 Task: Find connections with filter location Kalānaur with filter topic #Interviewingwith filter profile language French with filter current company Virtusa with filter school LADY DOAK COLLEGE with filter industry Oil and Gas with filter service category Financial Advisory with filter keywords title Title Analyst
Action: Mouse moved to (246, 322)
Screenshot: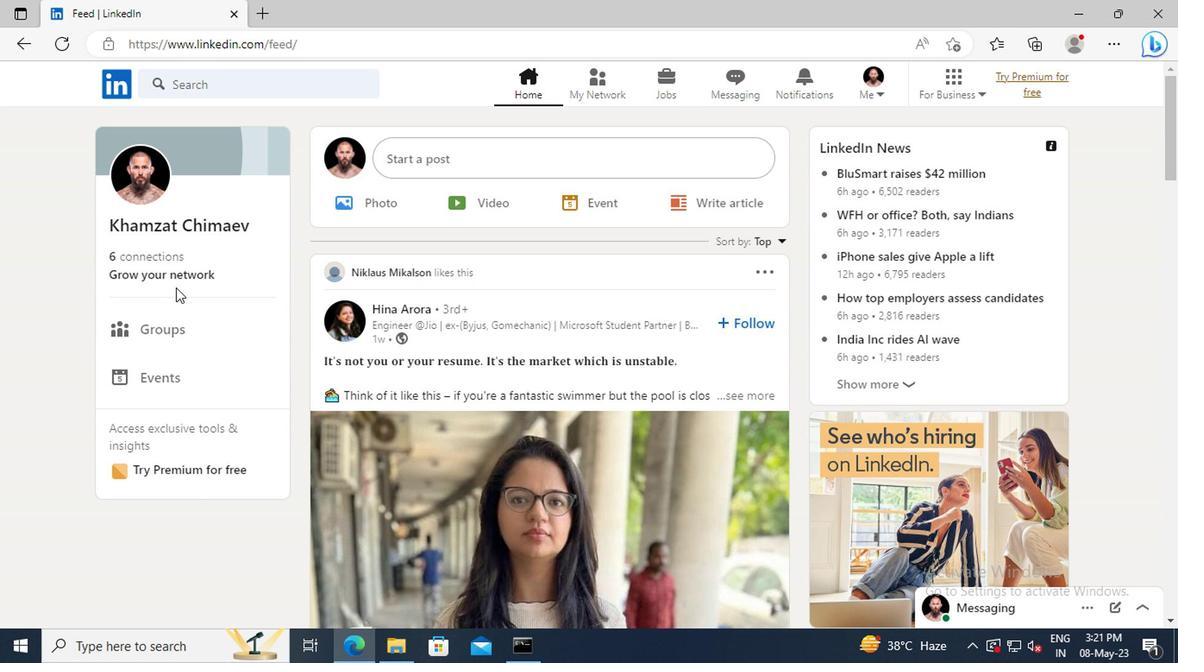 
Action: Mouse pressed left at (246, 322)
Screenshot: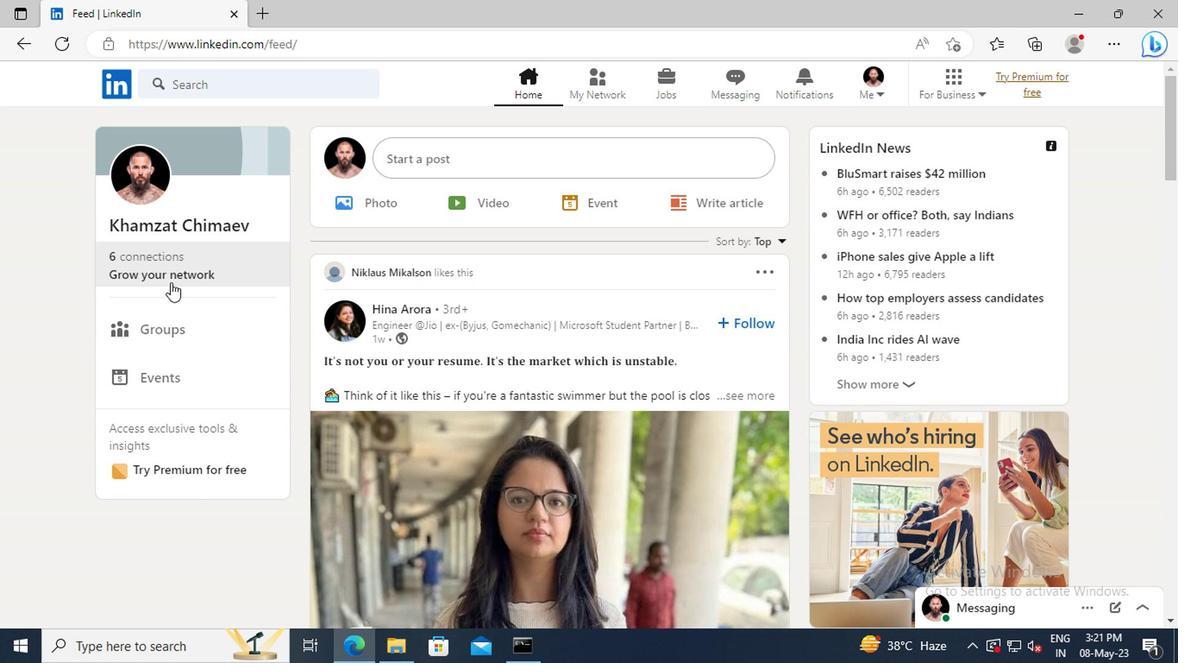 
Action: Mouse moved to (256, 256)
Screenshot: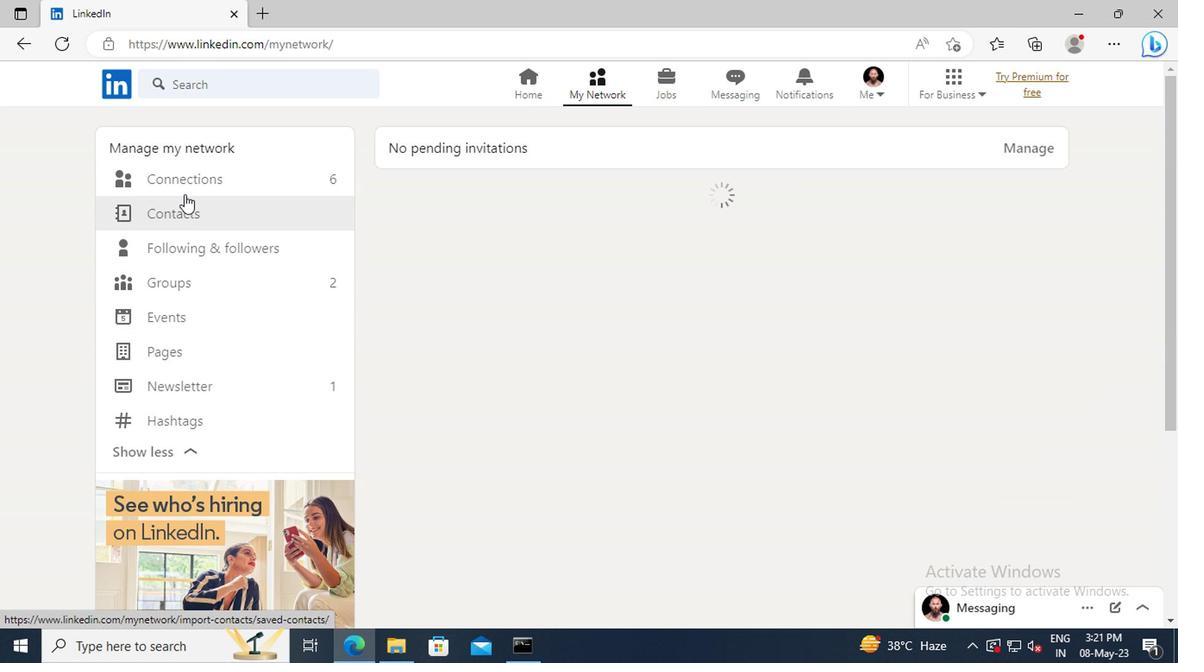 
Action: Mouse pressed left at (256, 256)
Screenshot: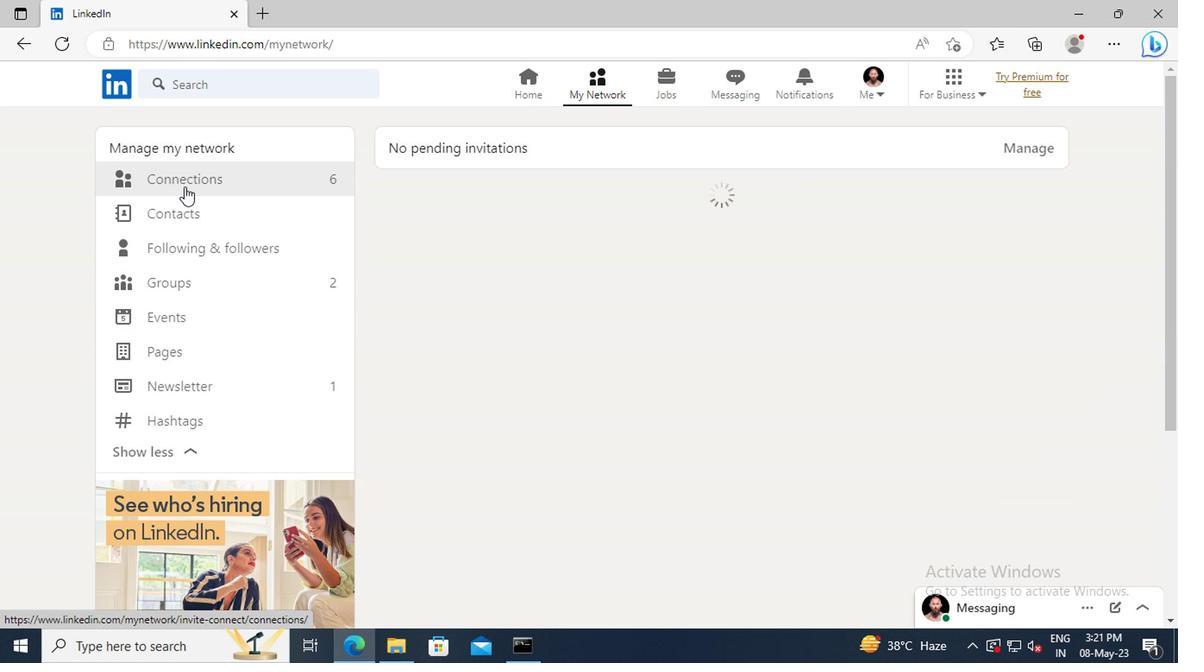 
Action: Mouse moved to (657, 257)
Screenshot: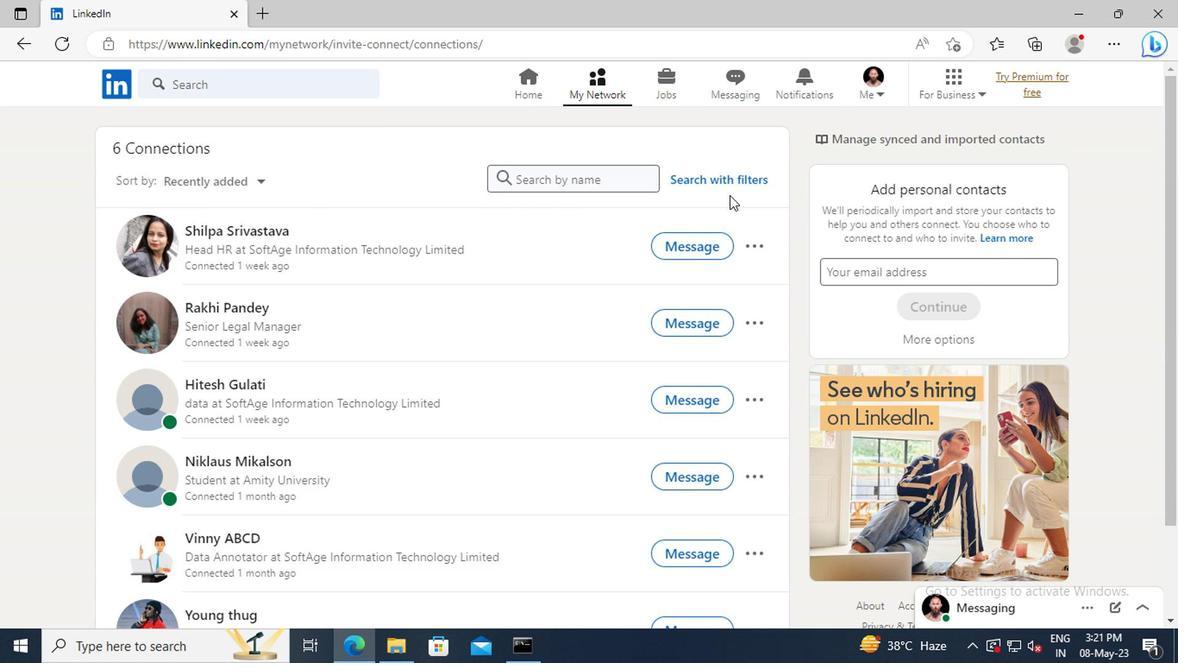 
Action: Mouse pressed left at (657, 257)
Screenshot: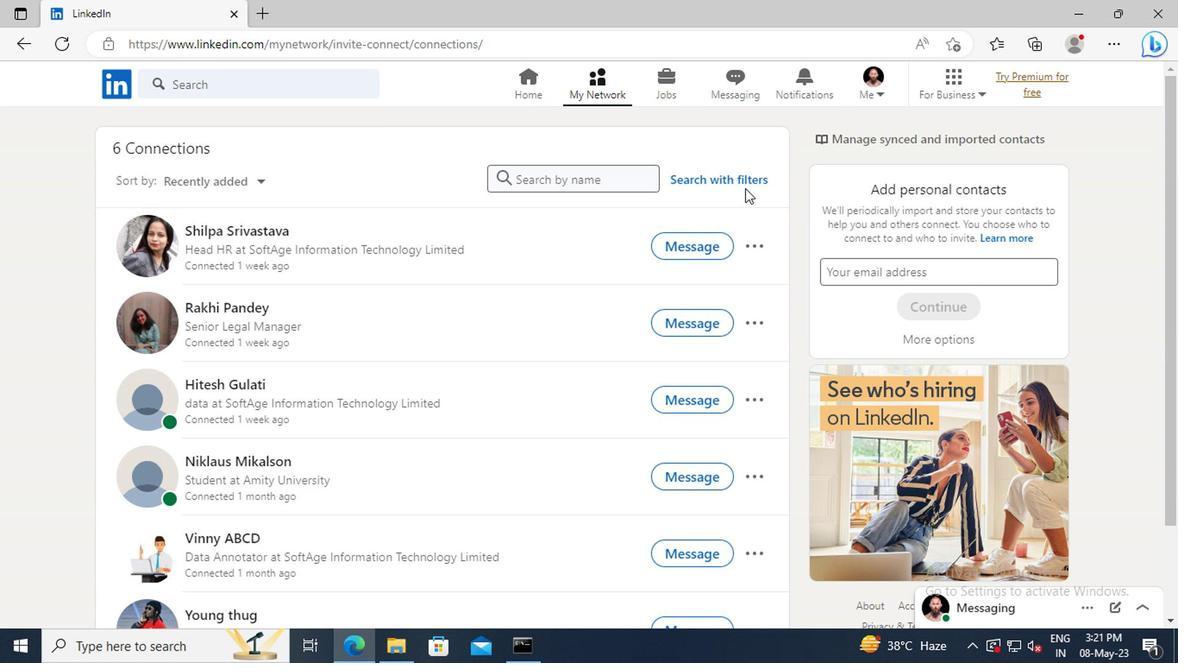 
Action: Mouse moved to (589, 221)
Screenshot: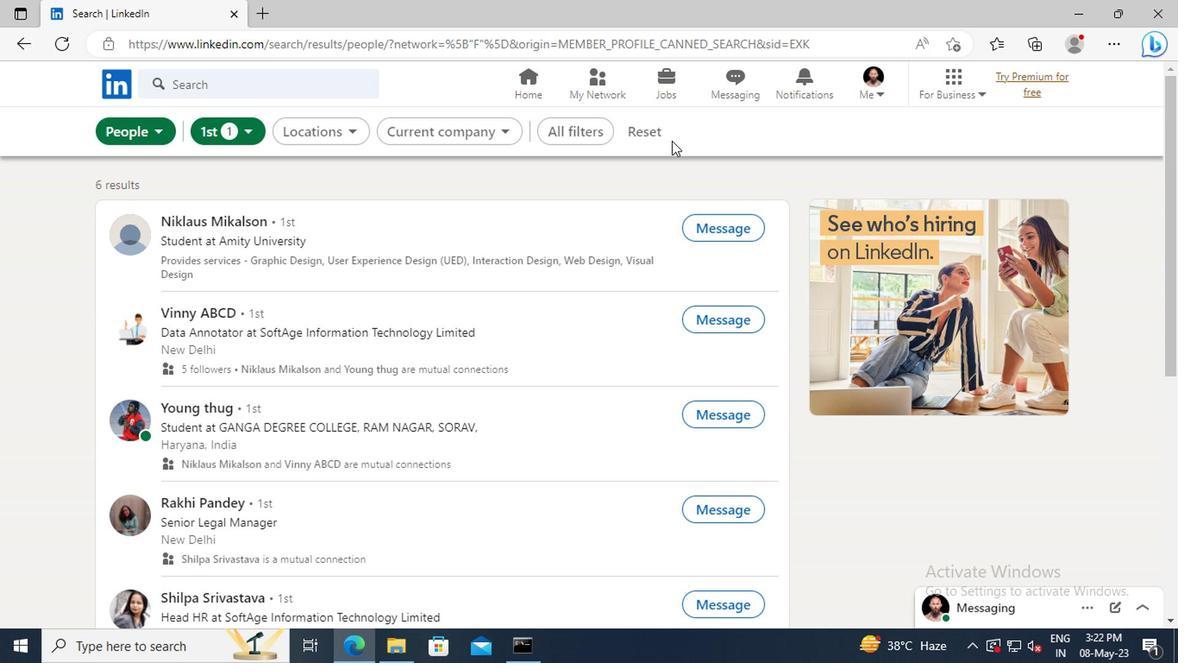 
Action: Mouse pressed left at (589, 221)
Screenshot: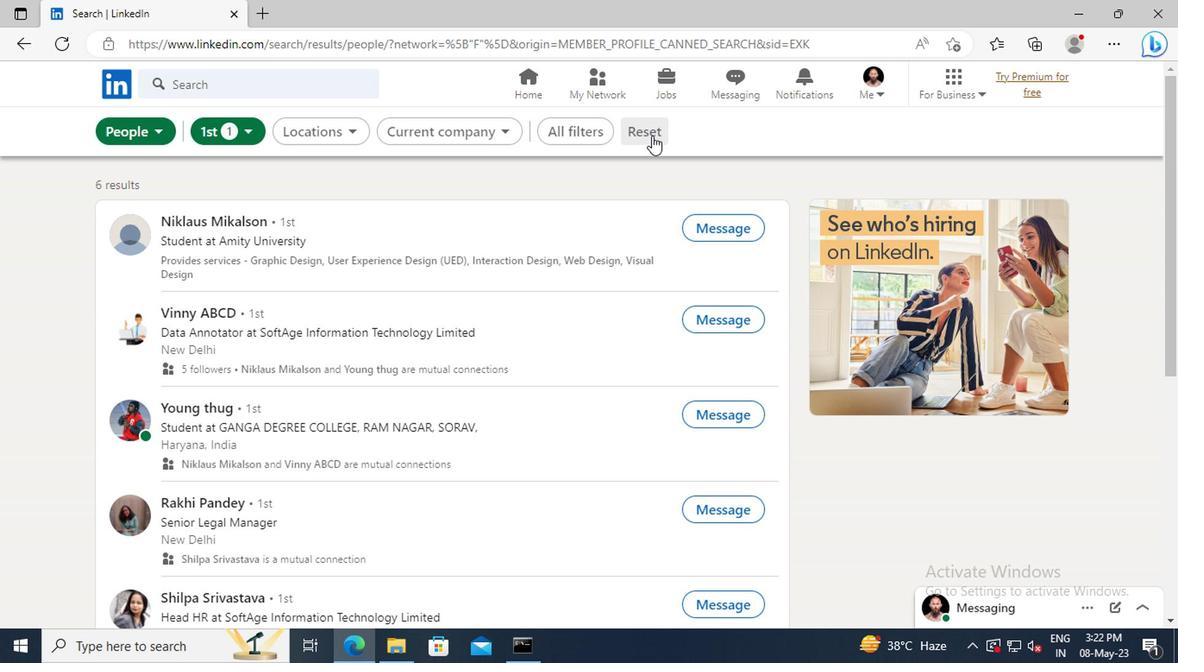 
Action: Mouse moved to (571, 221)
Screenshot: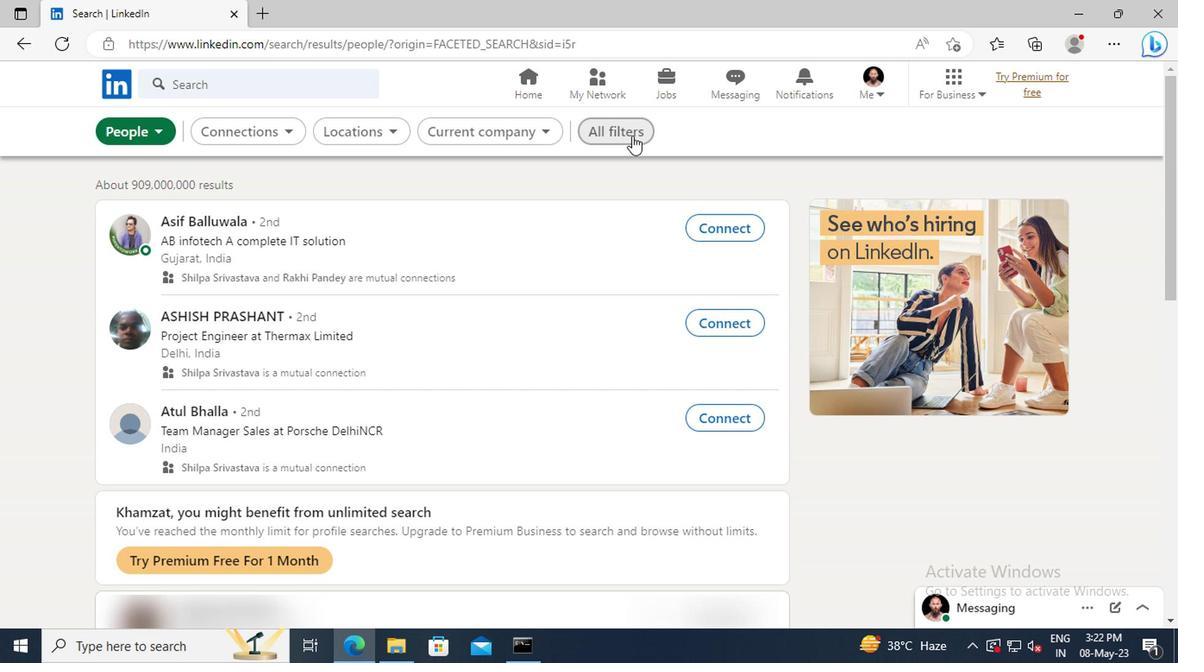 
Action: Mouse pressed left at (571, 221)
Screenshot: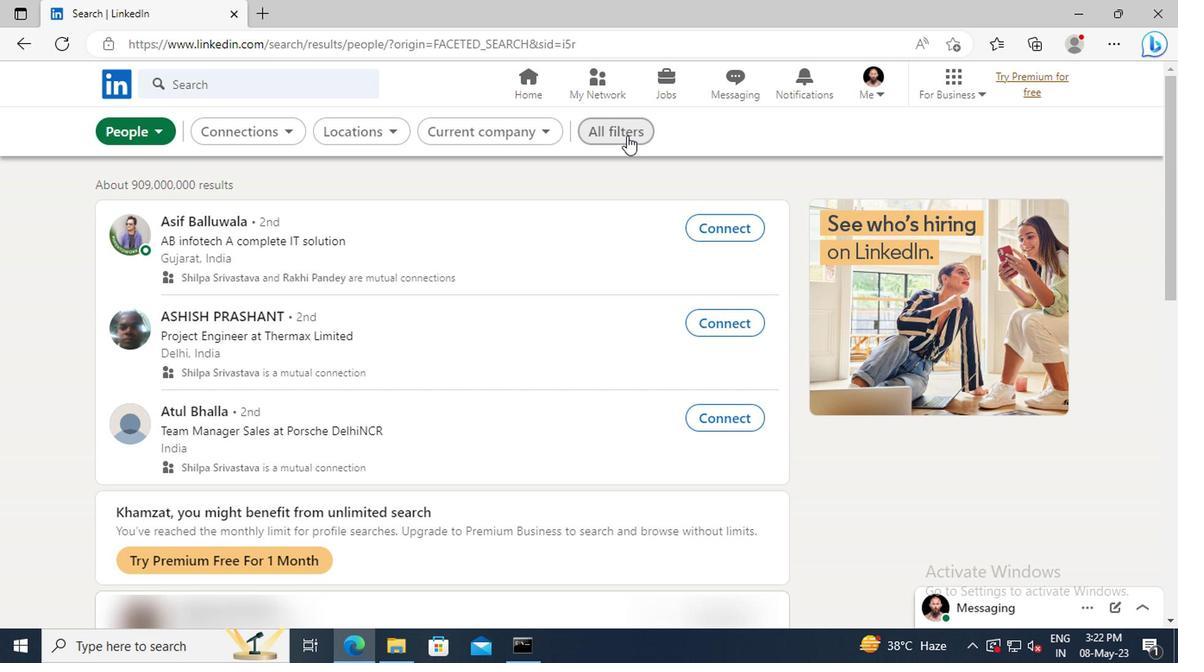
Action: Mouse moved to (808, 329)
Screenshot: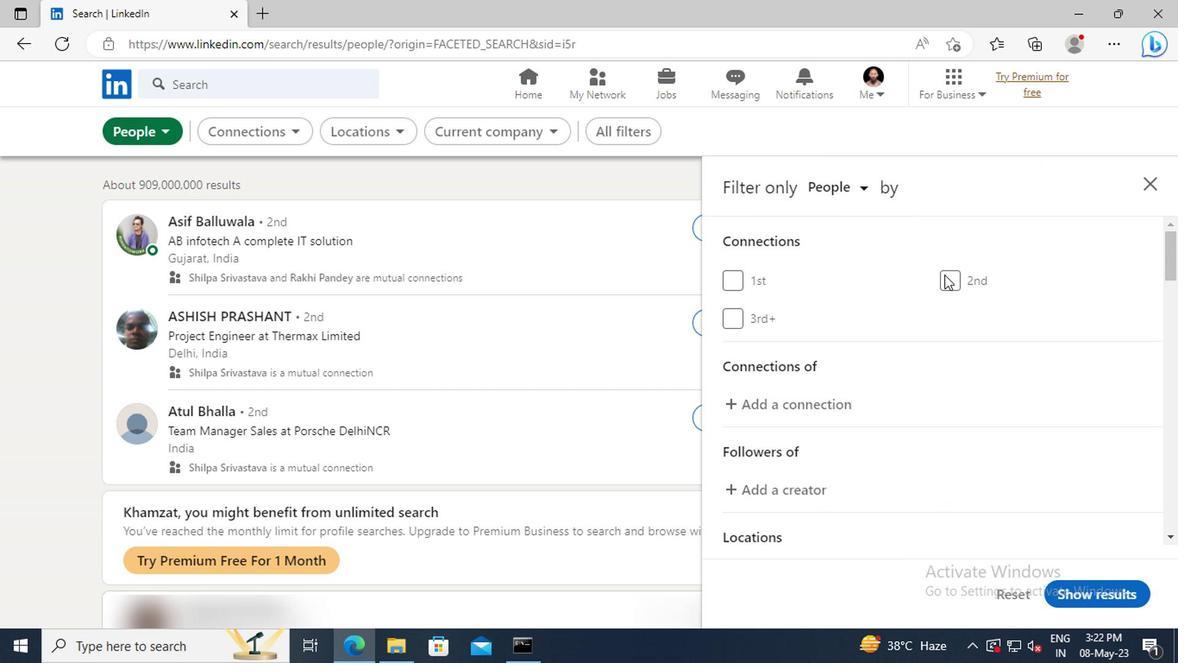 
Action: Mouse scrolled (808, 328) with delta (0, 0)
Screenshot: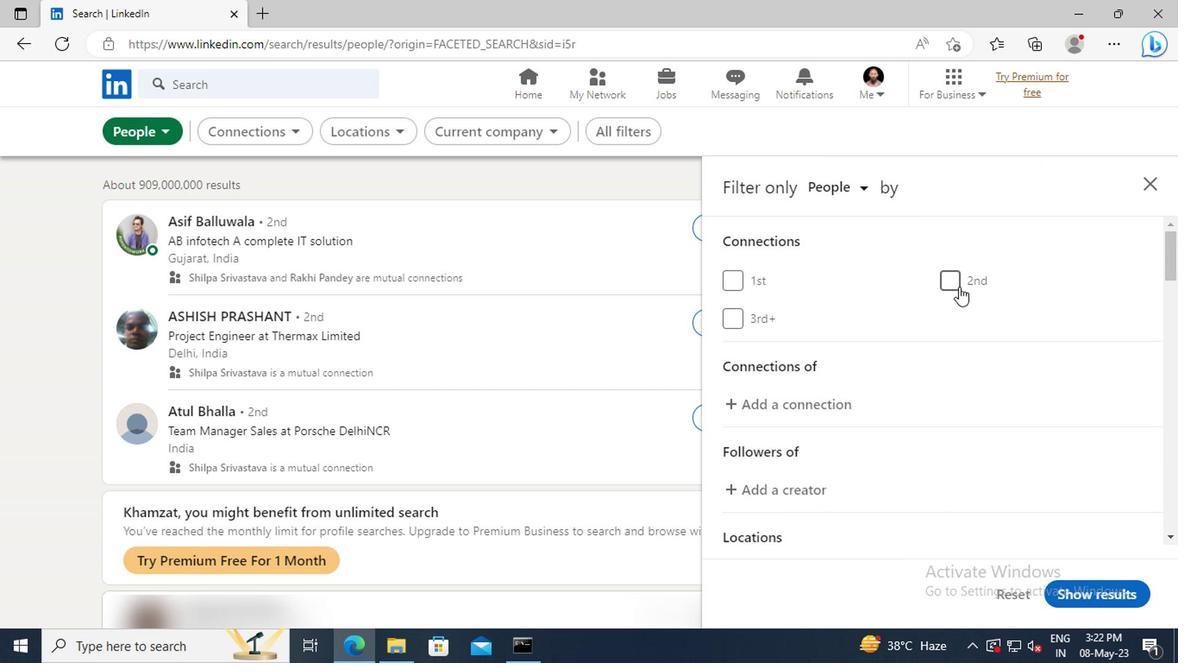 
Action: Mouse scrolled (808, 328) with delta (0, 0)
Screenshot: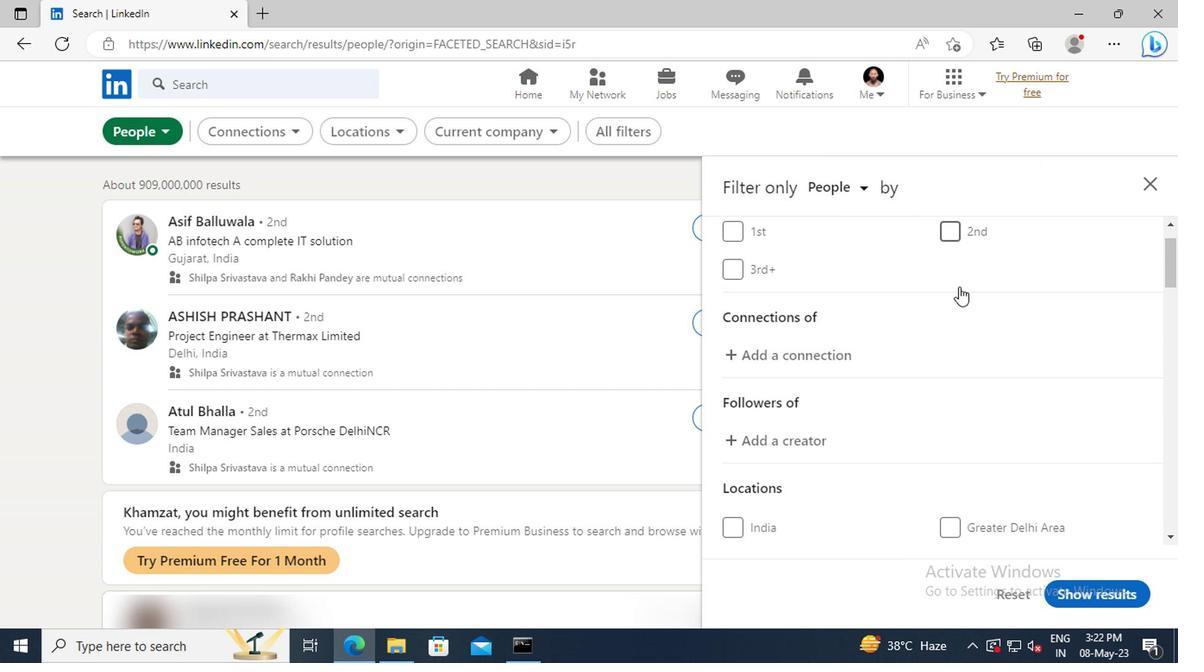 
Action: Mouse scrolled (808, 328) with delta (0, 0)
Screenshot: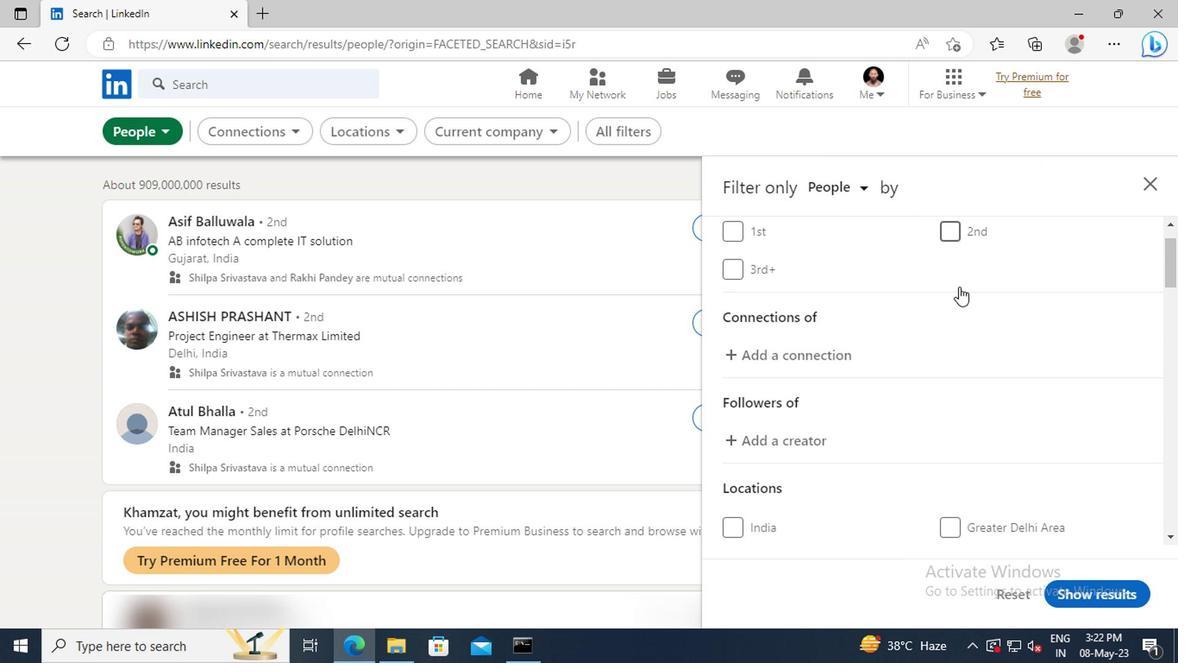 
Action: Mouse scrolled (808, 328) with delta (0, 0)
Screenshot: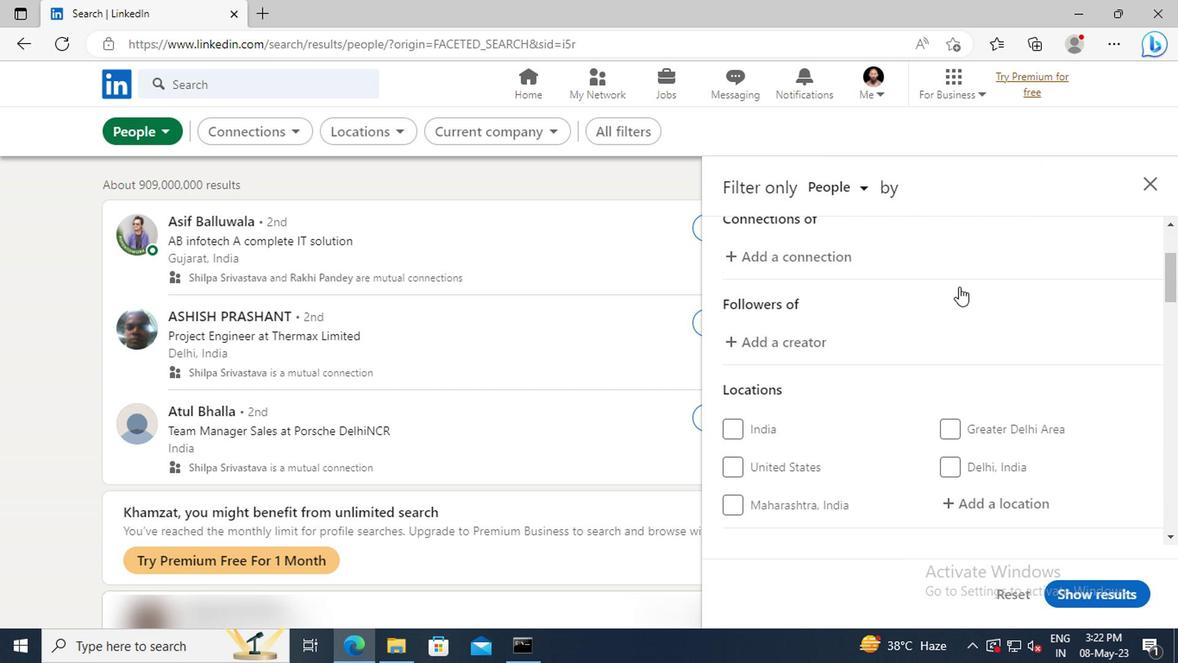 
Action: Mouse scrolled (808, 328) with delta (0, 0)
Screenshot: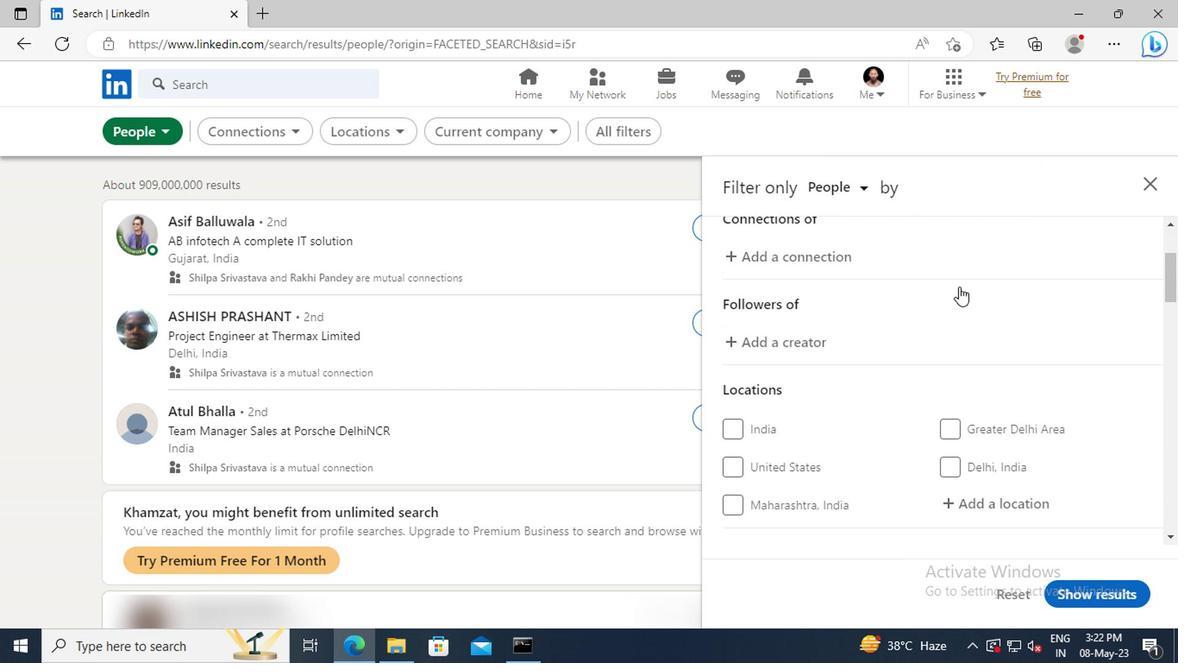 
Action: Mouse scrolled (808, 328) with delta (0, 0)
Screenshot: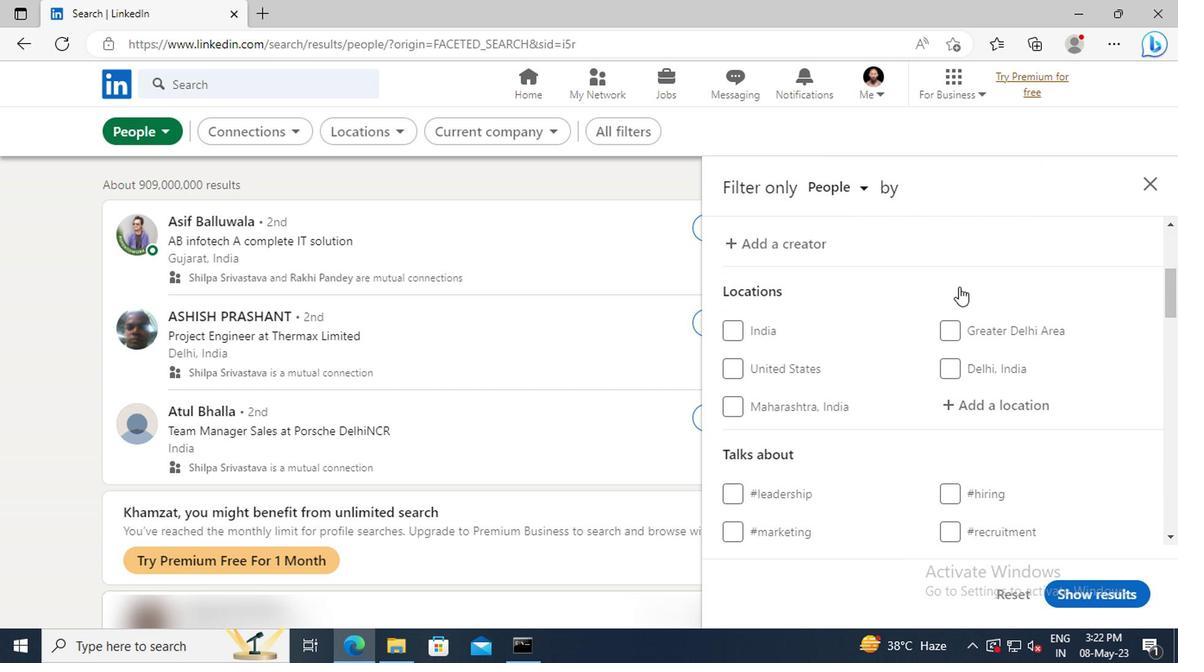 
Action: Mouse moved to (811, 375)
Screenshot: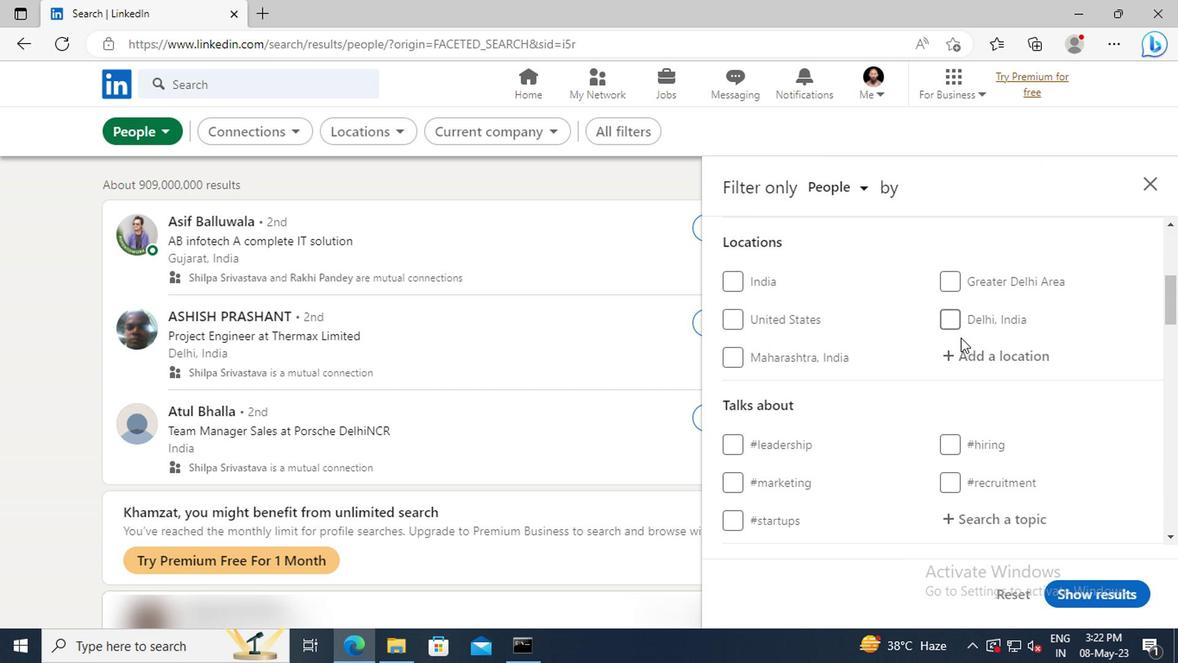 
Action: Mouse pressed left at (811, 375)
Screenshot: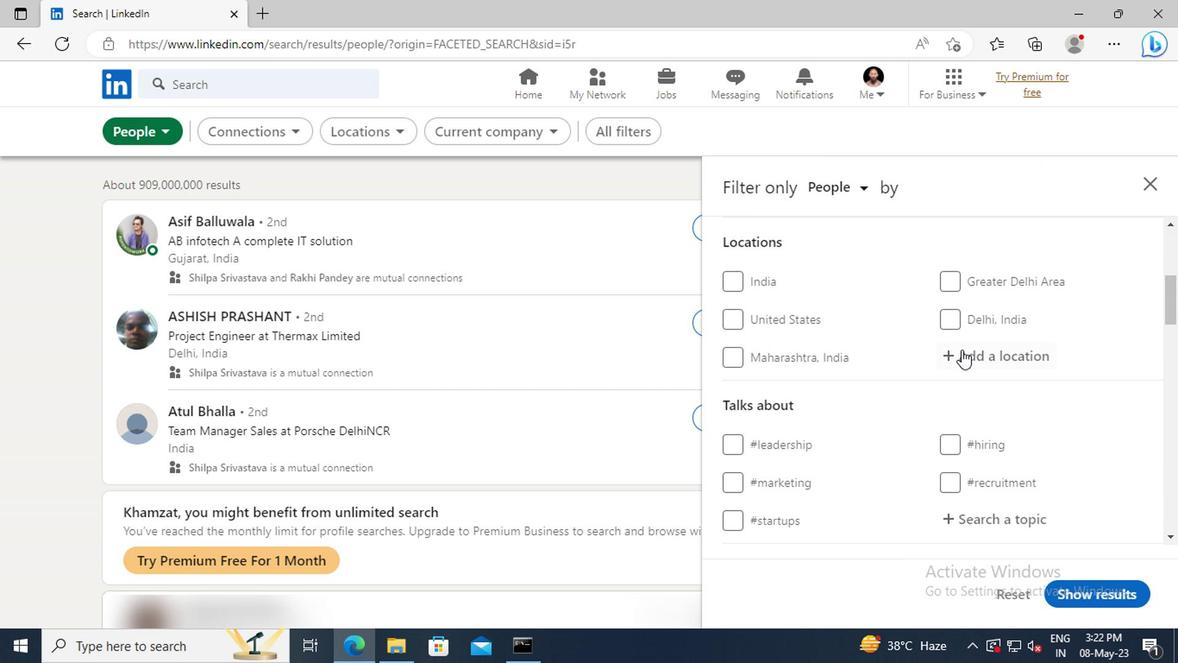 
Action: Key pressed <Key.shift>KALANAUR
Screenshot: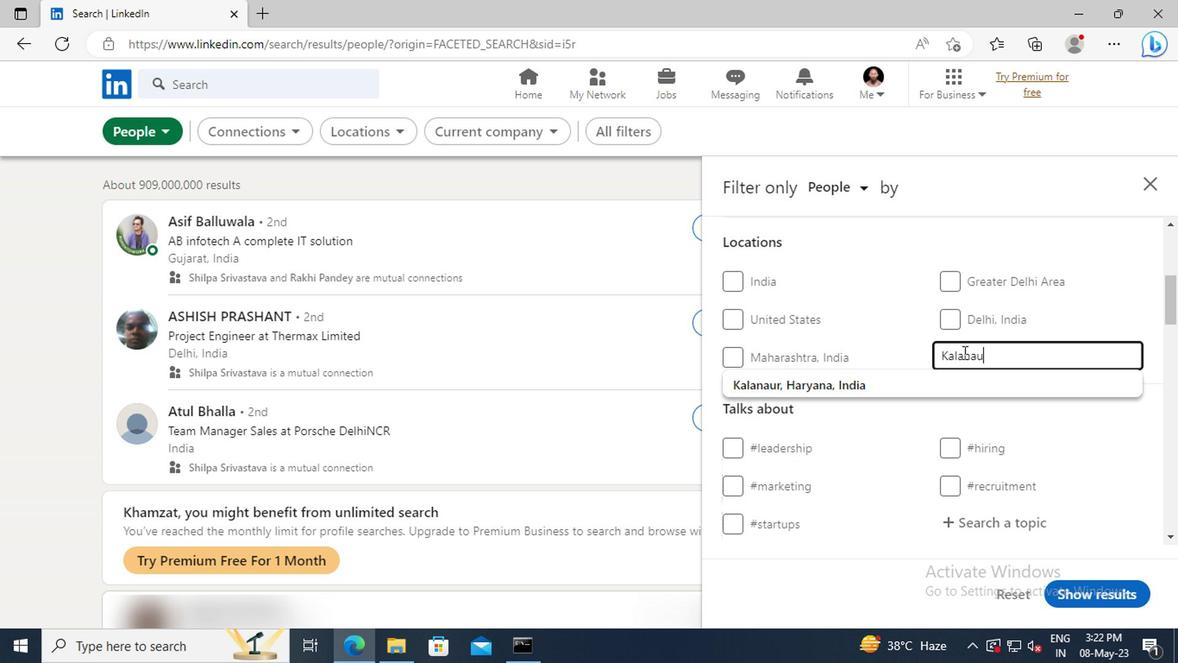 
Action: Mouse moved to (815, 394)
Screenshot: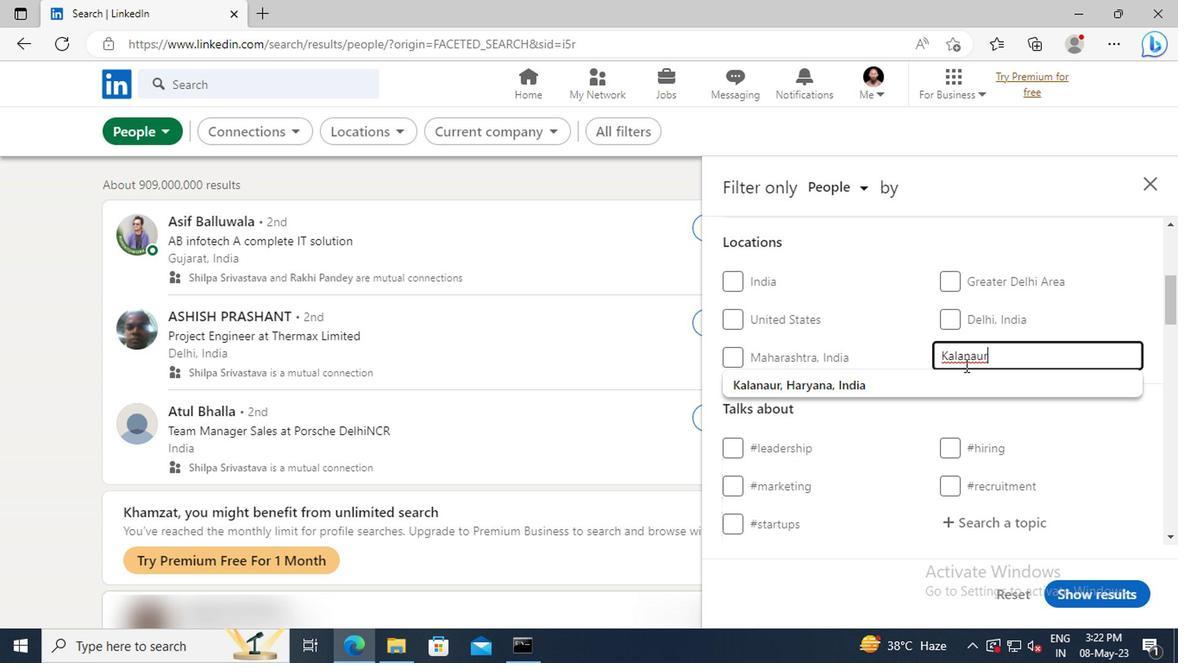 
Action: Mouse pressed left at (815, 394)
Screenshot: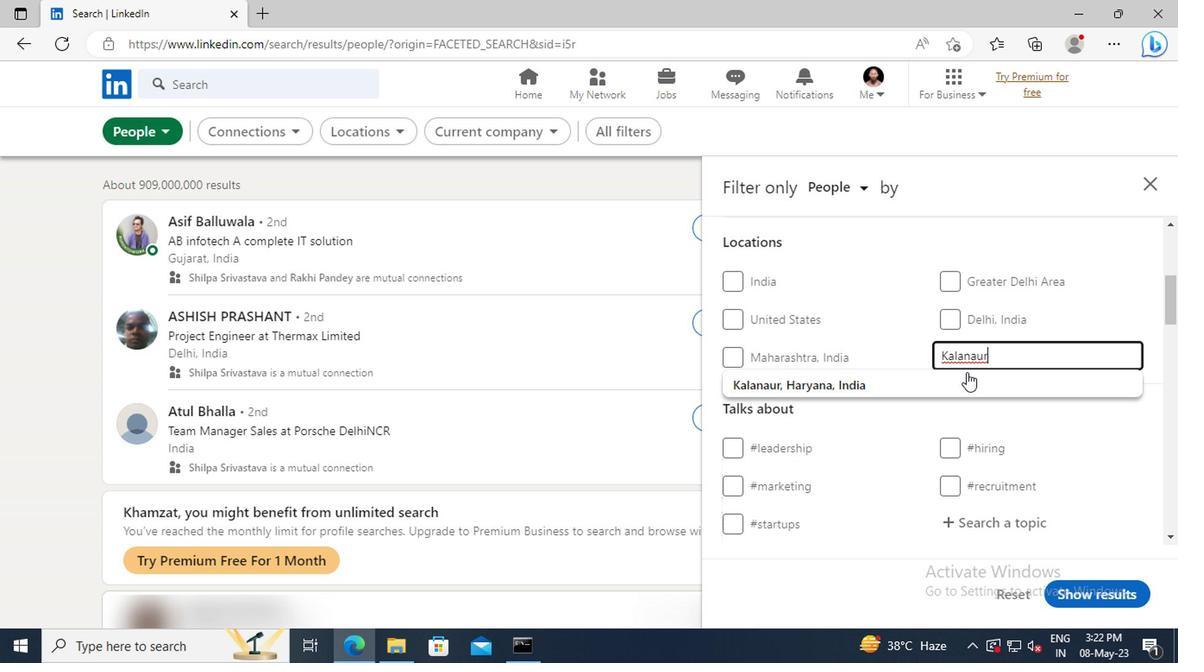 
Action: Mouse scrolled (815, 393) with delta (0, 0)
Screenshot: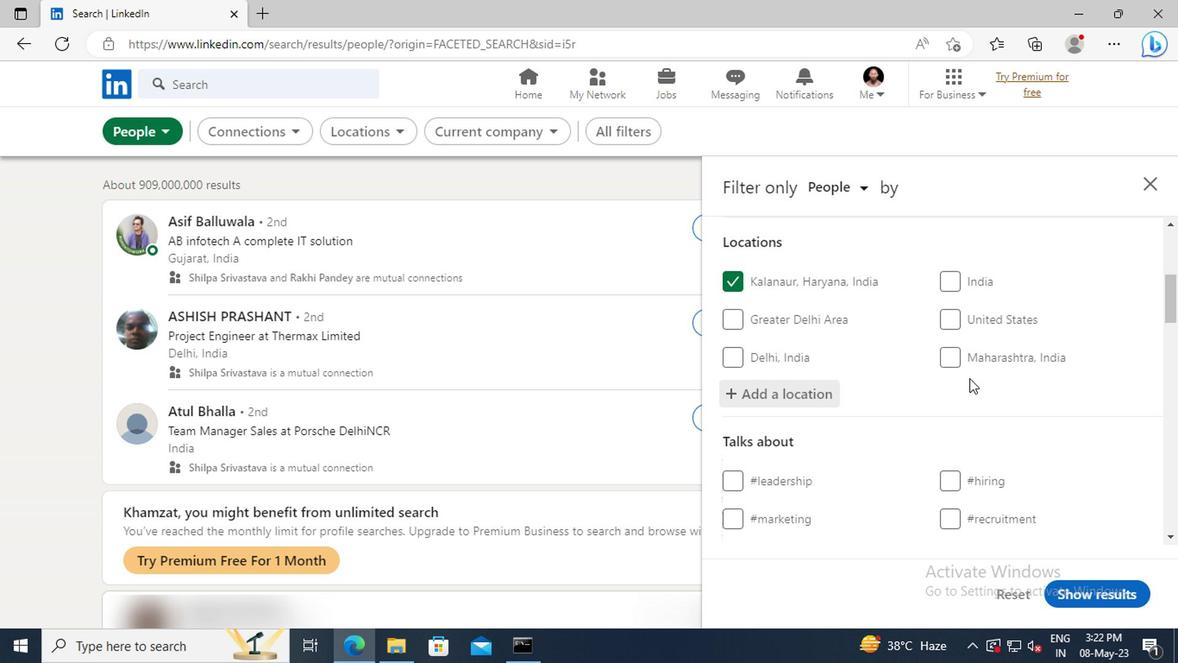 
Action: Mouse scrolled (815, 393) with delta (0, 0)
Screenshot: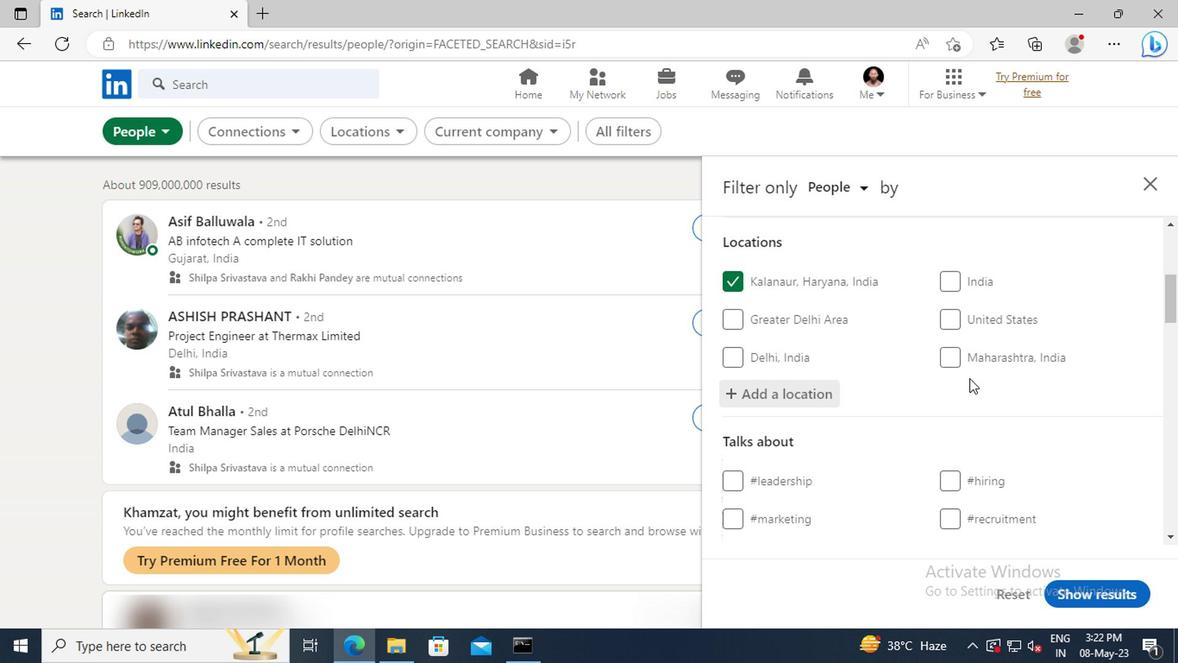 
Action: Mouse scrolled (815, 393) with delta (0, 0)
Screenshot: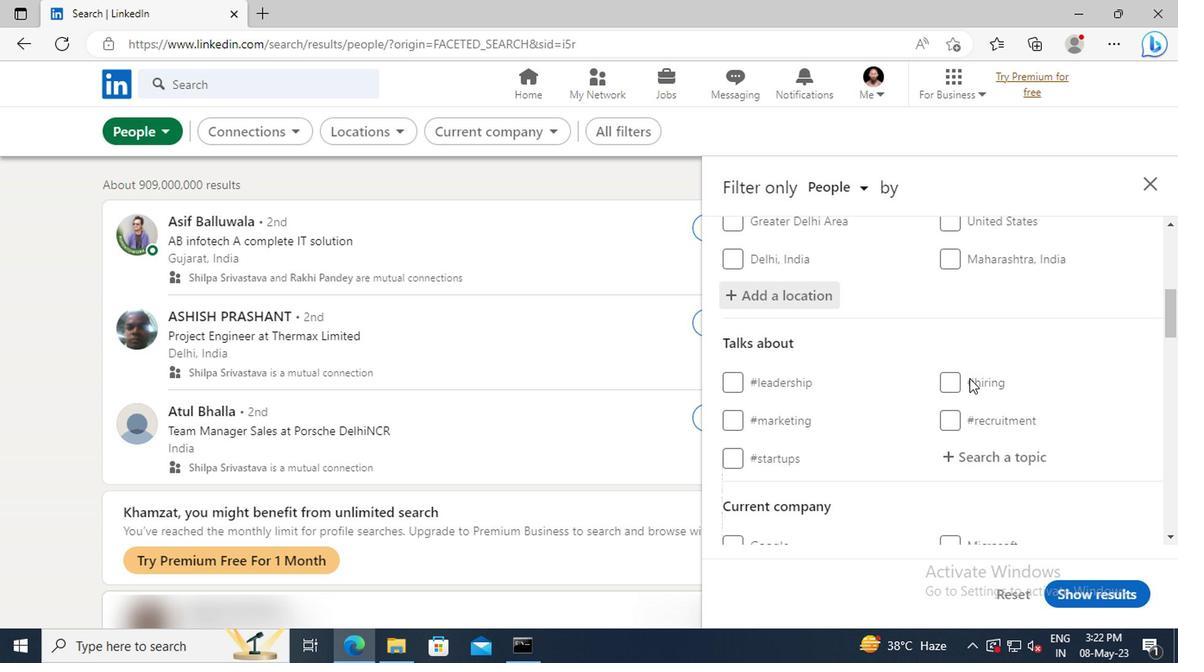 
Action: Mouse moved to (817, 415)
Screenshot: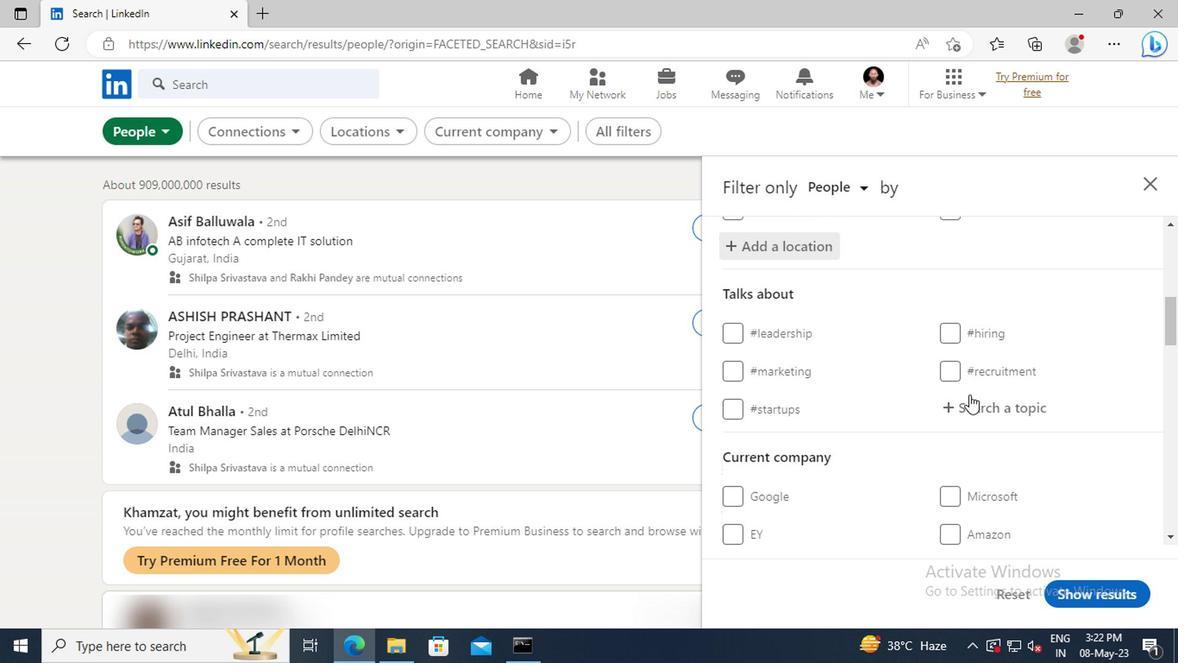 
Action: Mouse pressed left at (817, 415)
Screenshot: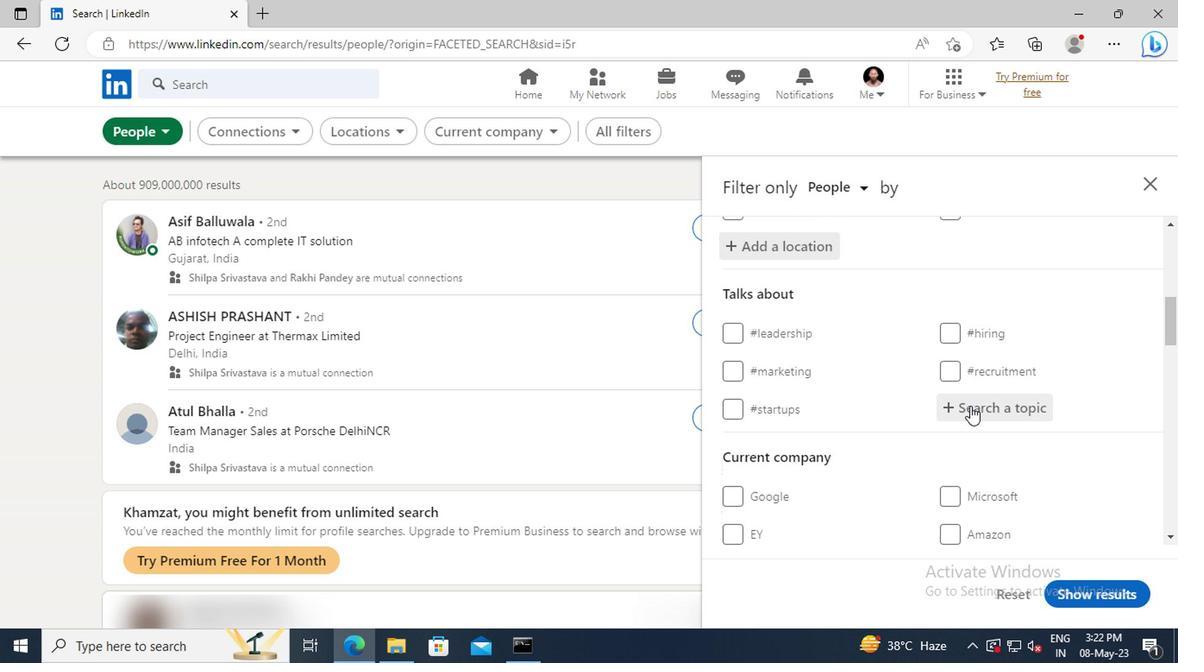 
Action: Key pressed <Key.shift>INTERVIEWIN
Screenshot: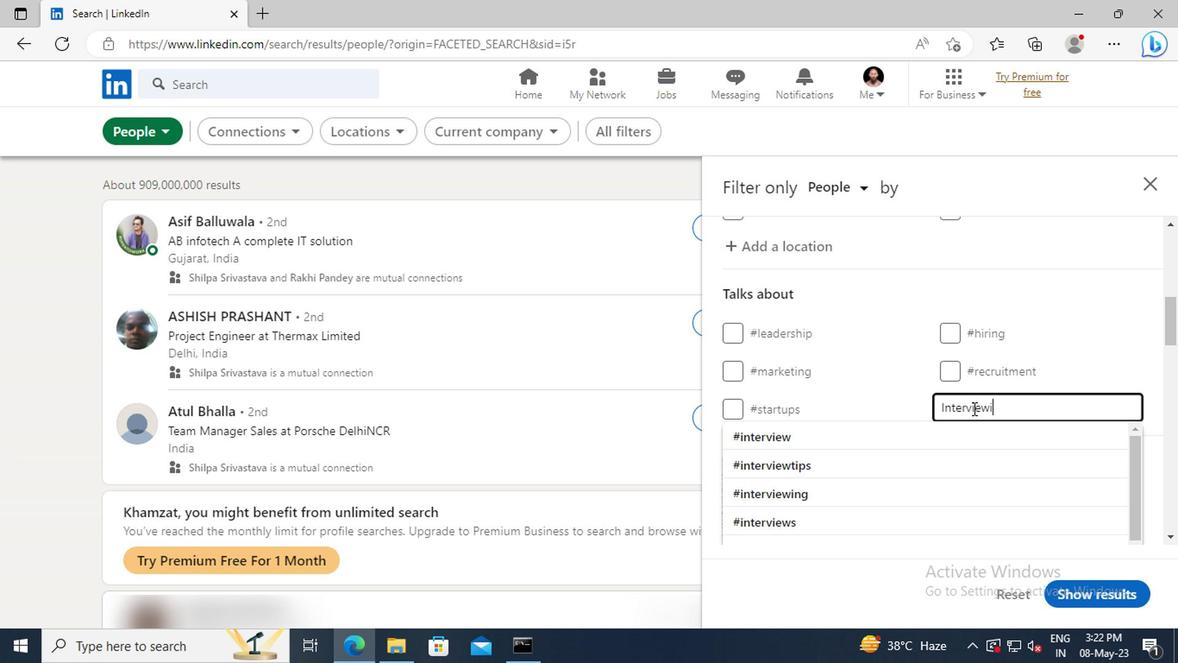 
Action: Mouse moved to (817, 434)
Screenshot: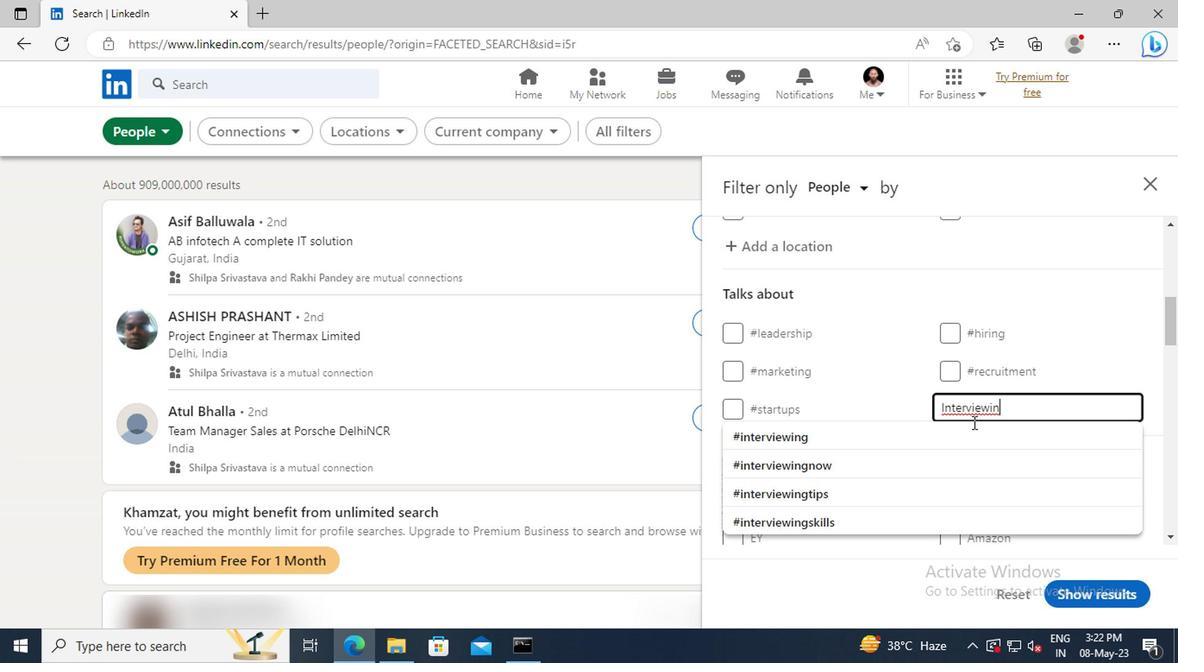 
Action: Mouse pressed left at (817, 434)
Screenshot: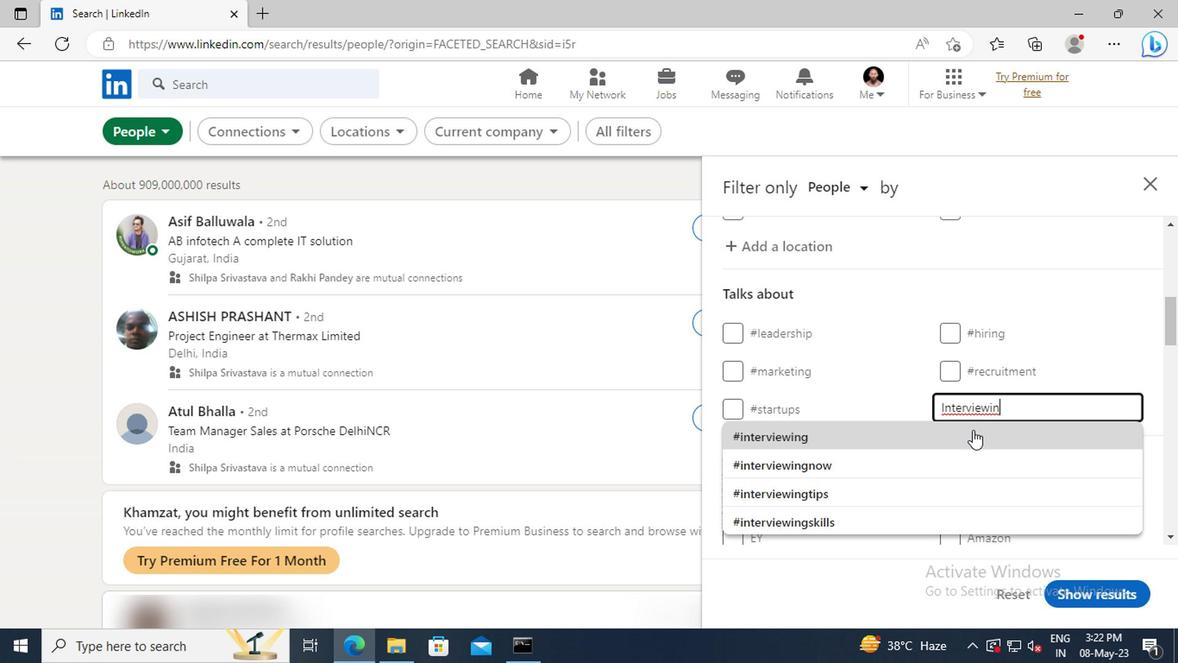 
Action: Mouse scrolled (817, 434) with delta (0, 0)
Screenshot: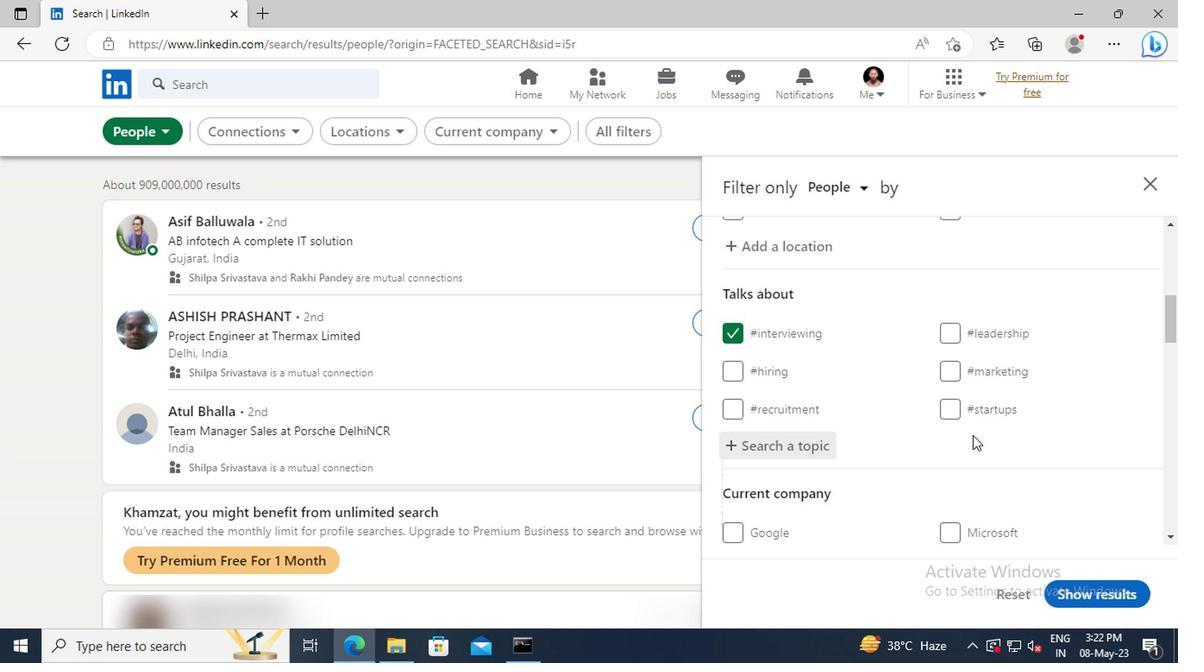 
Action: Mouse scrolled (817, 434) with delta (0, 0)
Screenshot: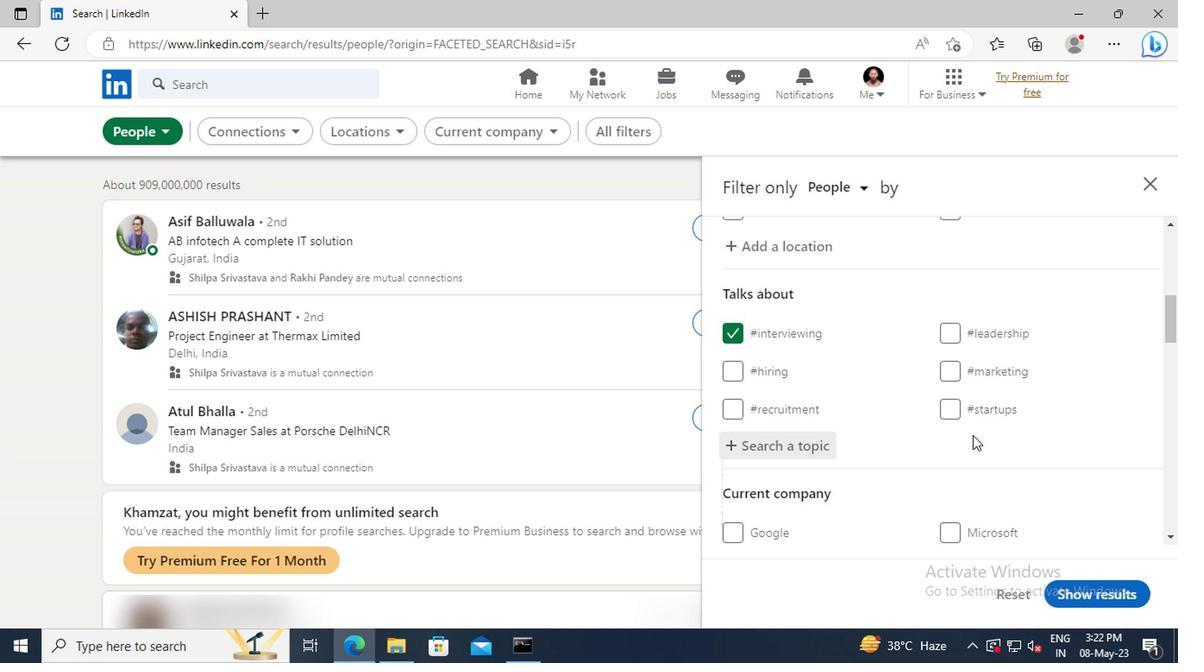 
Action: Mouse scrolled (817, 434) with delta (0, 0)
Screenshot: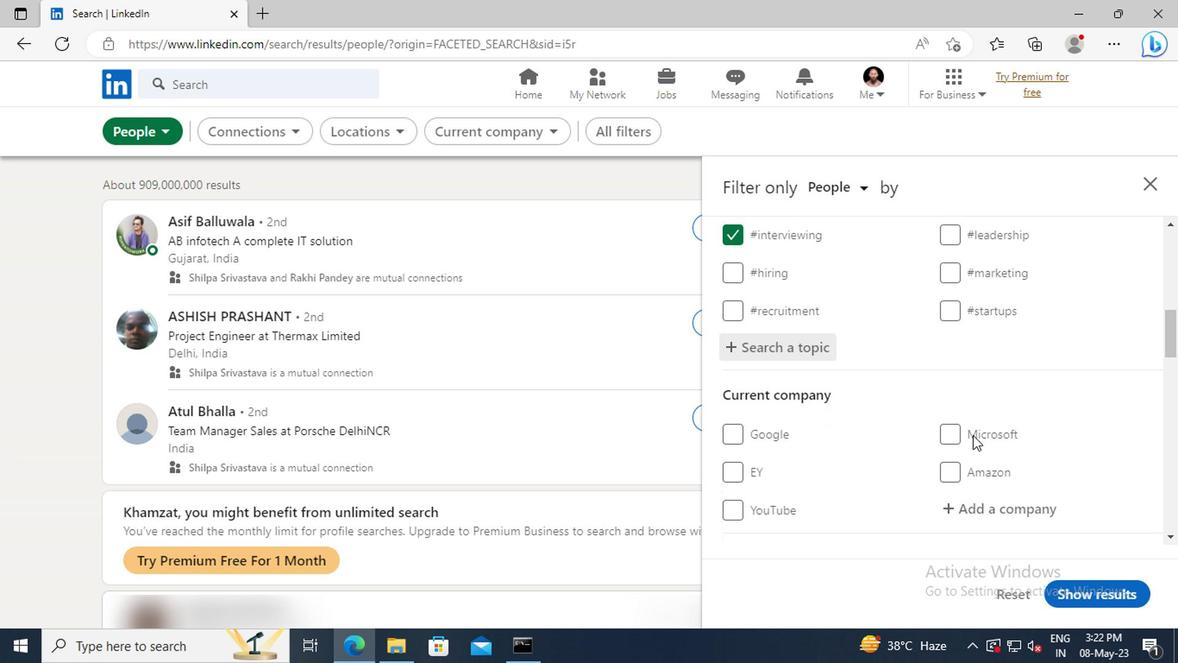 
Action: Mouse scrolled (817, 434) with delta (0, 0)
Screenshot: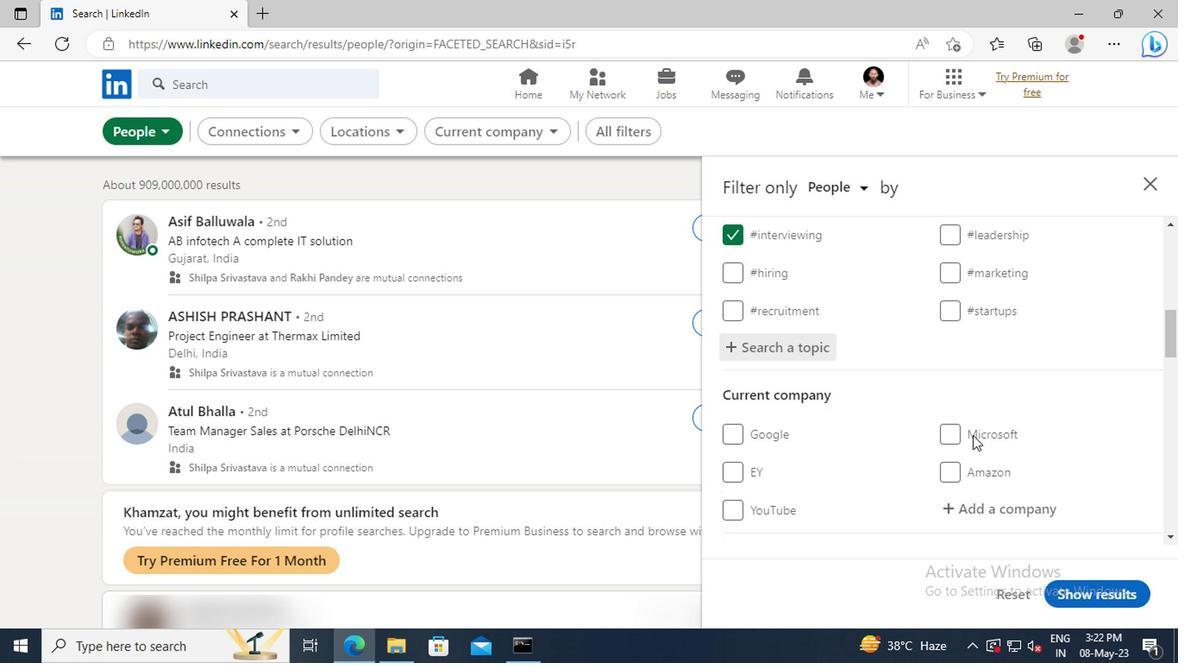 
Action: Mouse scrolled (817, 434) with delta (0, 0)
Screenshot: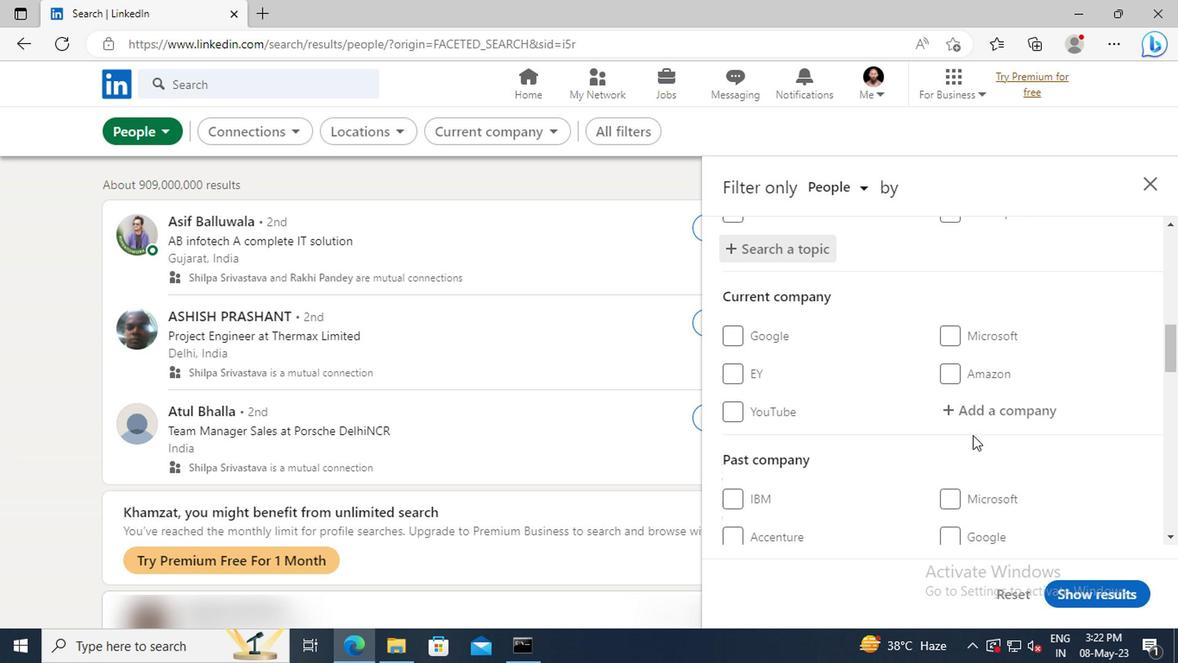
Action: Mouse scrolled (817, 434) with delta (0, 0)
Screenshot: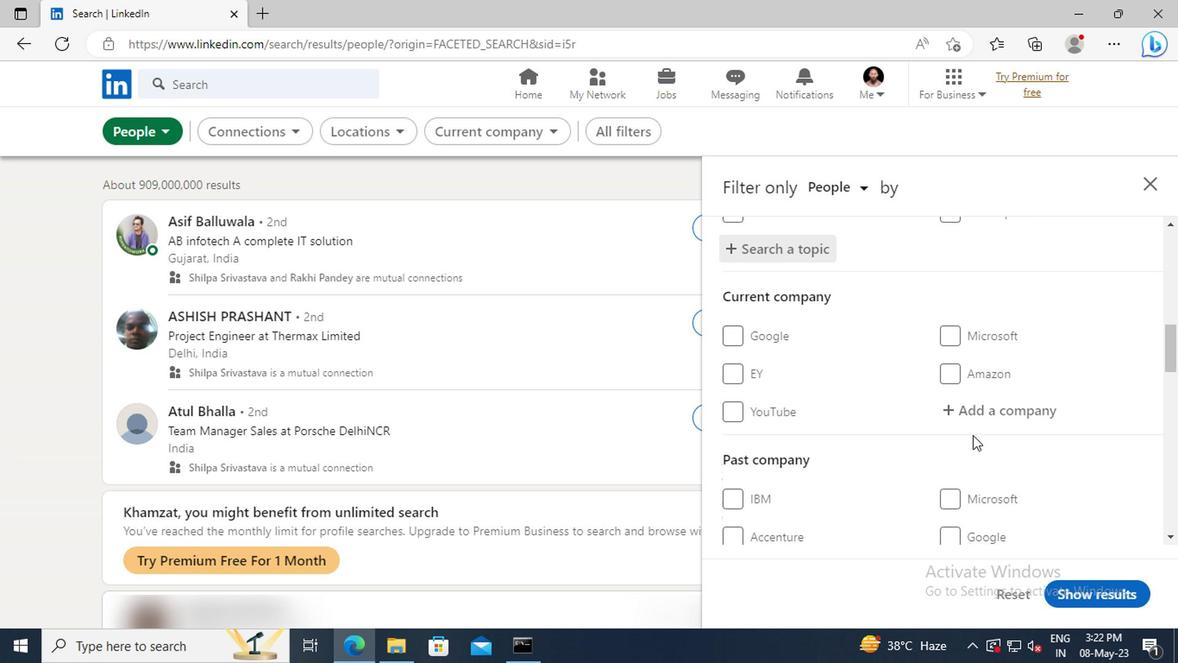 
Action: Mouse scrolled (817, 434) with delta (0, 0)
Screenshot: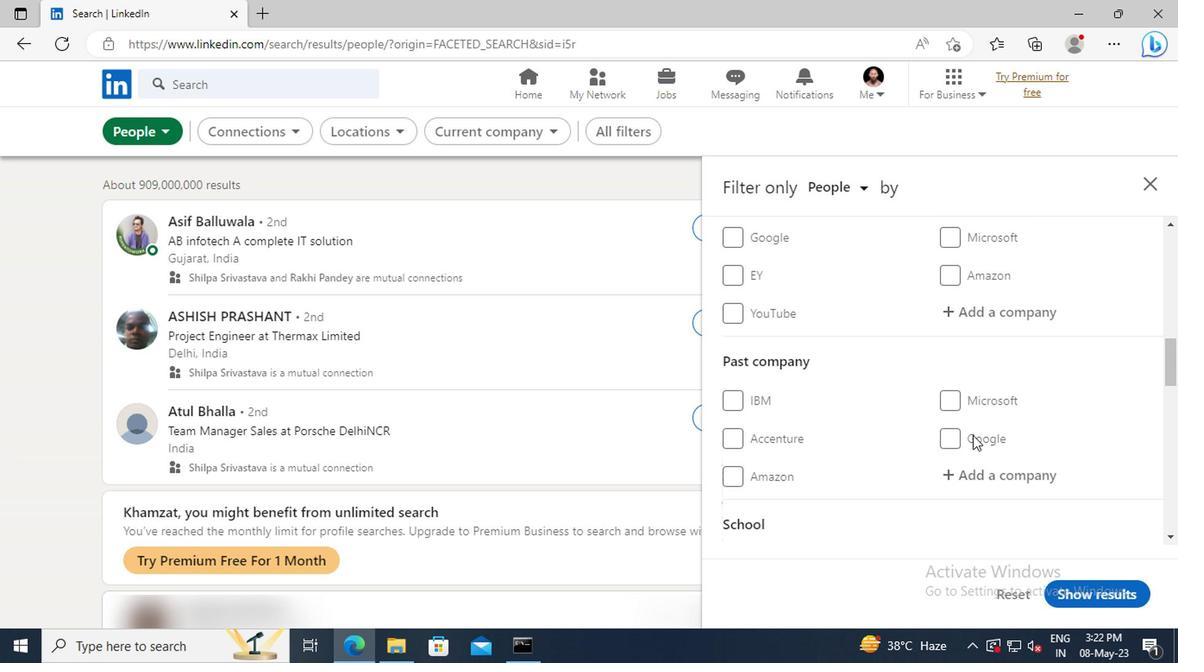 
Action: Mouse scrolled (817, 434) with delta (0, 0)
Screenshot: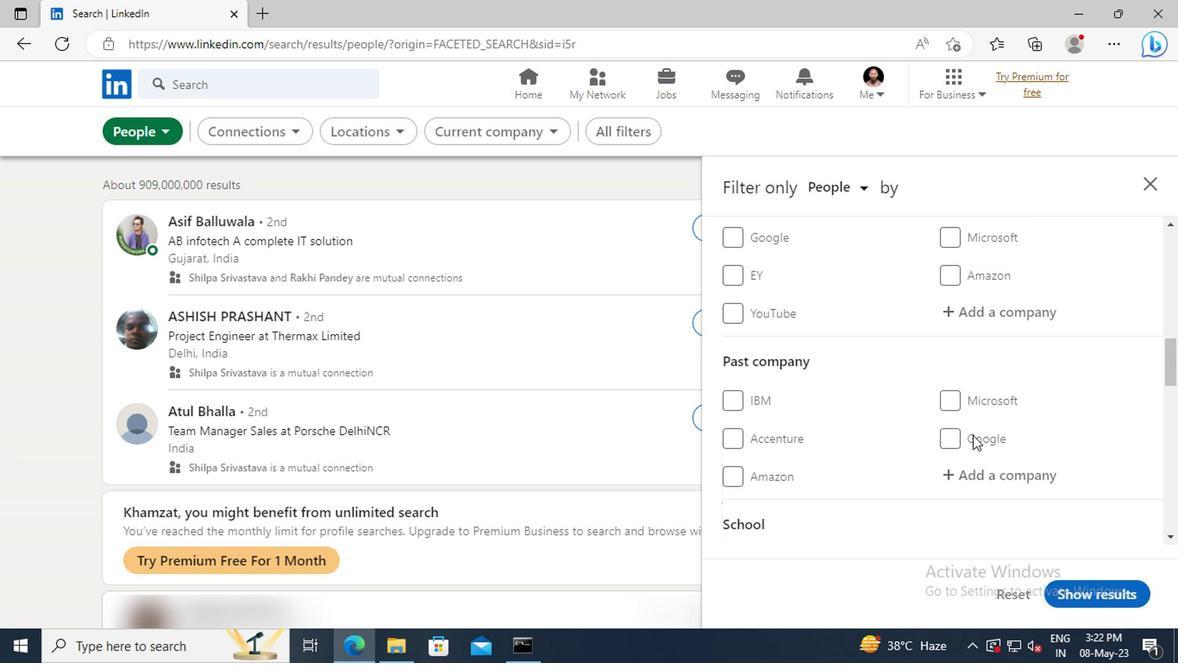 
Action: Mouse scrolled (817, 434) with delta (0, 0)
Screenshot: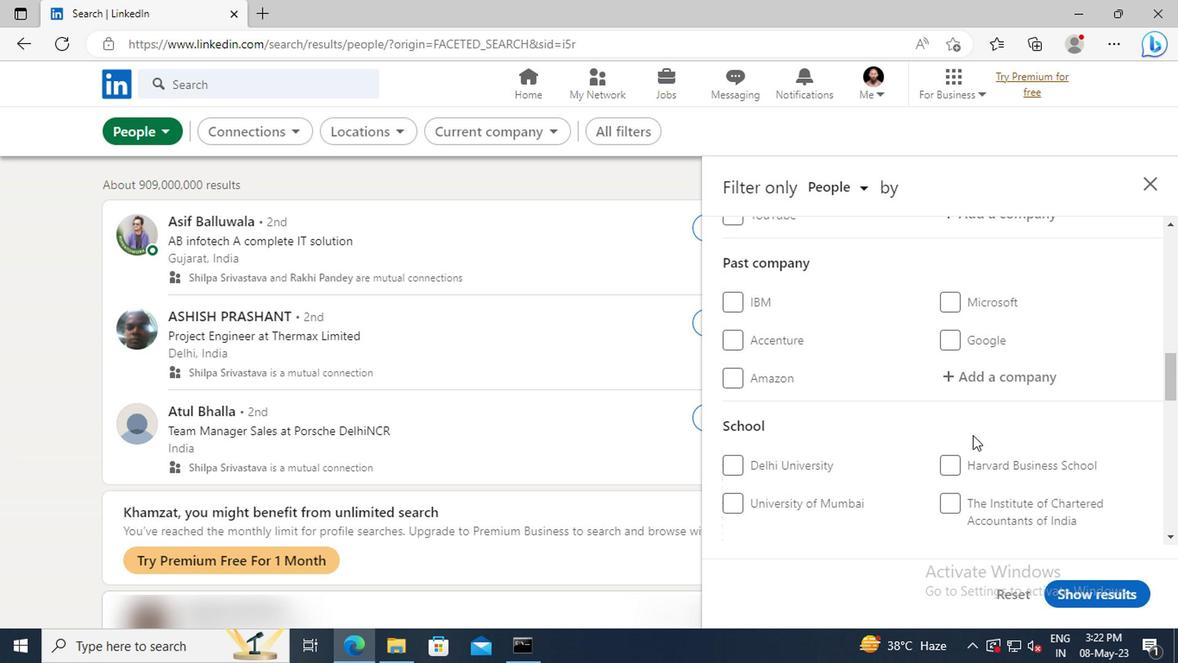 
Action: Mouse scrolled (817, 434) with delta (0, 0)
Screenshot: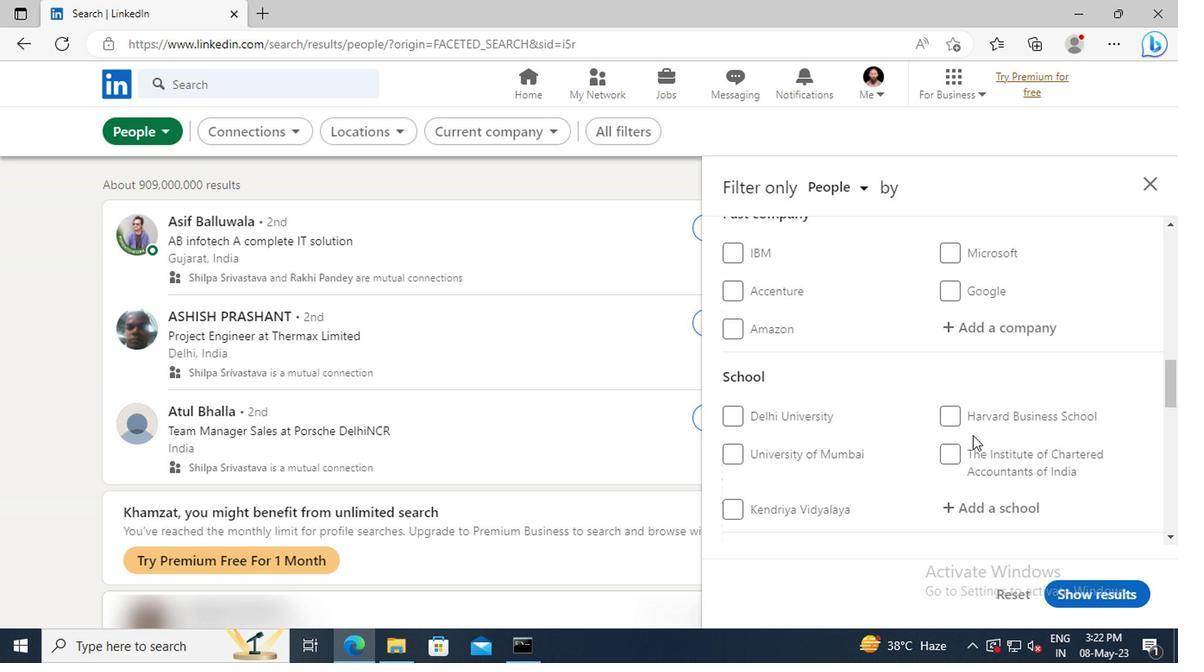 
Action: Mouse scrolled (817, 434) with delta (0, 0)
Screenshot: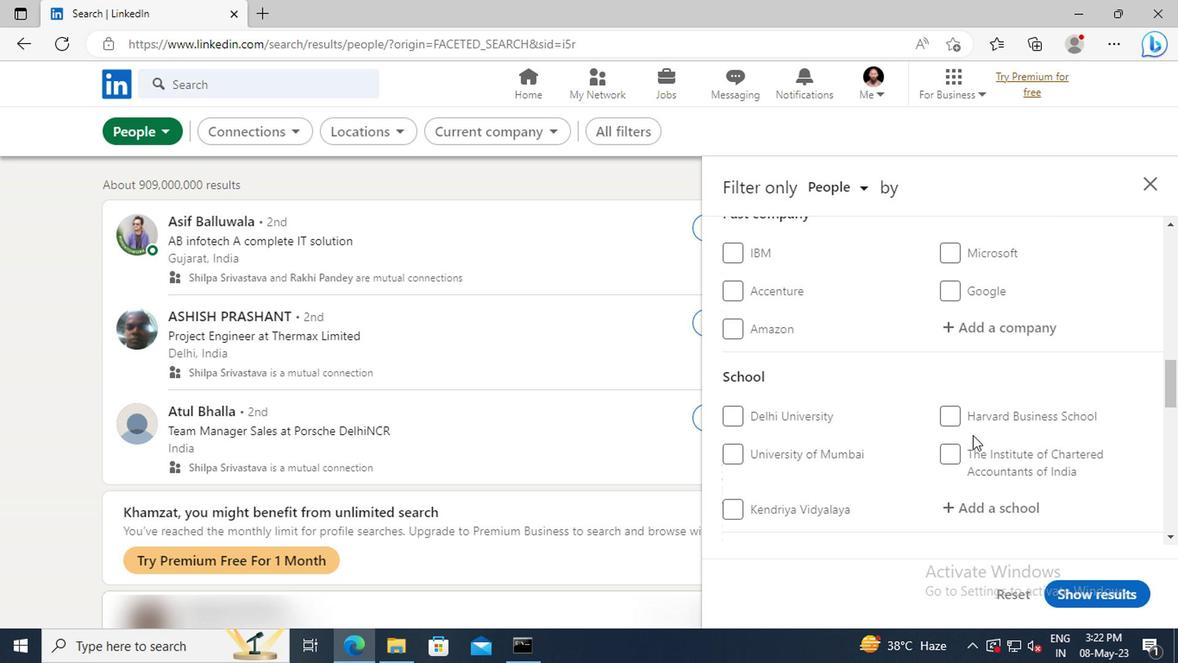 
Action: Mouse scrolled (817, 434) with delta (0, 0)
Screenshot: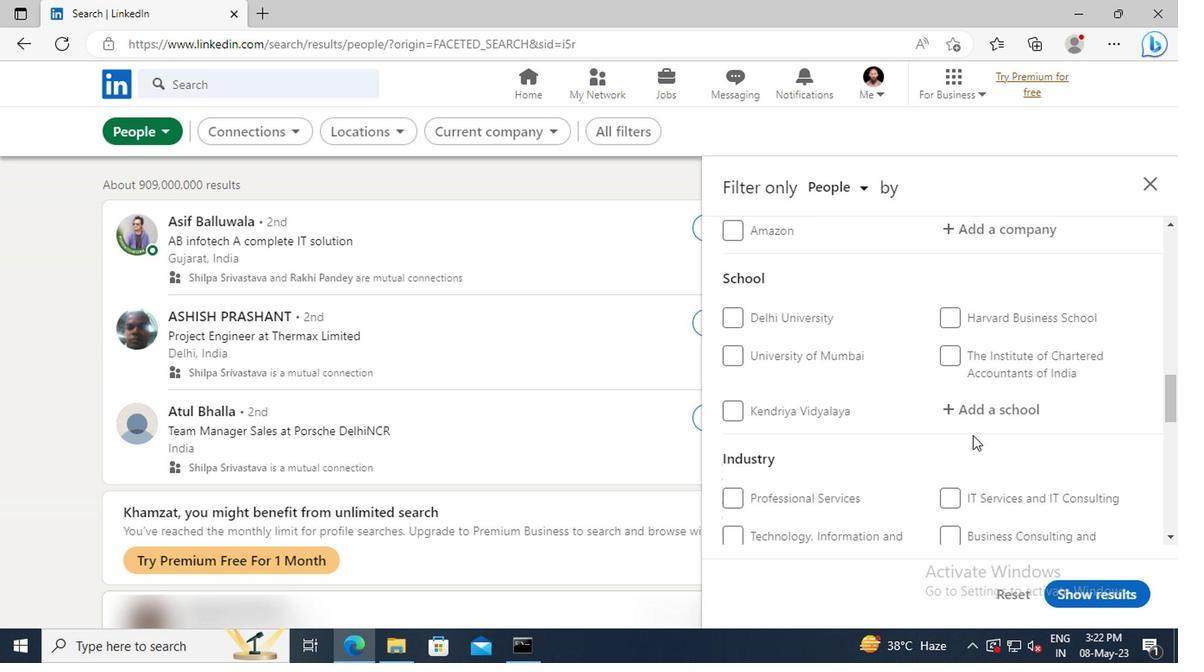 
Action: Mouse scrolled (817, 434) with delta (0, 0)
Screenshot: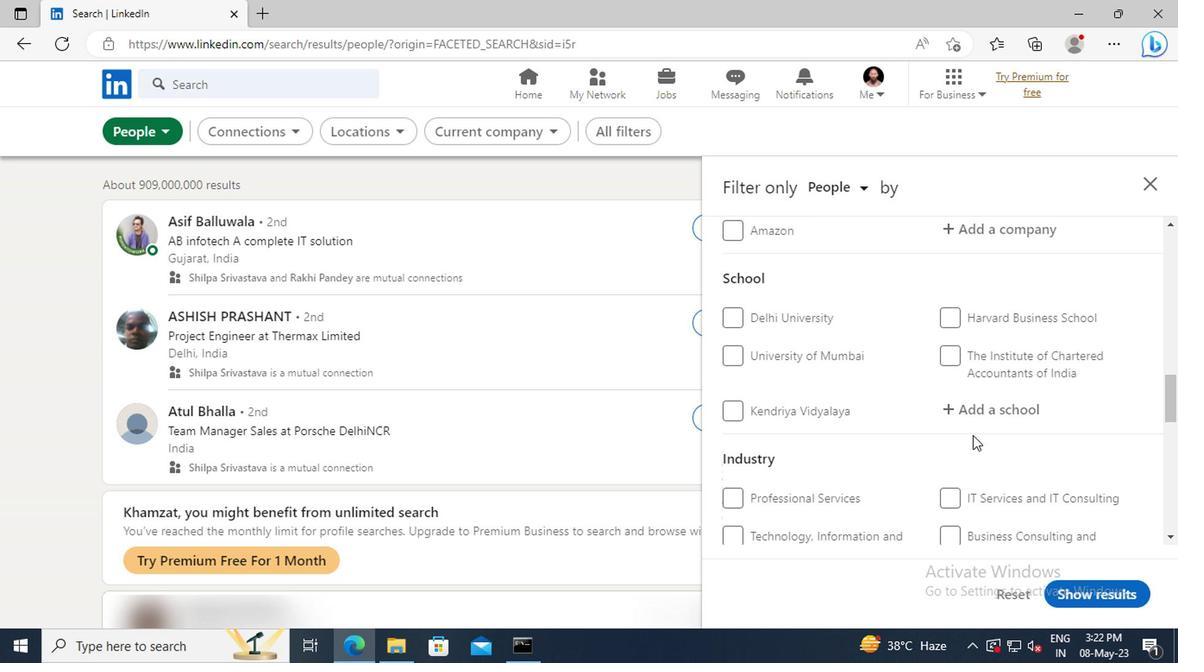 
Action: Mouse scrolled (817, 434) with delta (0, 0)
Screenshot: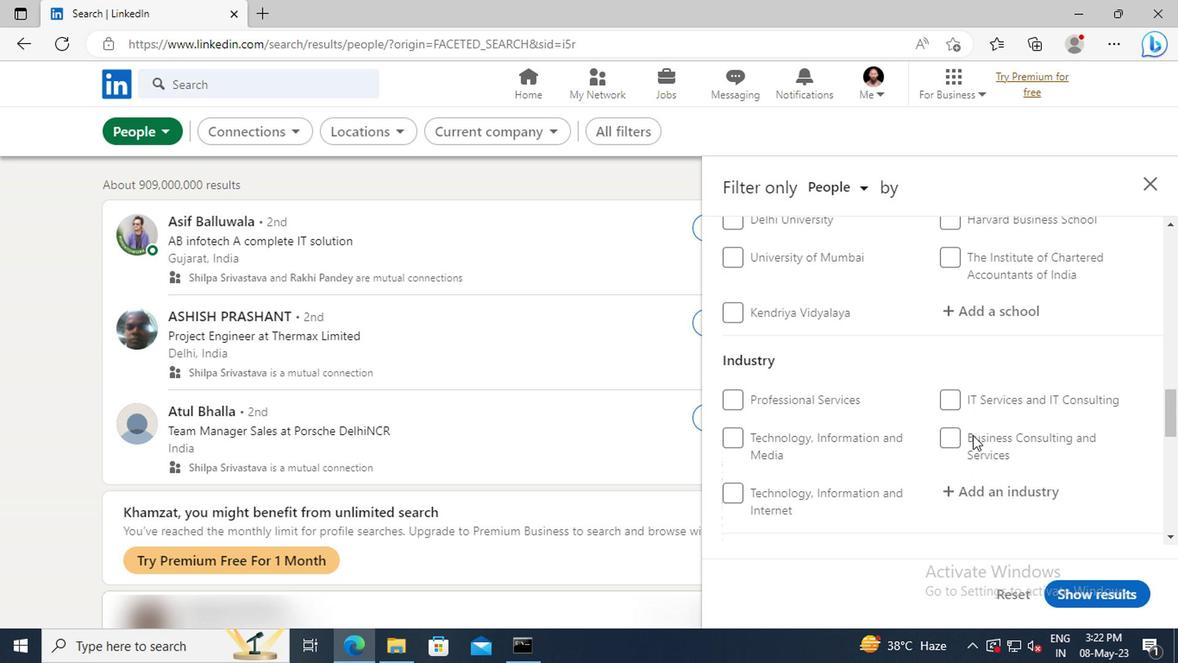 
Action: Mouse scrolled (817, 434) with delta (0, 0)
Screenshot: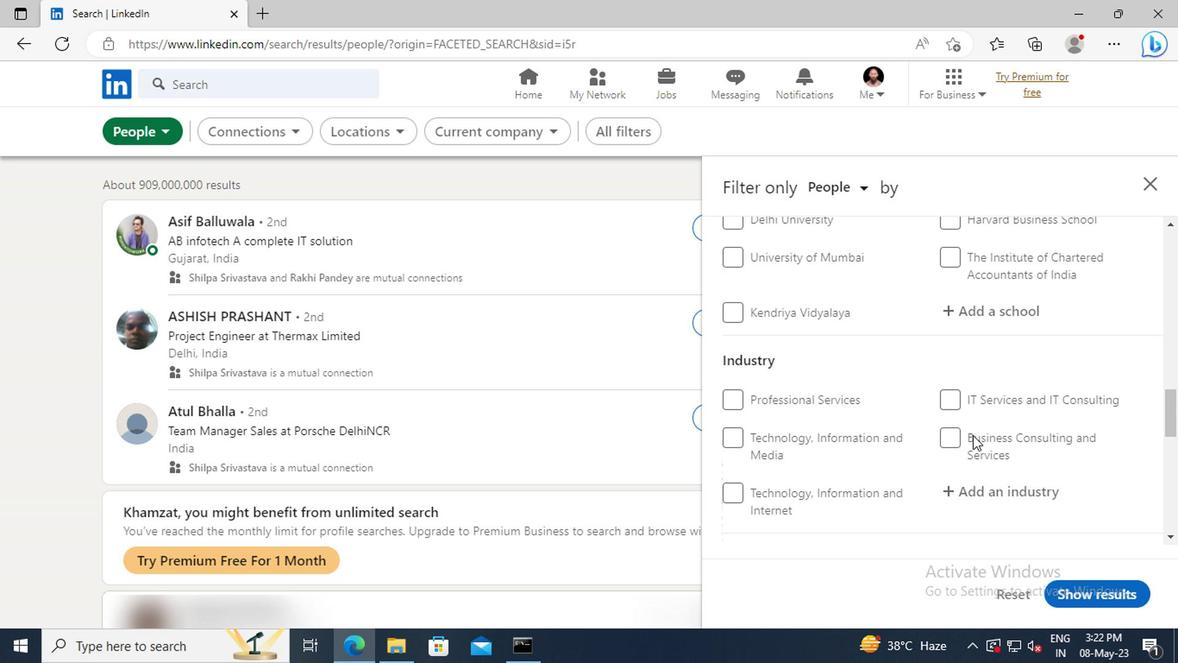 
Action: Mouse scrolled (817, 434) with delta (0, 0)
Screenshot: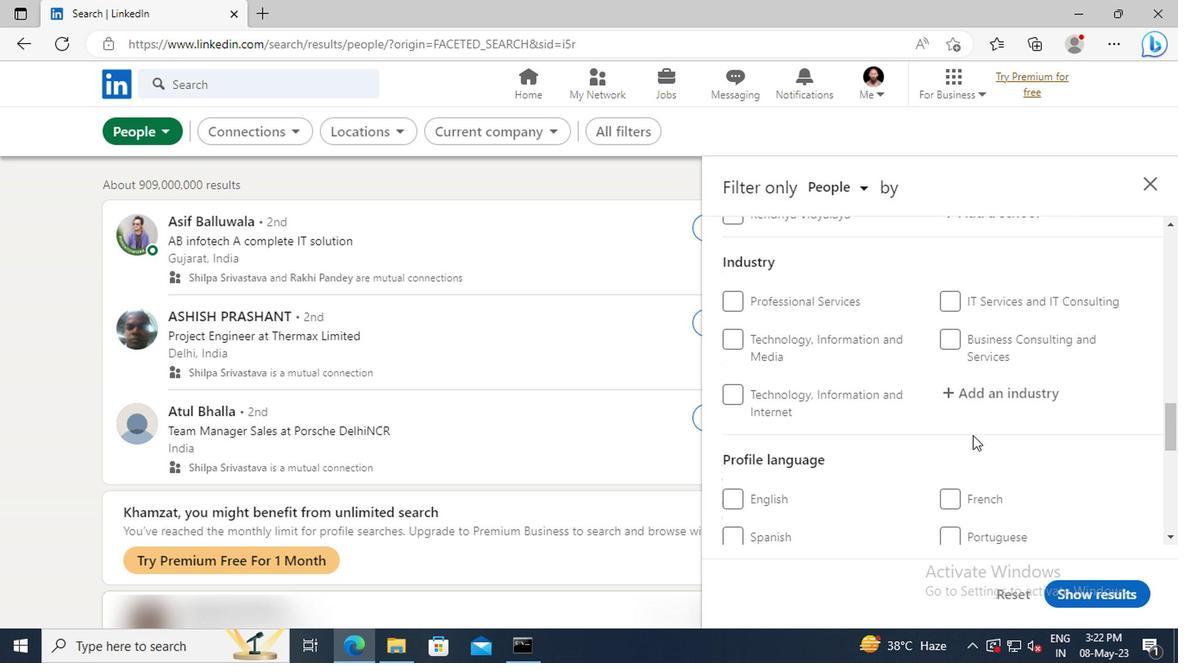 
Action: Mouse moved to (808, 447)
Screenshot: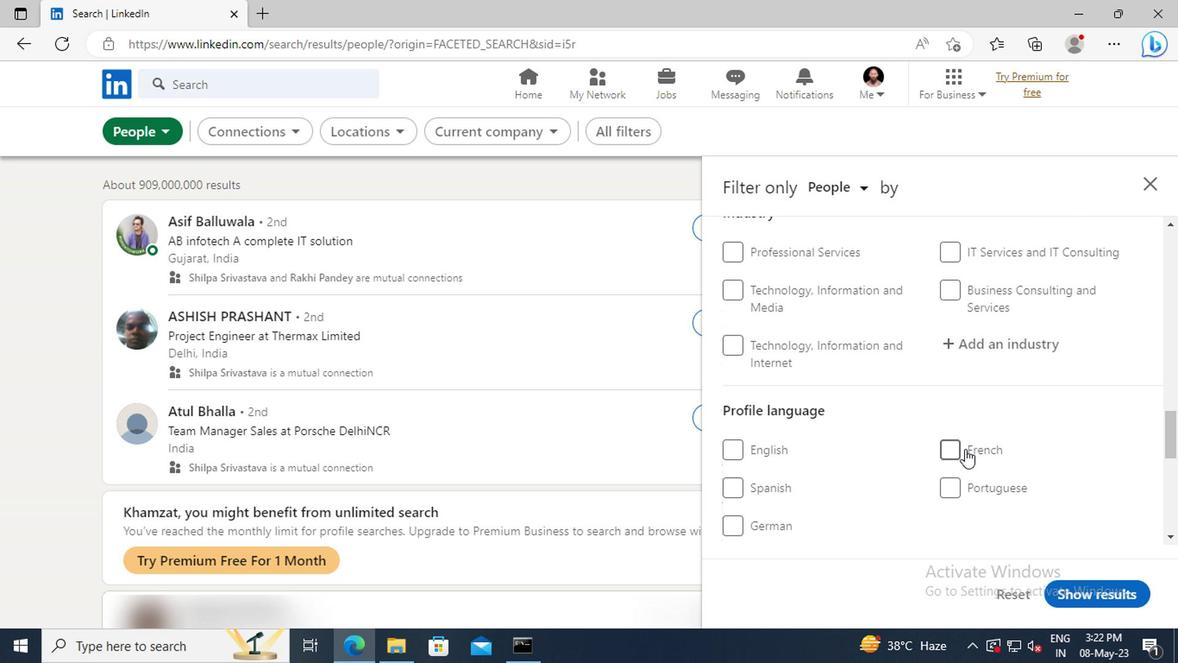 
Action: Mouse pressed left at (808, 447)
Screenshot: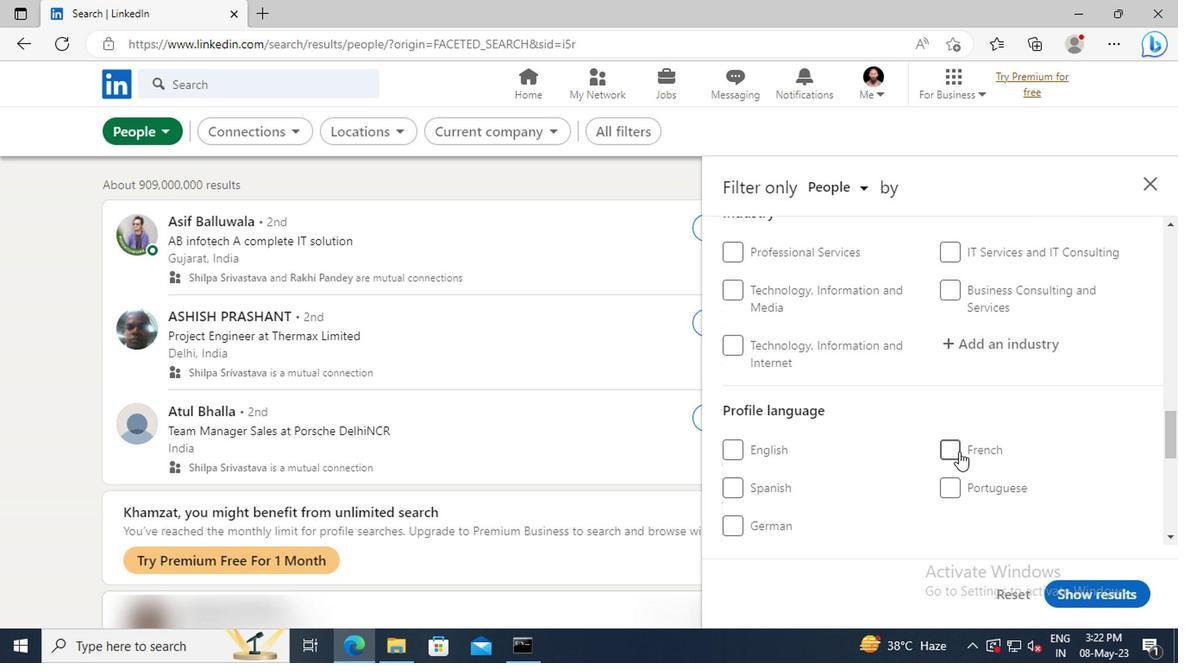 
Action: Mouse moved to (843, 424)
Screenshot: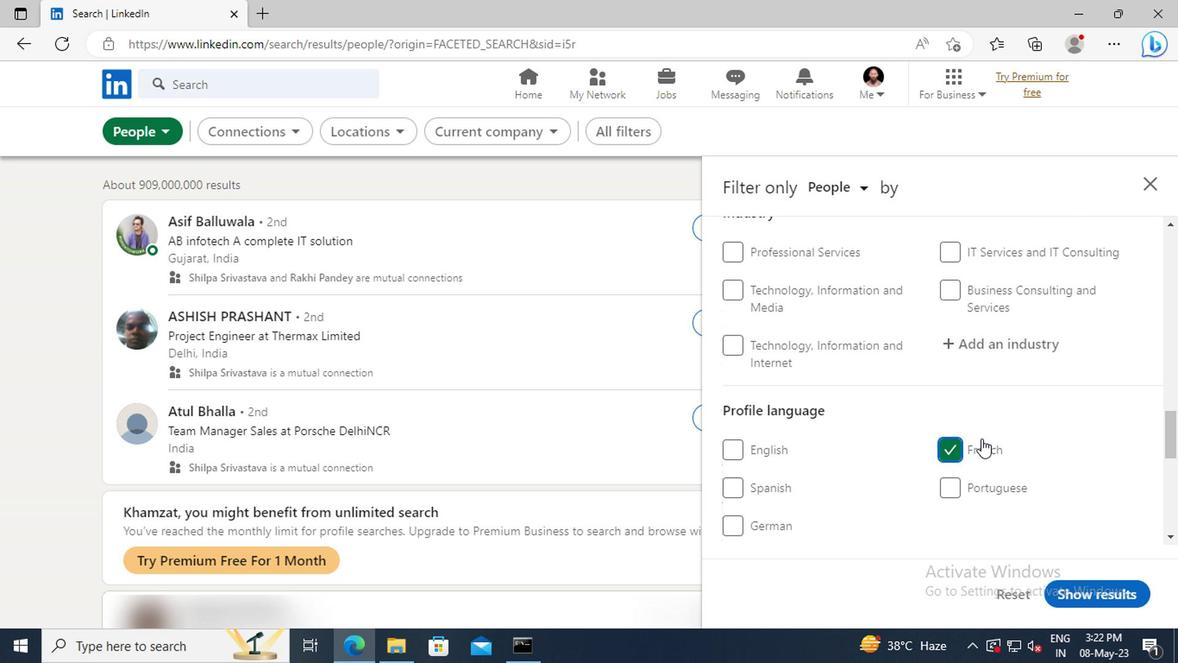 
Action: Mouse scrolled (843, 424) with delta (0, 0)
Screenshot: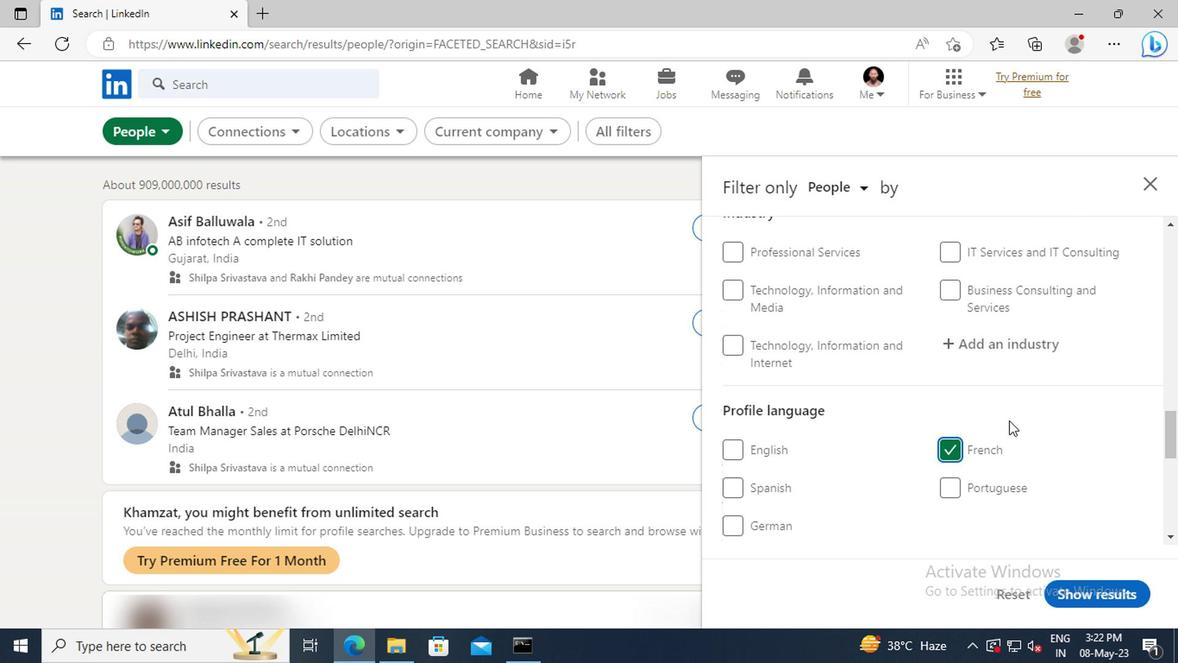 
Action: Mouse scrolled (843, 424) with delta (0, 0)
Screenshot: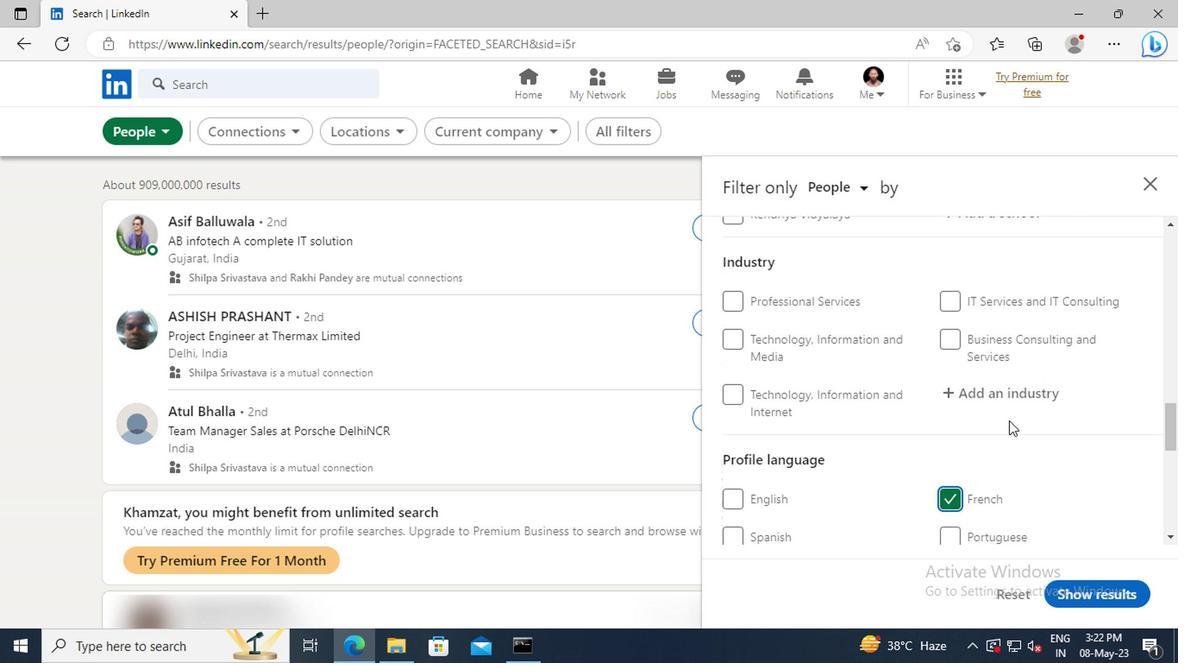 
Action: Mouse scrolled (843, 424) with delta (0, 0)
Screenshot: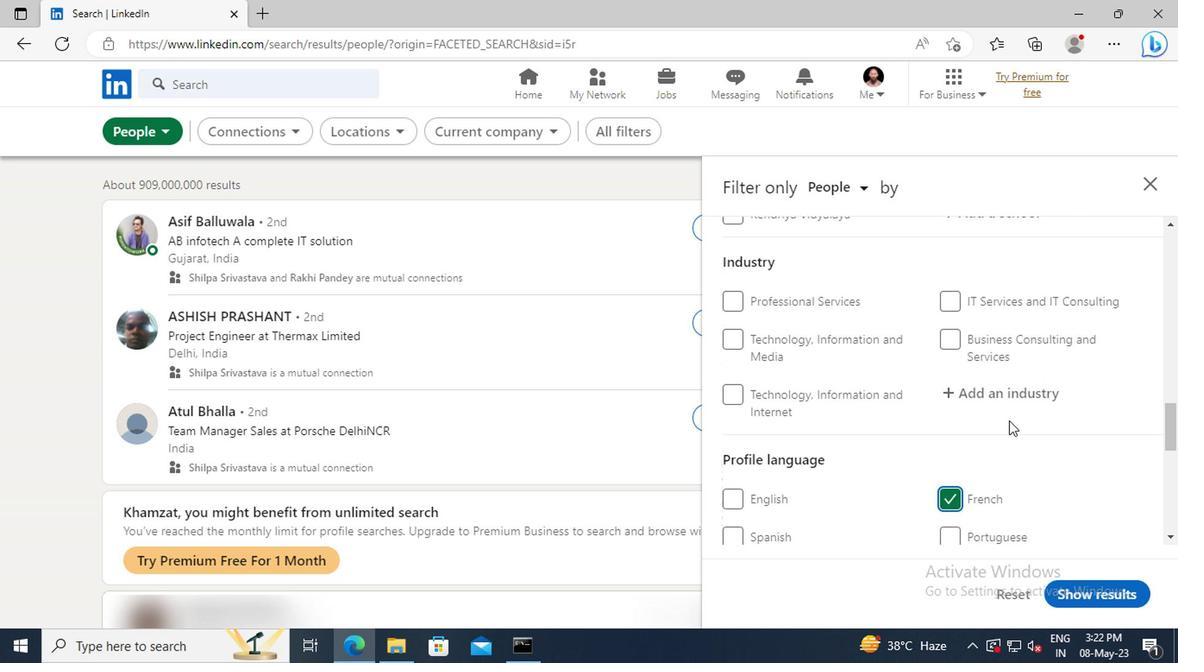 
Action: Mouse scrolled (843, 424) with delta (0, 0)
Screenshot: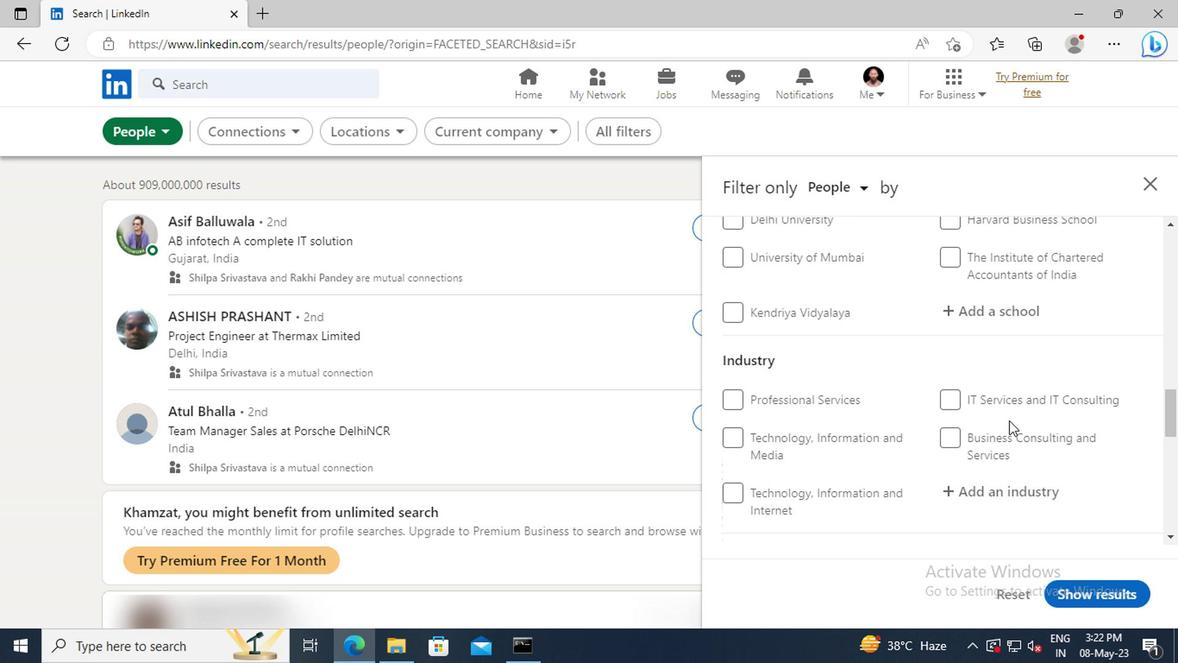 
Action: Mouse scrolled (843, 424) with delta (0, 0)
Screenshot: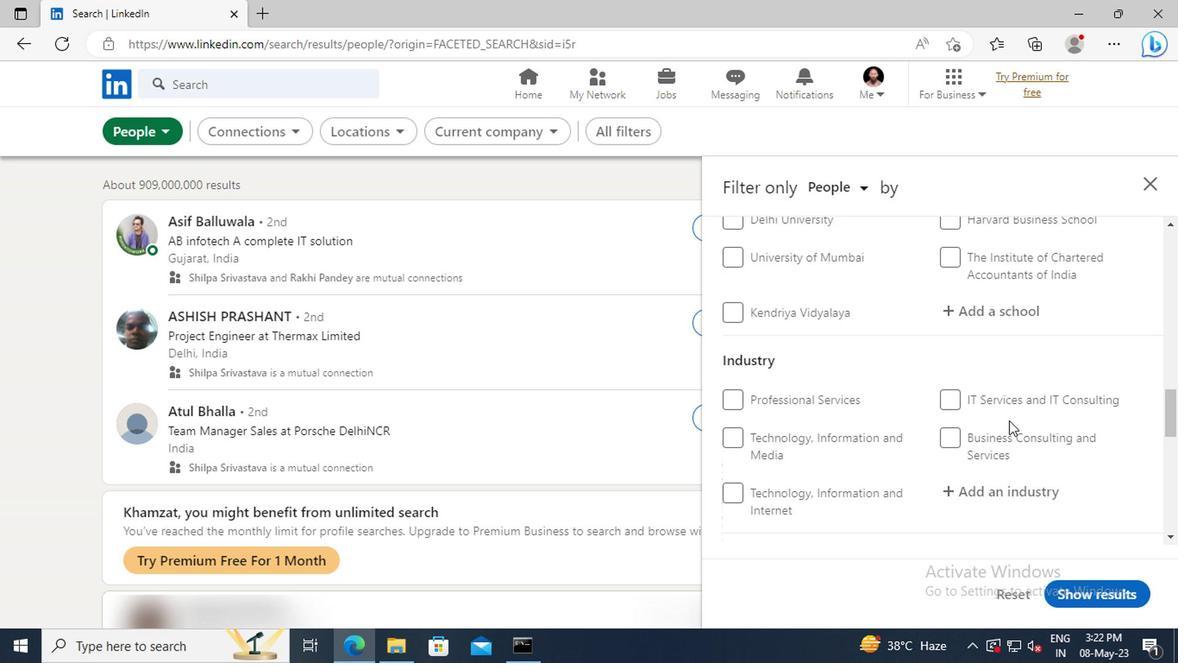 
Action: Mouse scrolled (843, 424) with delta (0, 0)
Screenshot: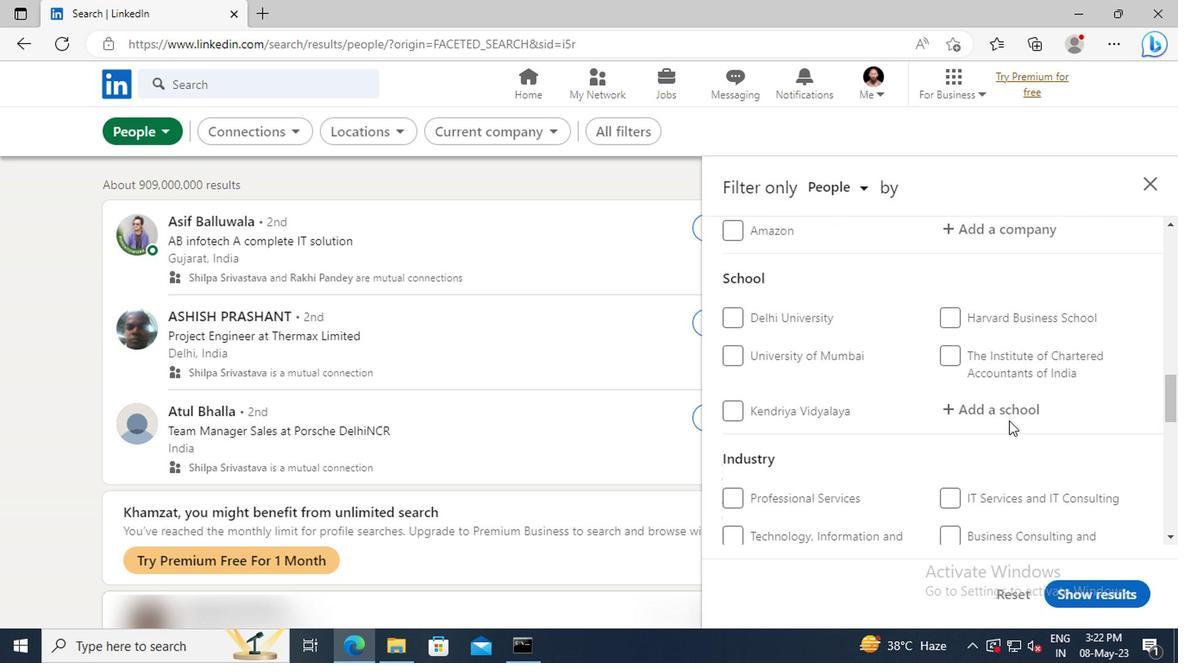 
Action: Mouse scrolled (843, 424) with delta (0, 0)
Screenshot: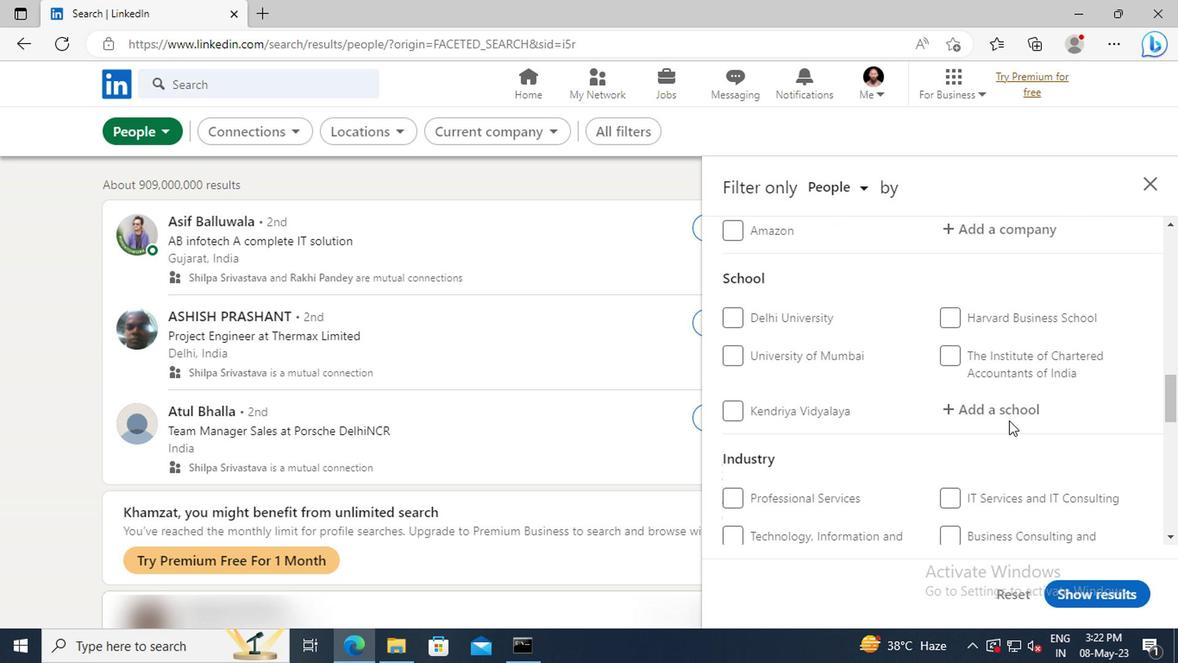 
Action: Mouse scrolled (843, 424) with delta (0, 0)
Screenshot: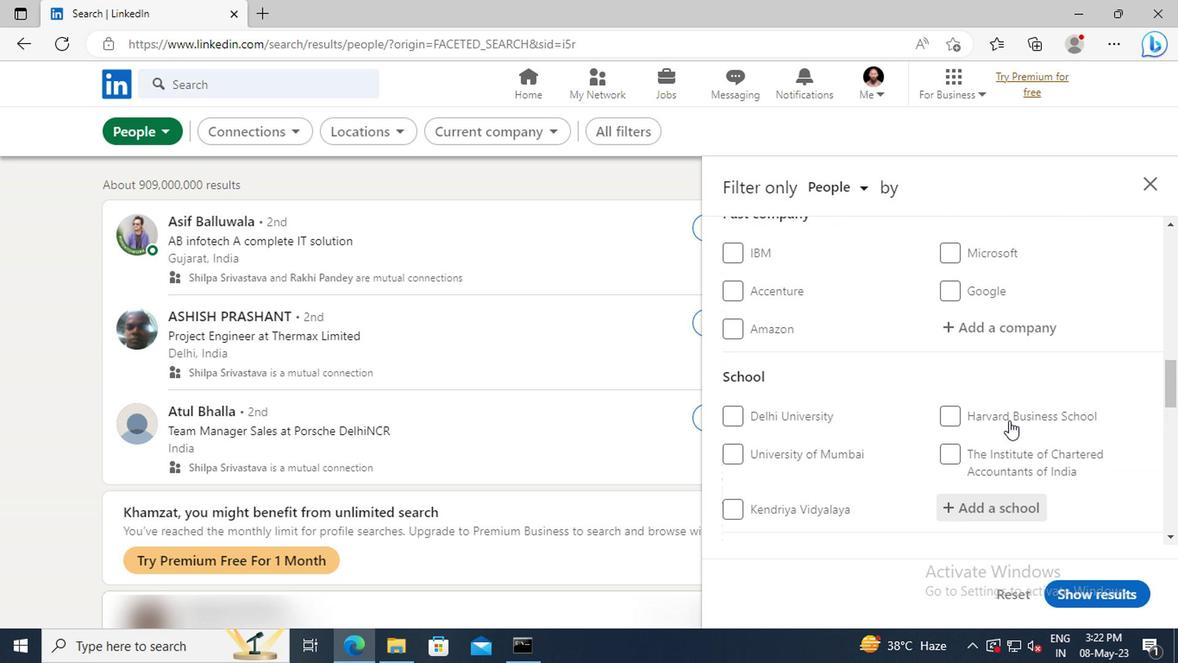 
Action: Mouse scrolled (843, 424) with delta (0, 0)
Screenshot: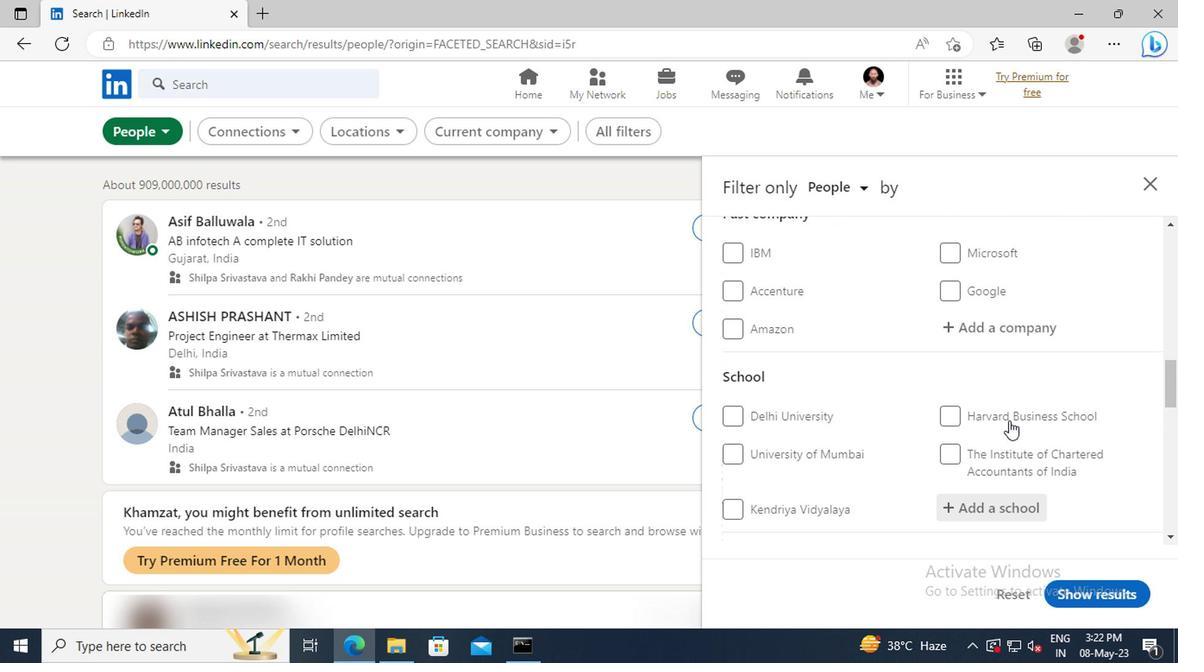 
Action: Mouse scrolled (843, 424) with delta (0, 0)
Screenshot: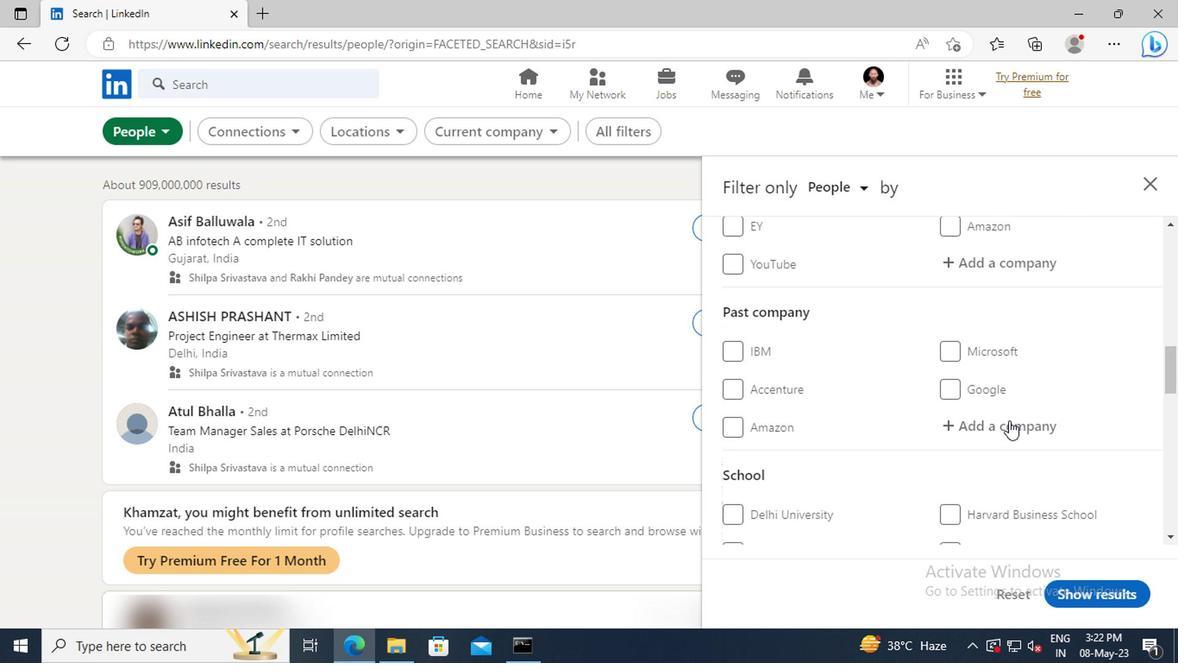 
Action: Mouse scrolled (843, 424) with delta (0, 0)
Screenshot: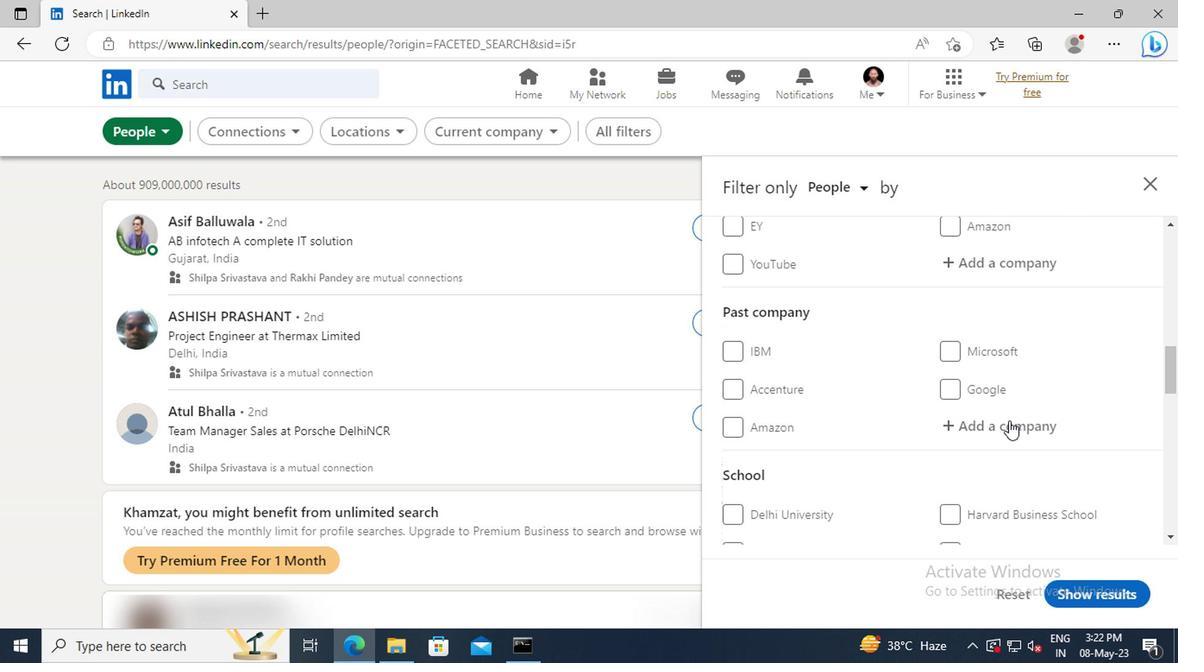 
Action: Mouse moved to (837, 388)
Screenshot: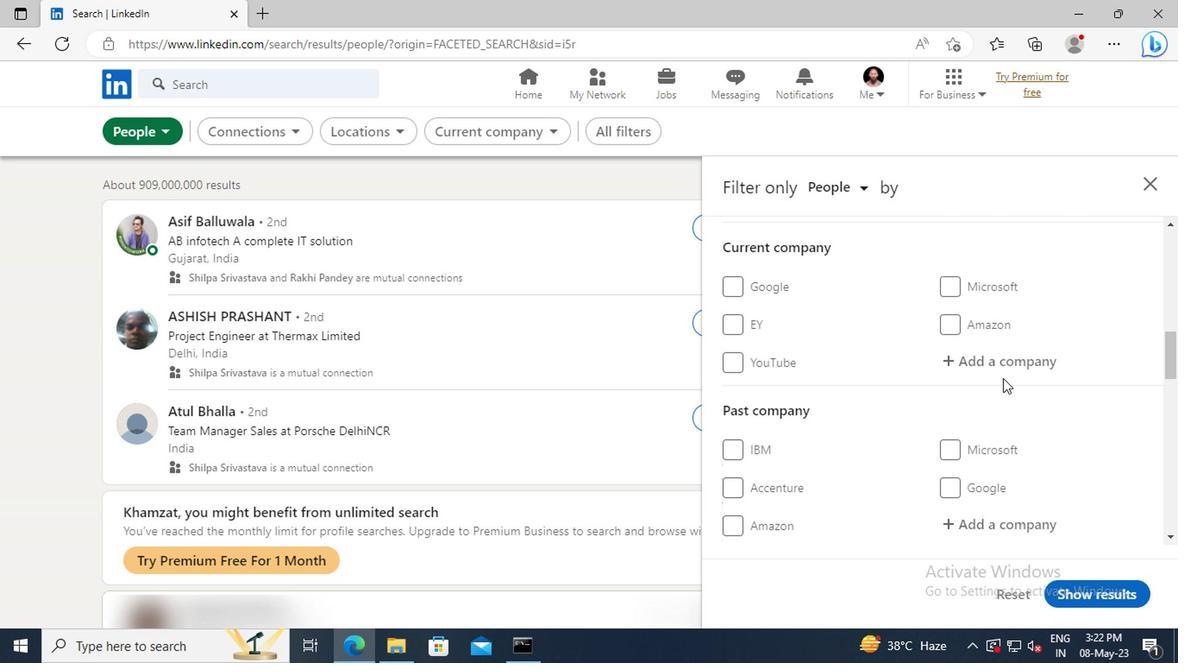 
Action: Mouse pressed left at (837, 388)
Screenshot: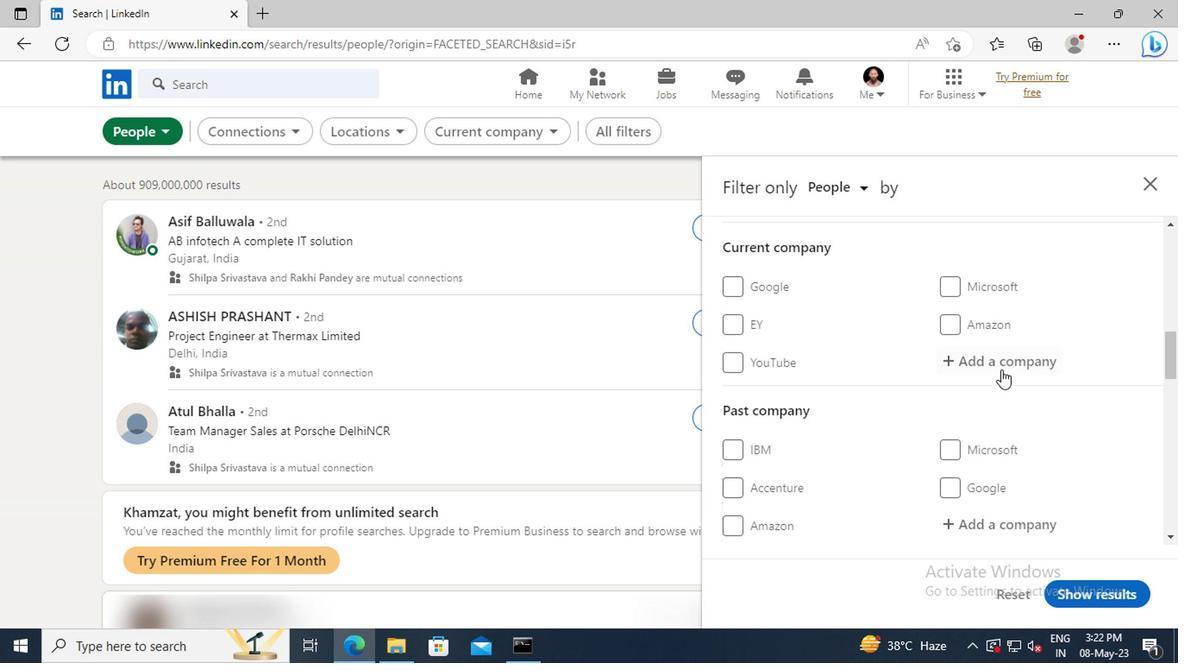 
Action: Mouse moved to (835, 387)
Screenshot: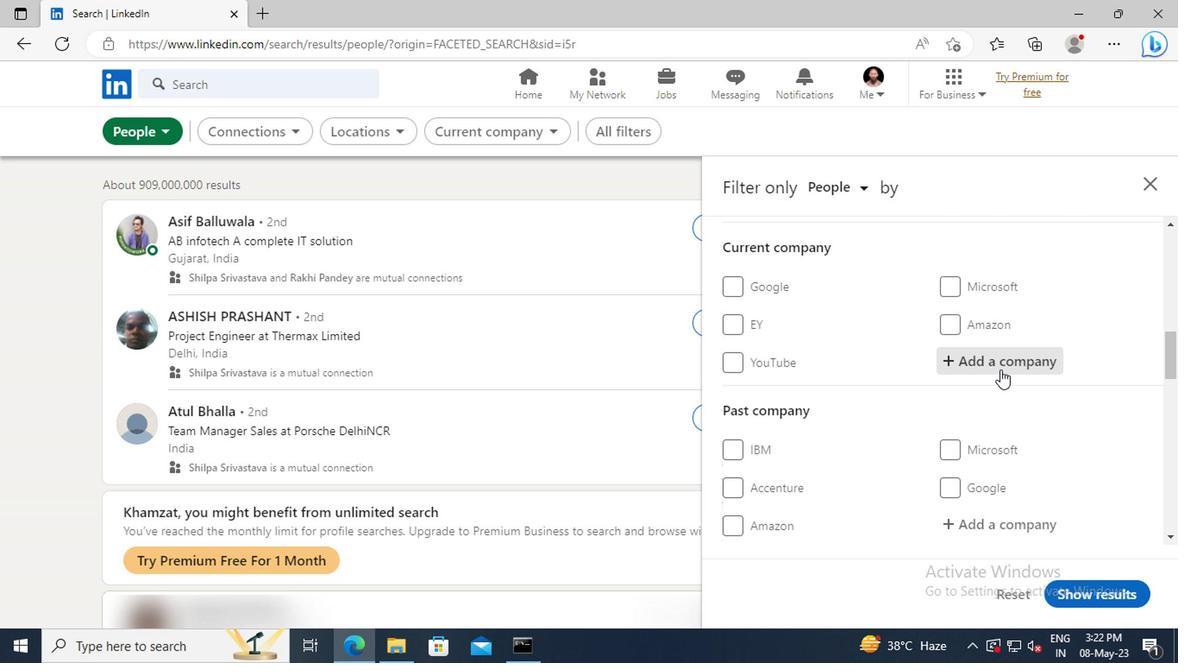 
Action: Key pressed <Key.shift>VIRTUSA
Screenshot: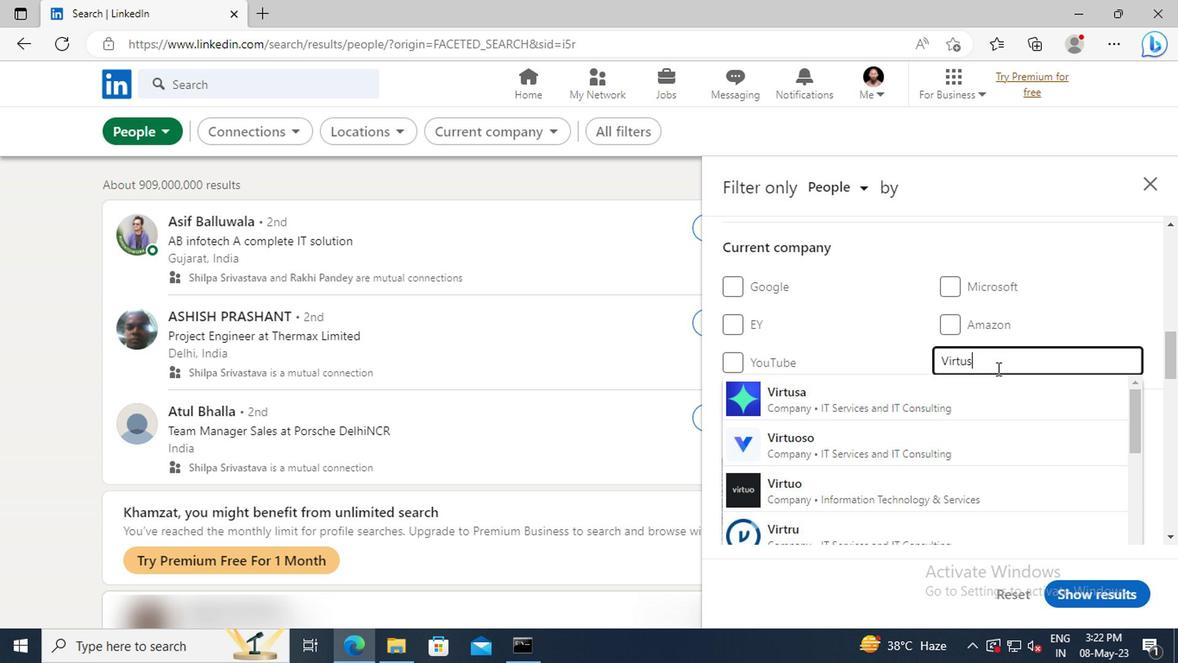 
Action: Mouse moved to (835, 399)
Screenshot: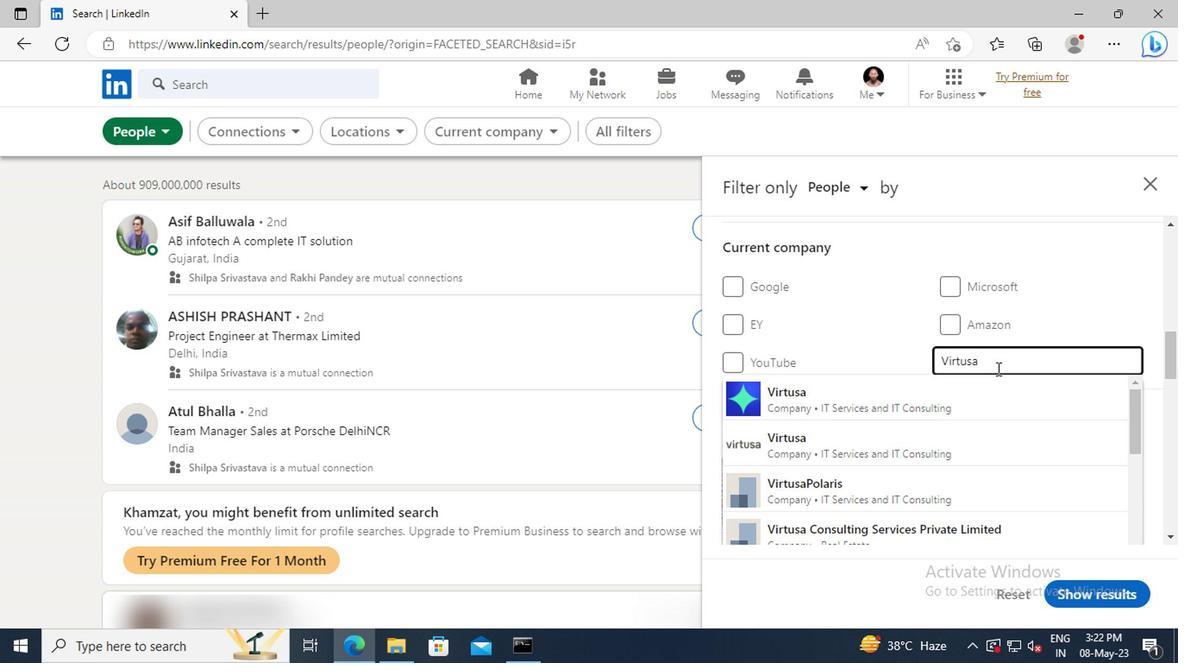 
Action: Mouse pressed left at (835, 399)
Screenshot: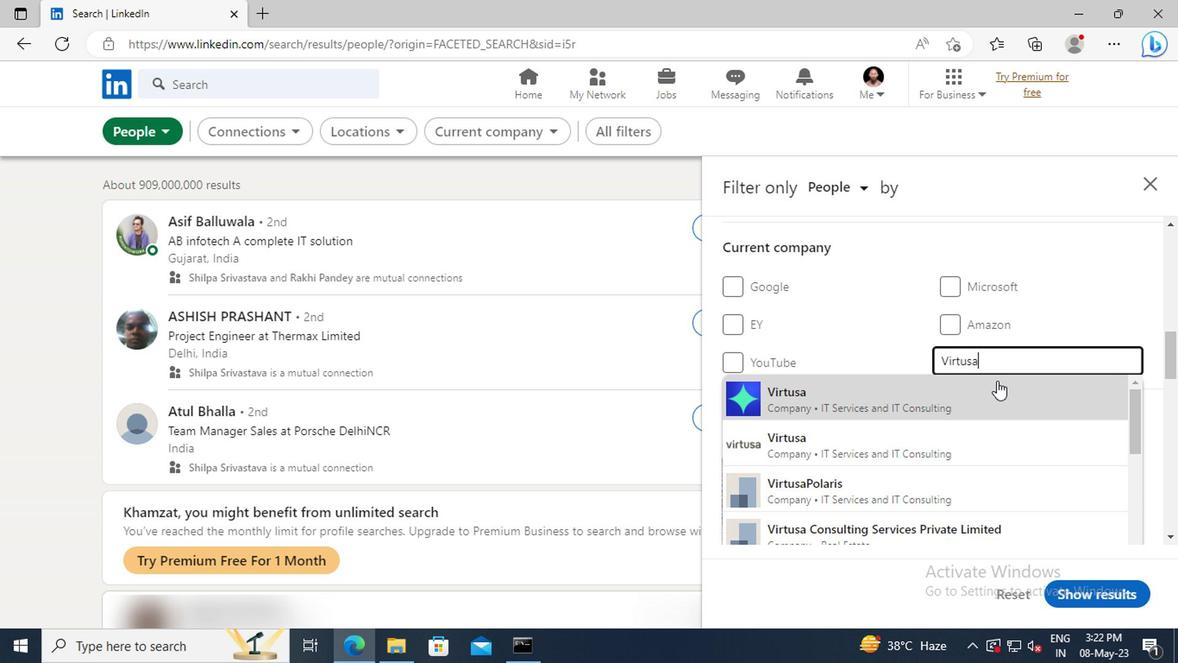 
Action: Mouse scrolled (835, 399) with delta (0, 0)
Screenshot: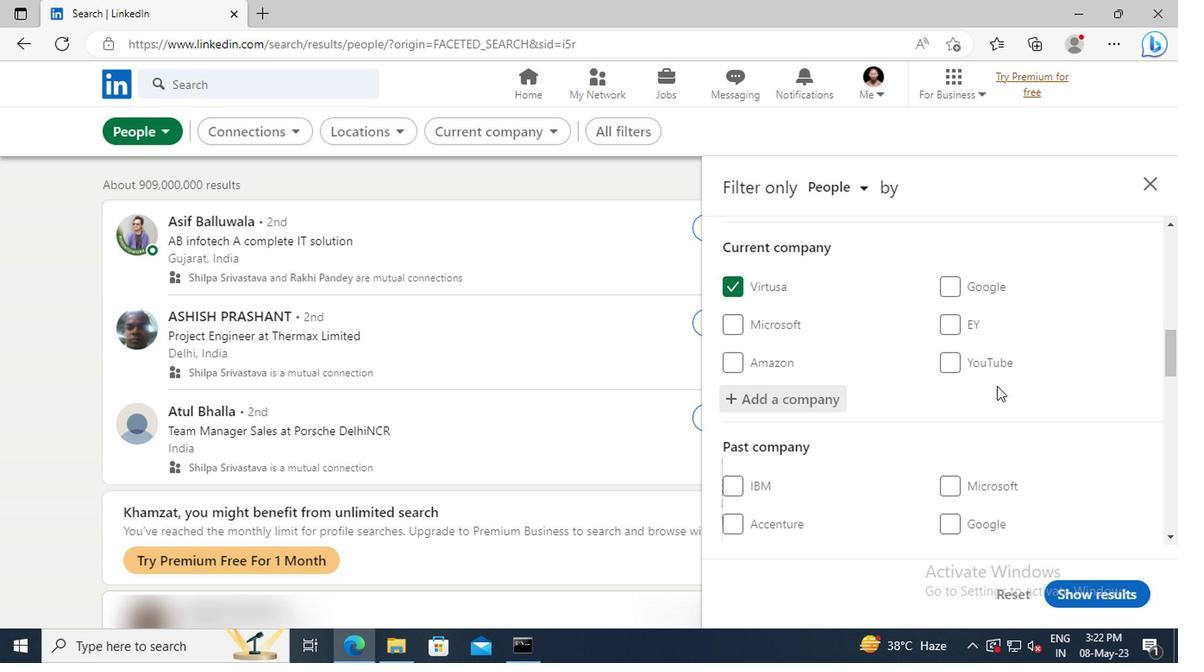 
Action: Mouse scrolled (835, 399) with delta (0, 0)
Screenshot: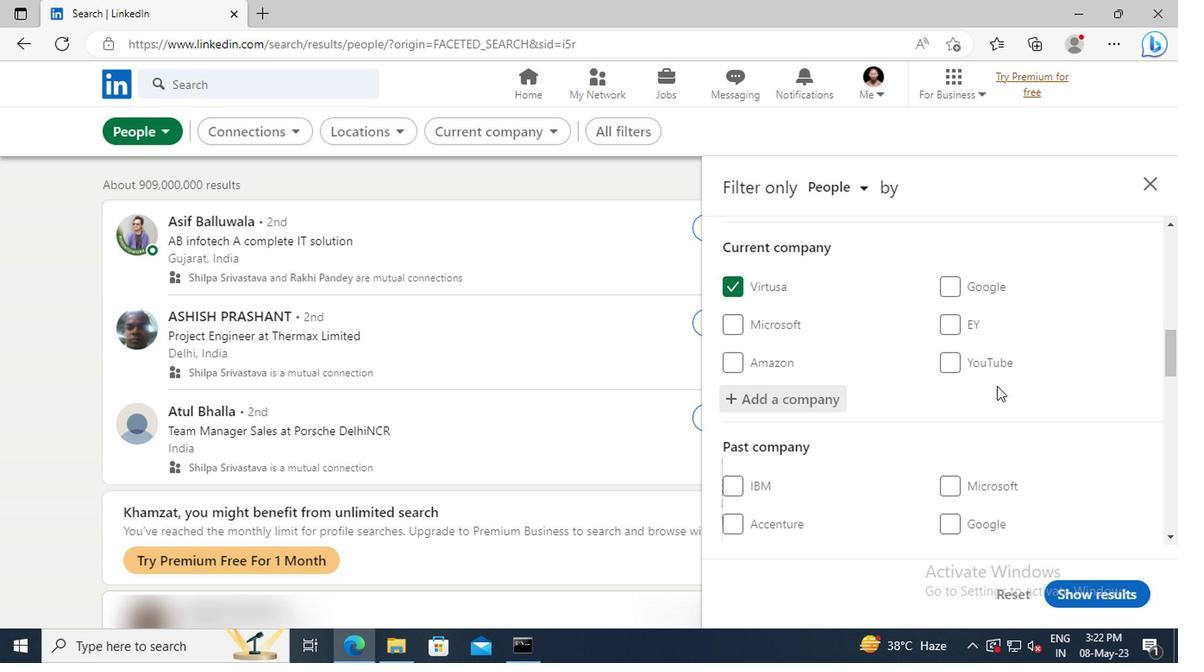
Action: Mouse moved to (829, 385)
Screenshot: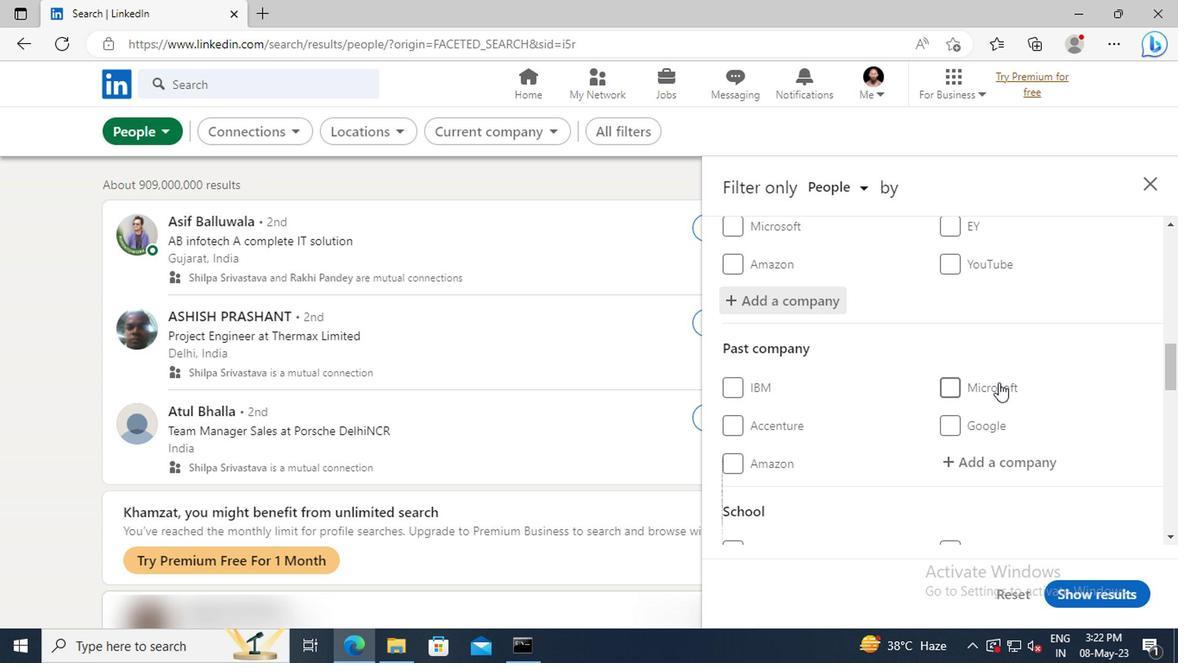
Action: Mouse scrolled (829, 385) with delta (0, 0)
Screenshot: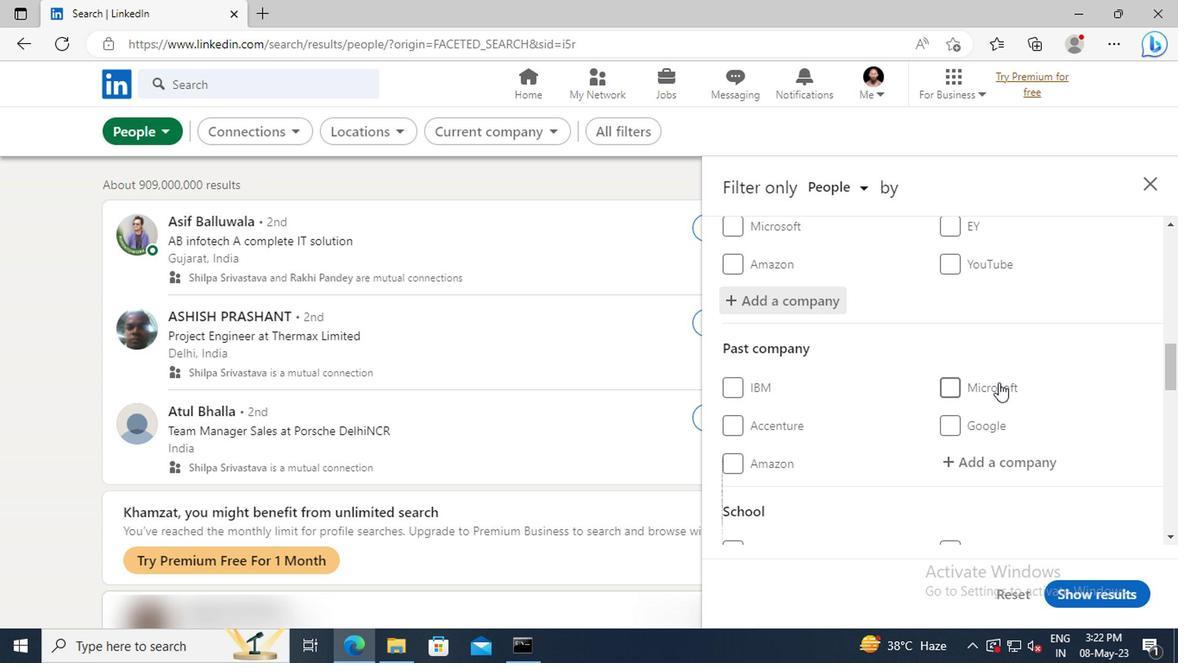 
Action: Mouse moved to (828, 385)
Screenshot: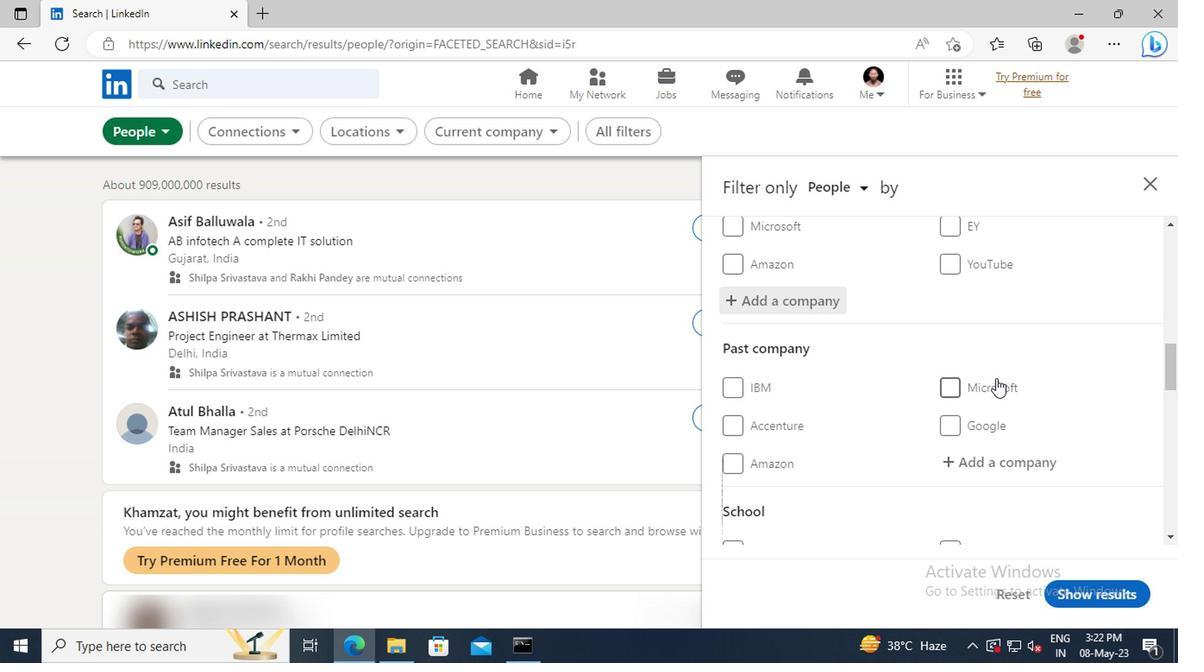 
Action: Mouse scrolled (828, 384) with delta (0, 0)
Screenshot: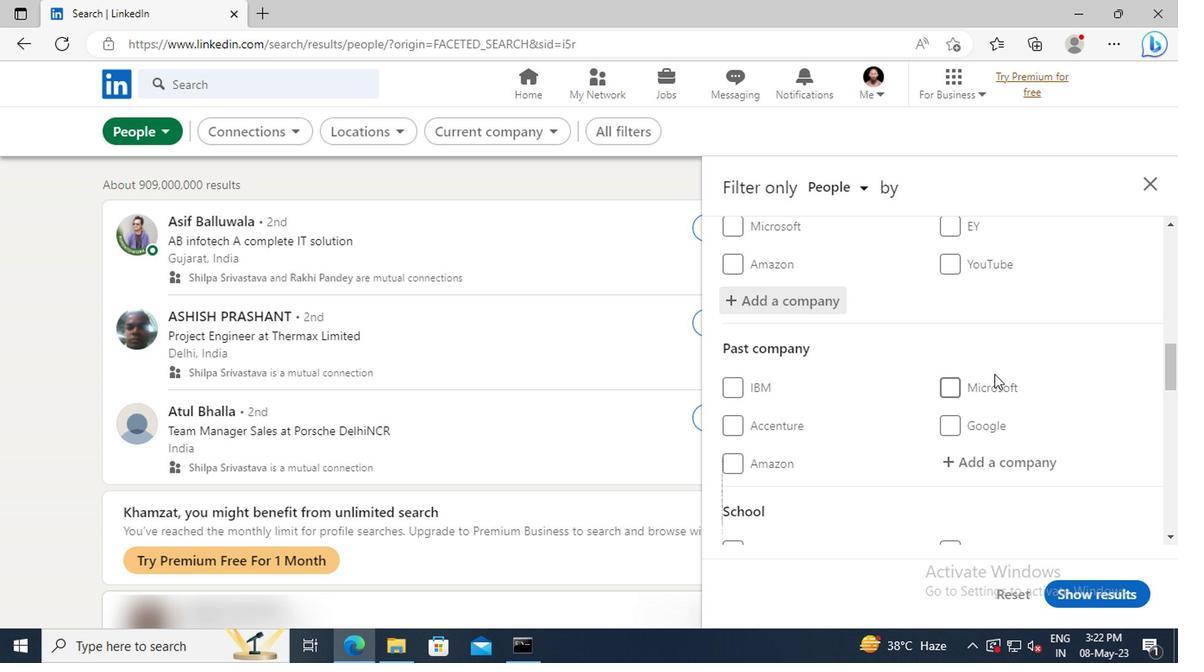 
Action: Mouse moved to (827, 381)
Screenshot: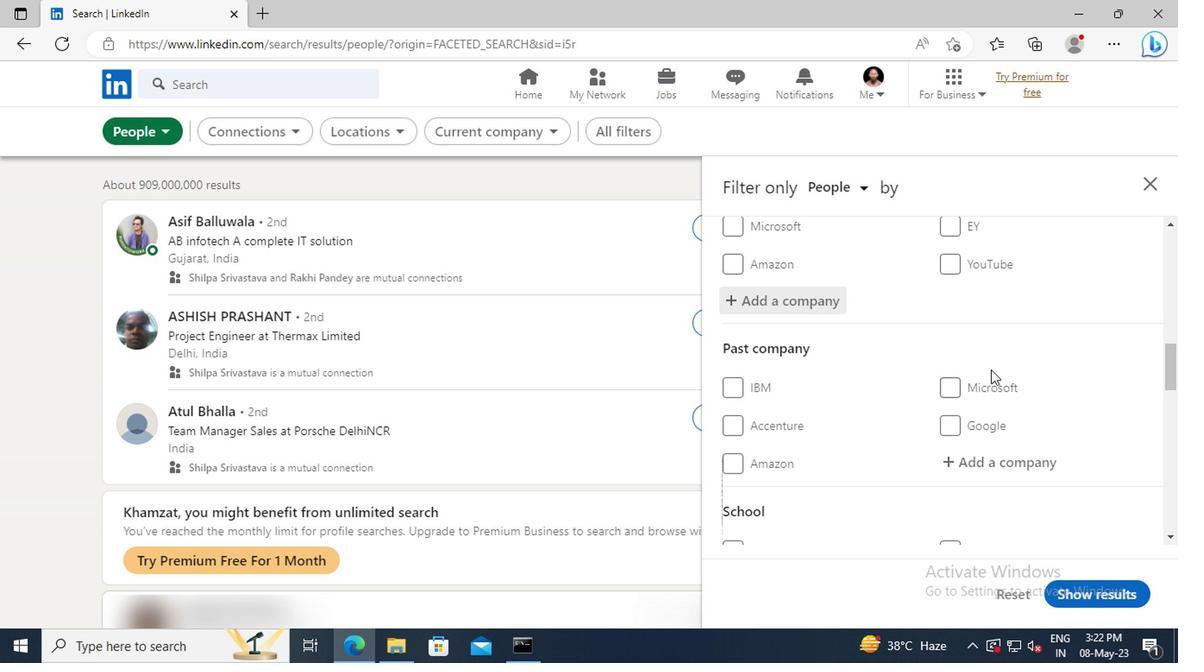 
Action: Mouse scrolled (827, 380) with delta (0, 0)
Screenshot: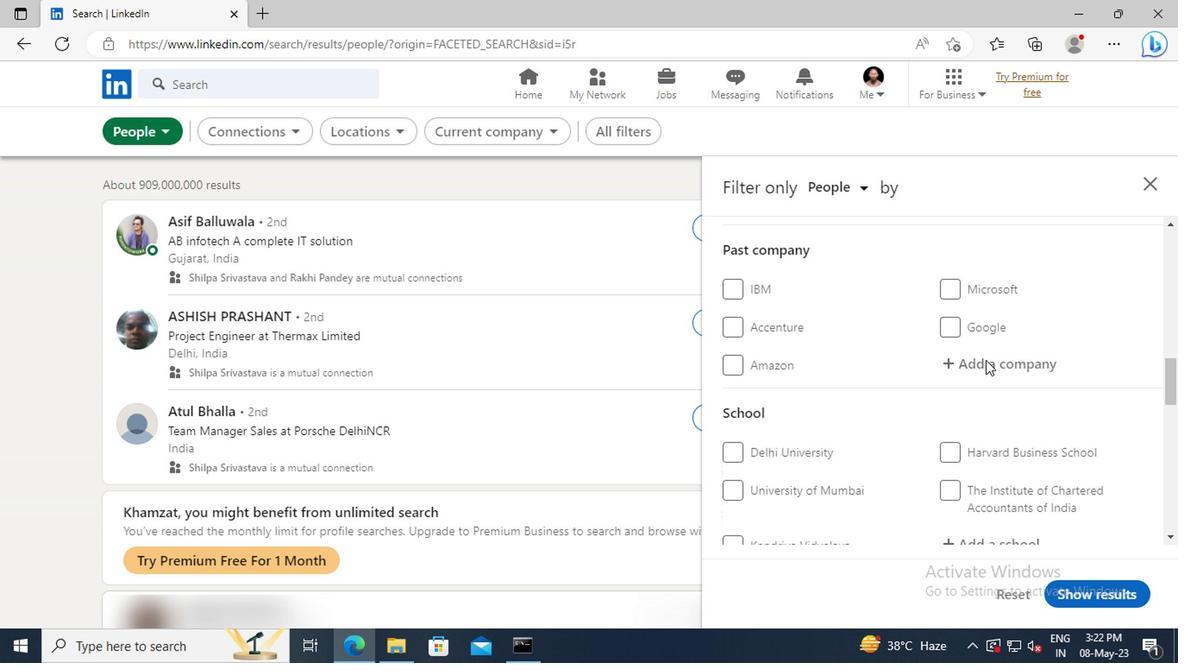 
Action: Mouse scrolled (827, 380) with delta (0, 0)
Screenshot: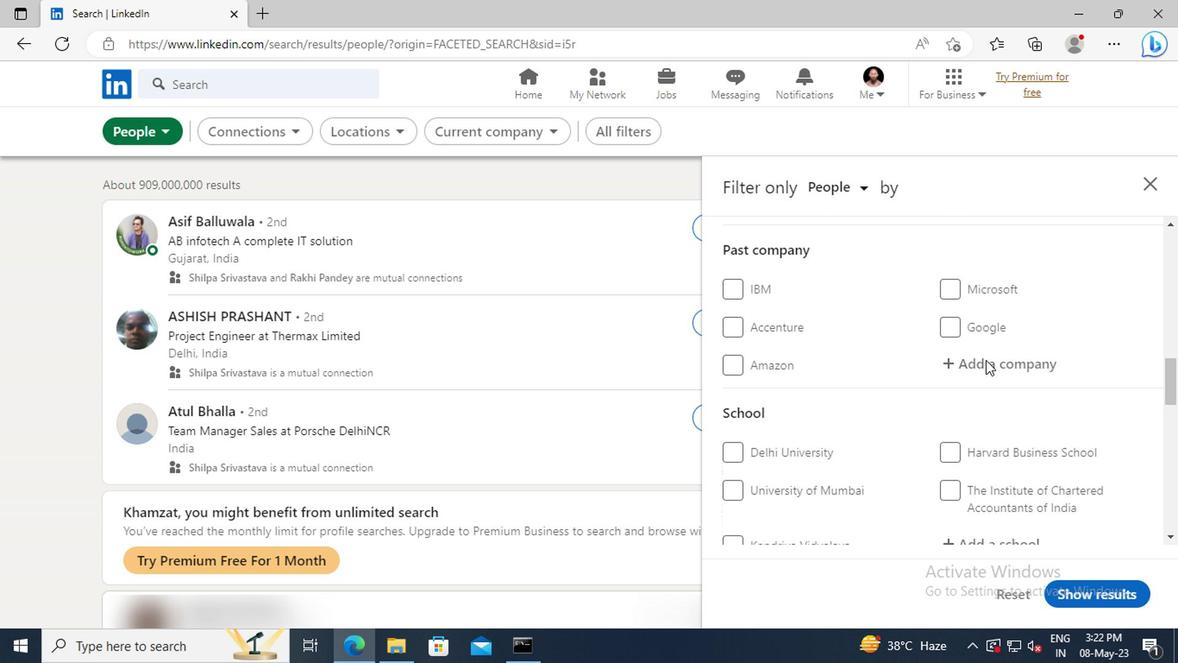 
Action: Mouse scrolled (827, 380) with delta (0, 0)
Screenshot: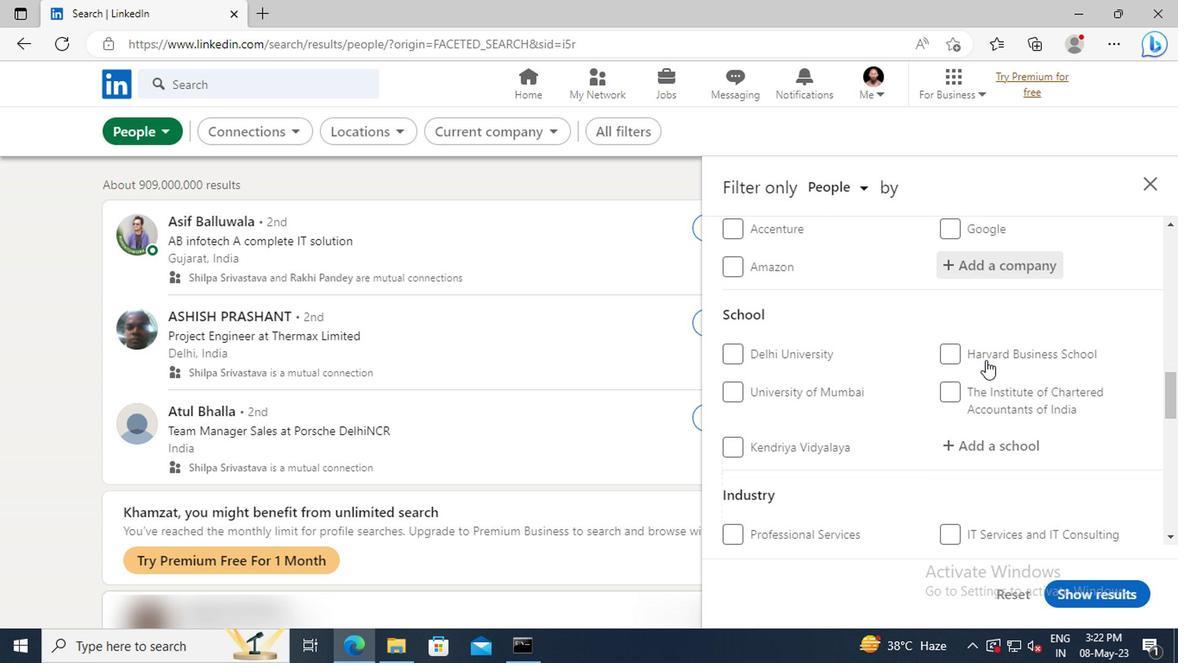 
Action: Mouse moved to (825, 404)
Screenshot: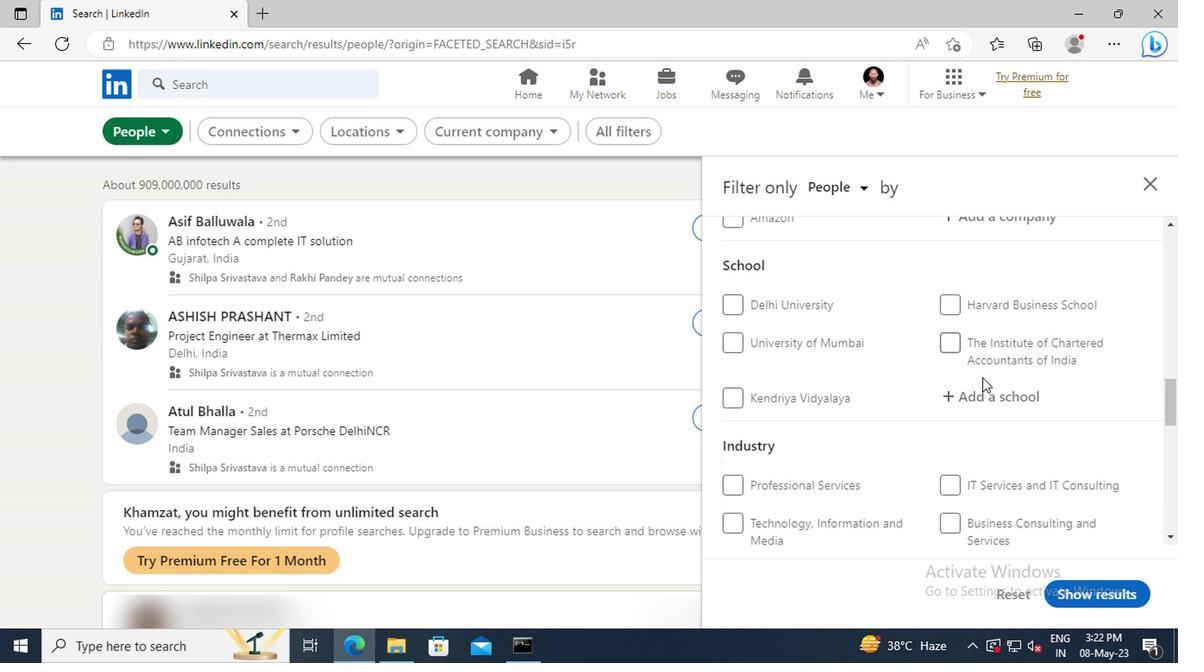 
Action: Mouse pressed left at (825, 404)
Screenshot: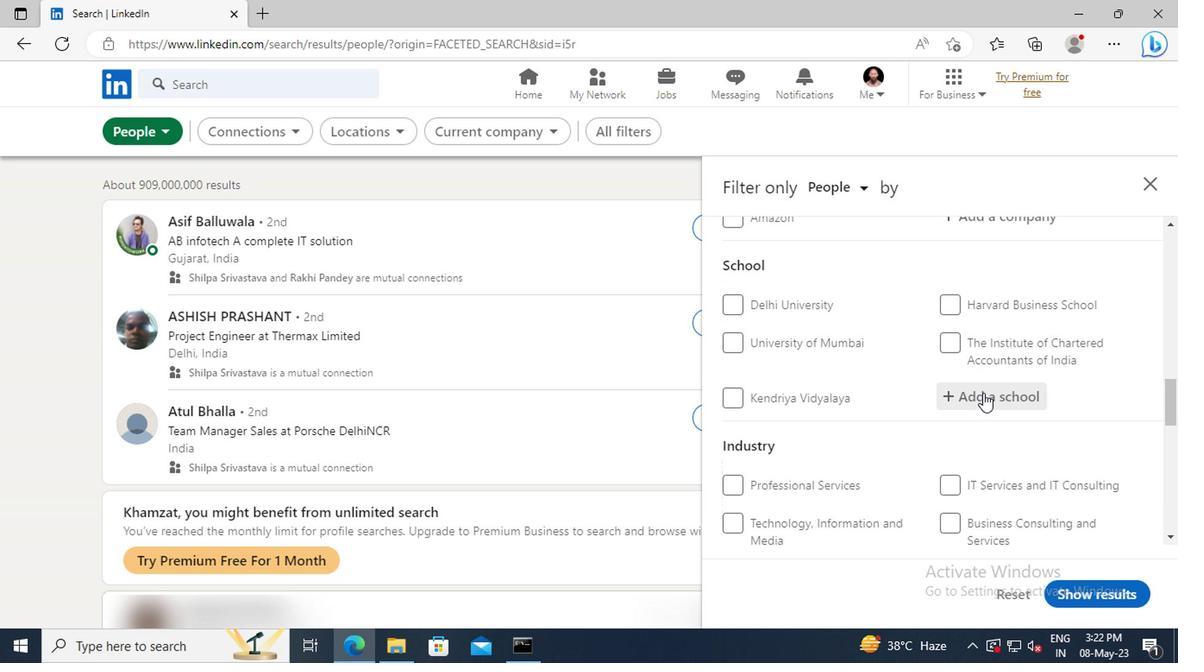 
Action: Key pressed <Key.shift>LADY<Key.space><Key.shift>DOA
Screenshot: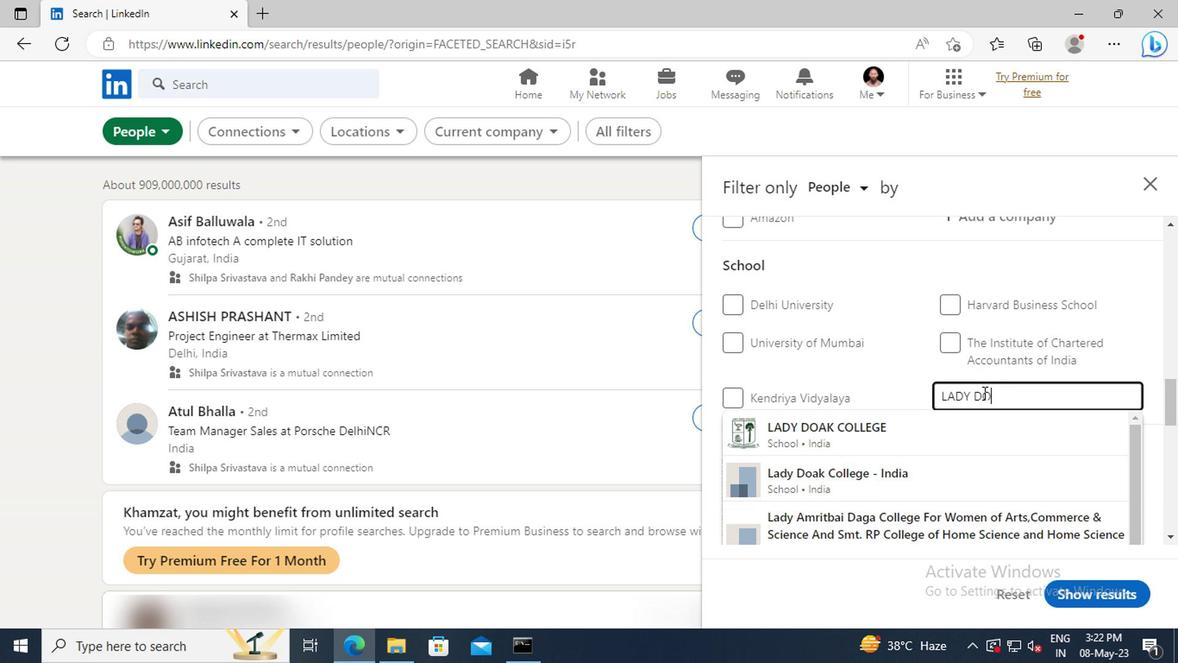 
Action: Mouse moved to (820, 424)
Screenshot: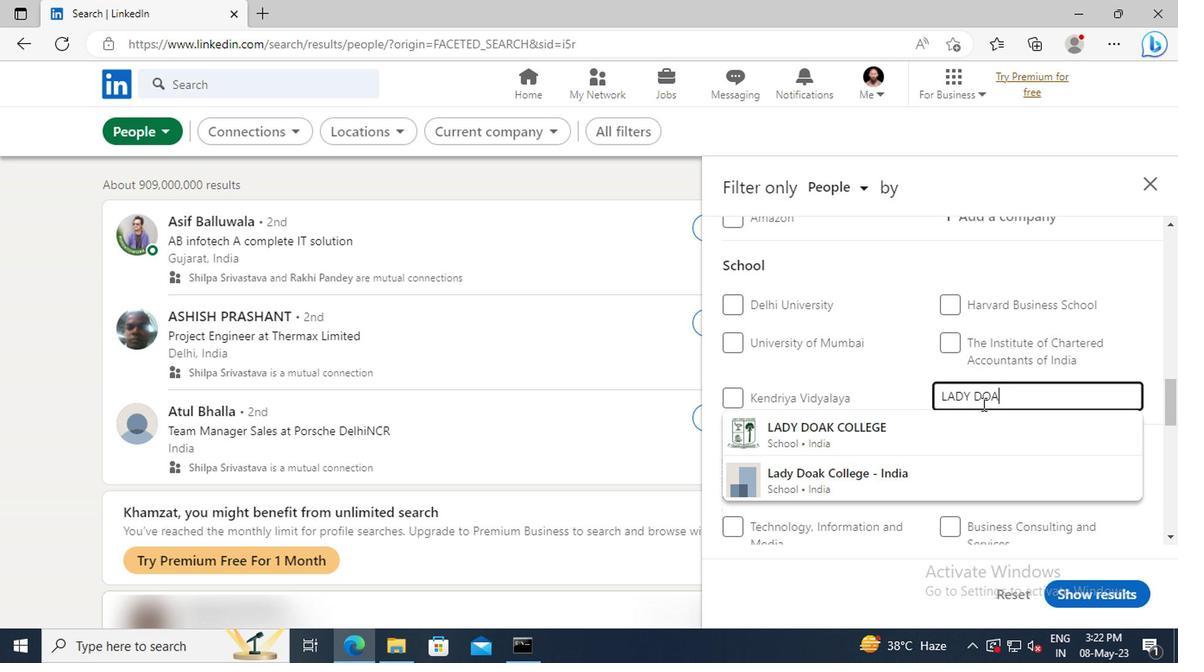 
Action: Mouse pressed left at (820, 424)
Screenshot: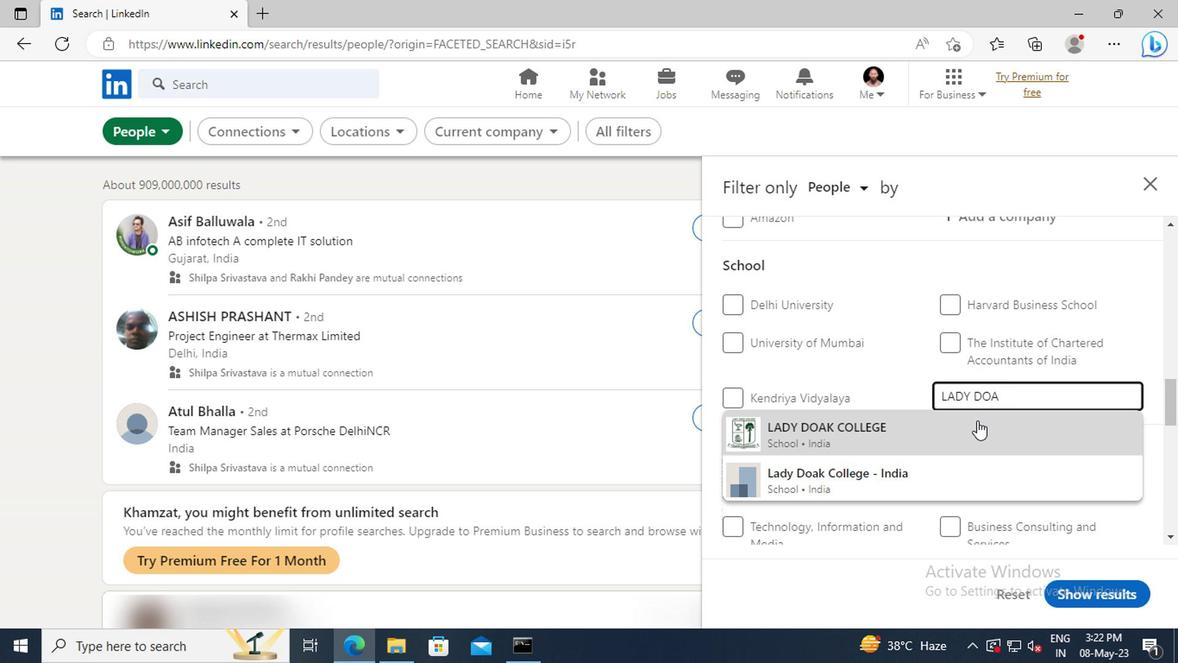 
Action: Mouse moved to (819, 426)
Screenshot: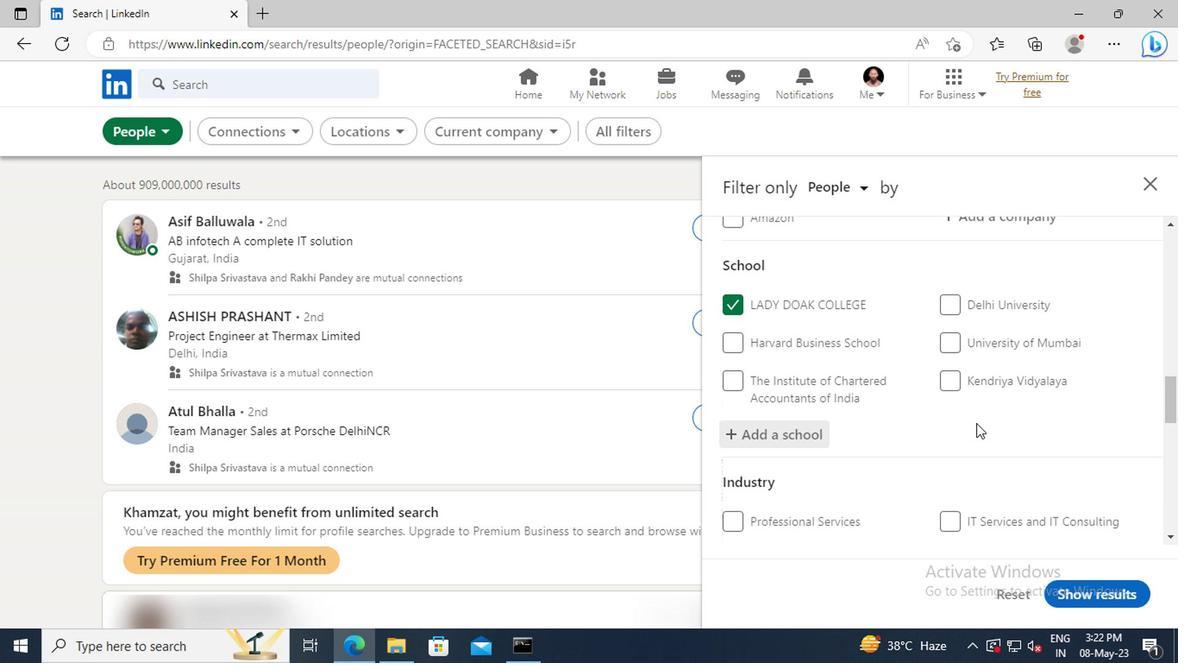 
Action: Mouse scrolled (819, 425) with delta (0, 0)
Screenshot: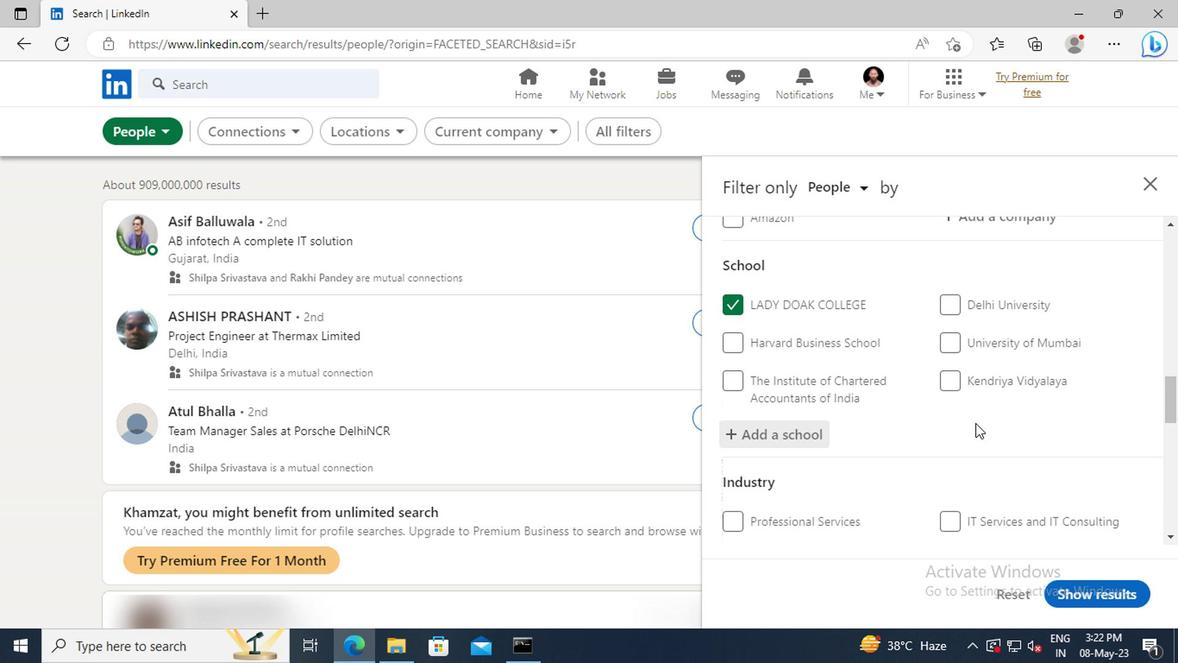 
Action: Mouse moved to (819, 415)
Screenshot: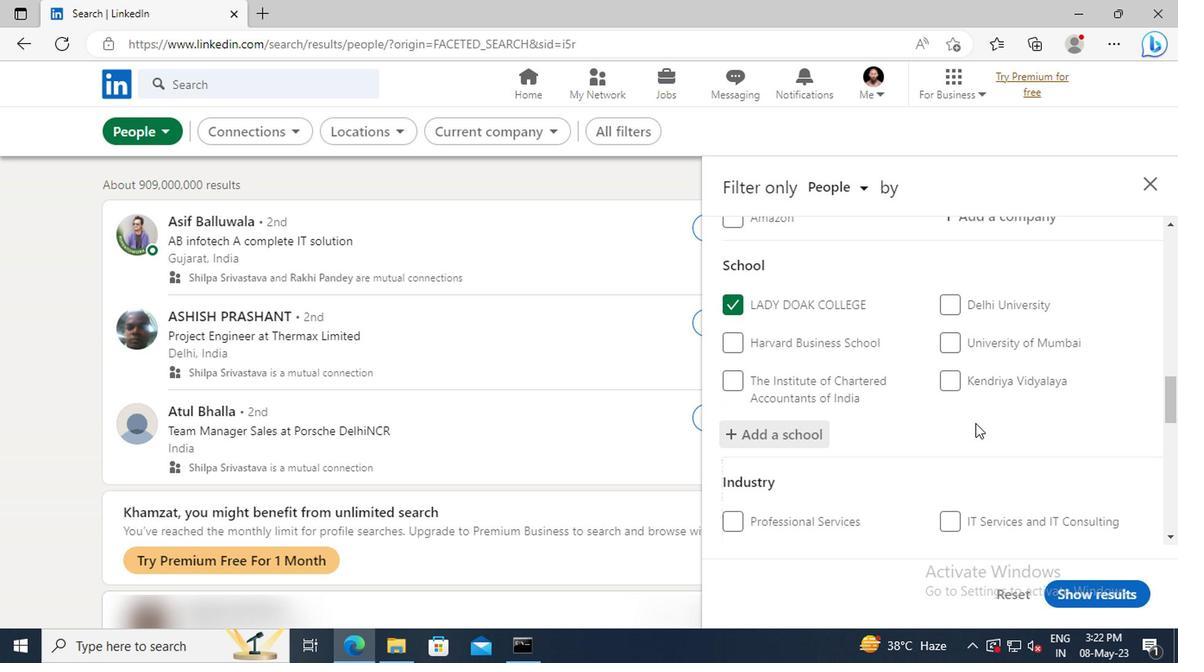 
Action: Mouse scrolled (819, 415) with delta (0, 0)
Screenshot: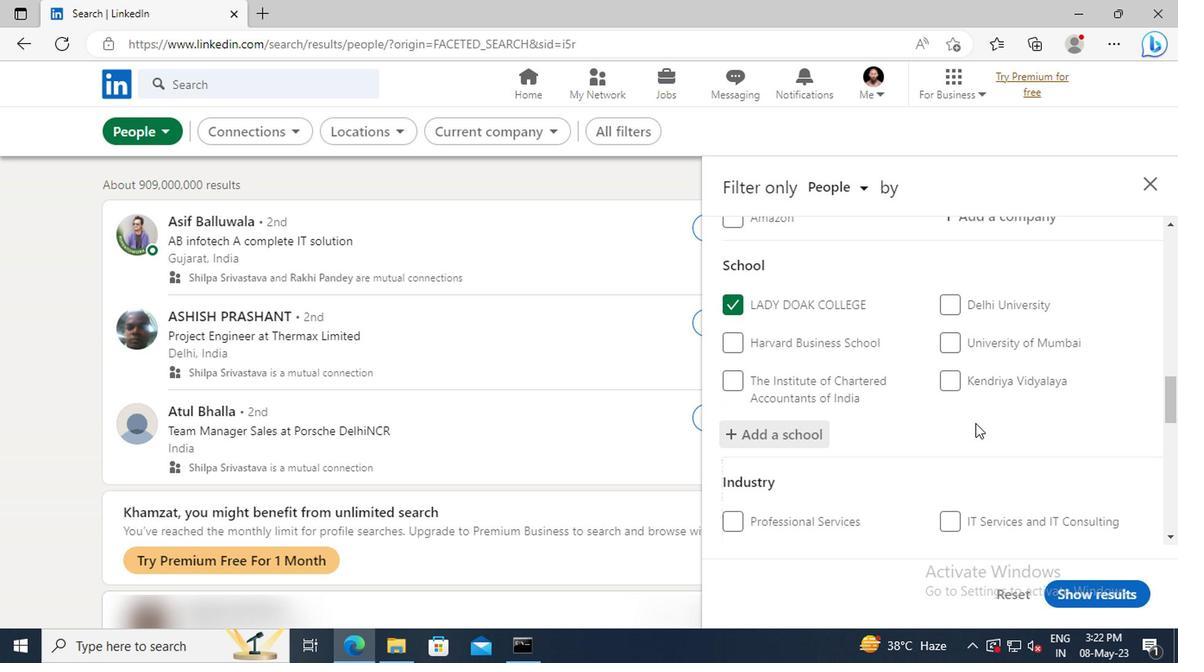 
Action: Mouse moved to (820, 395)
Screenshot: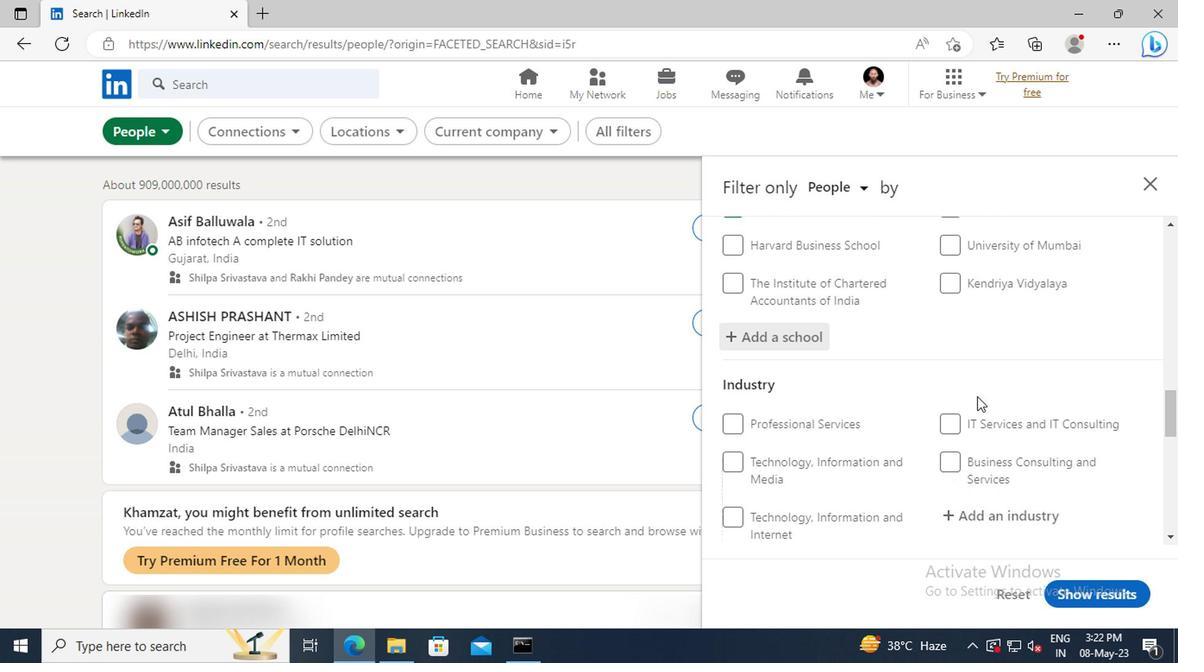 
Action: Mouse scrolled (820, 394) with delta (0, 0)
Screenshot: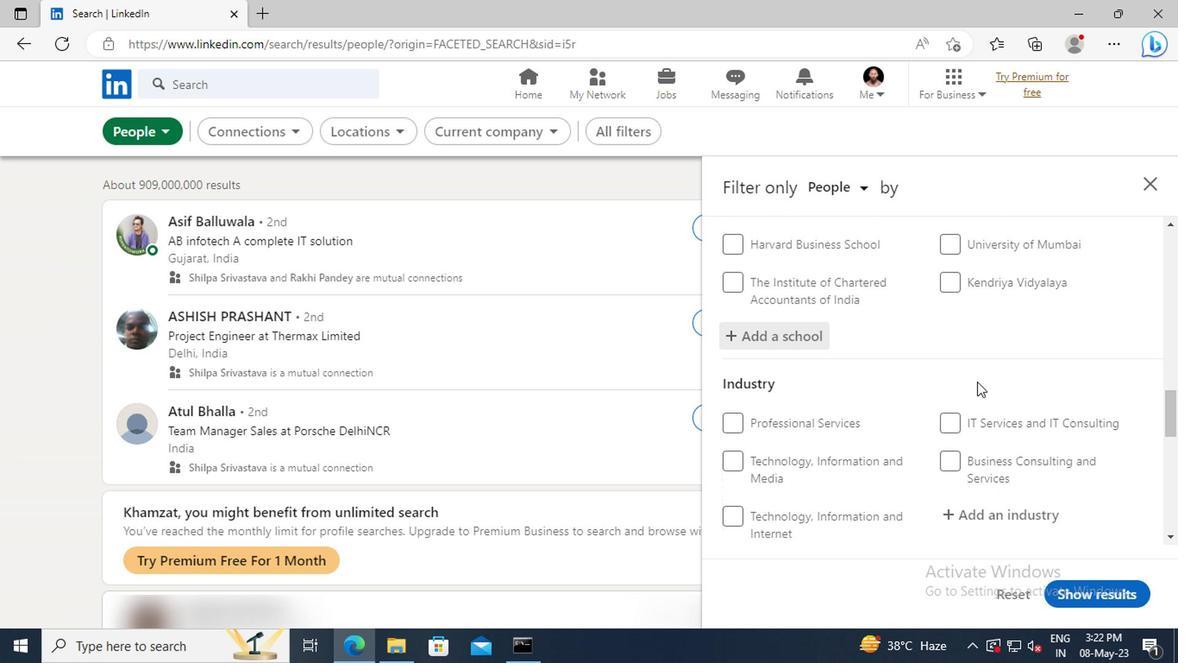 
Action: Mouse moved to (821, 394)
Screenshot: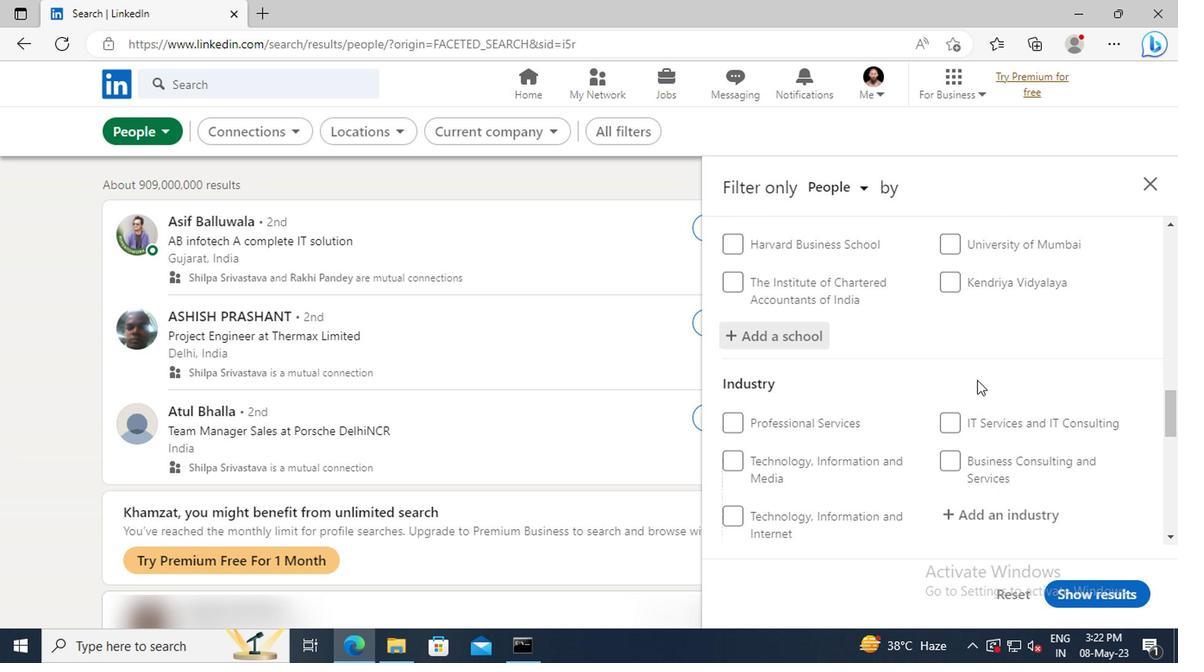 
Action: Mouse scrolled (821, 393) with delta (0, 0)
Screenshot: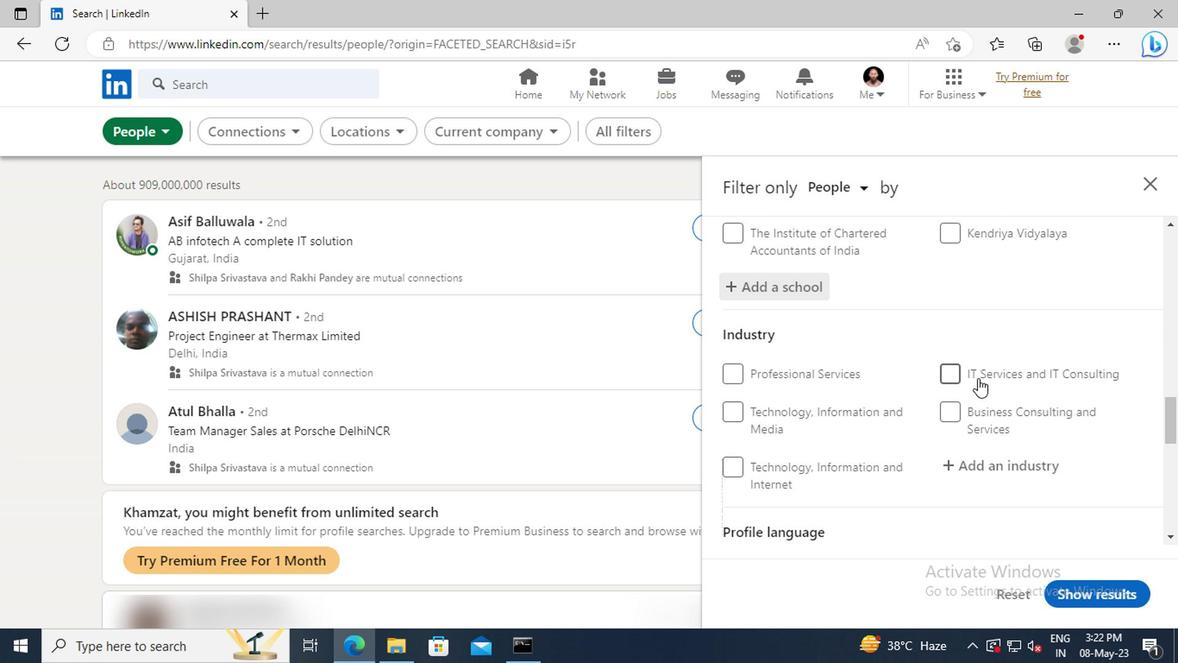 
Action: Mouse moved to (820, 417)
Screenshot: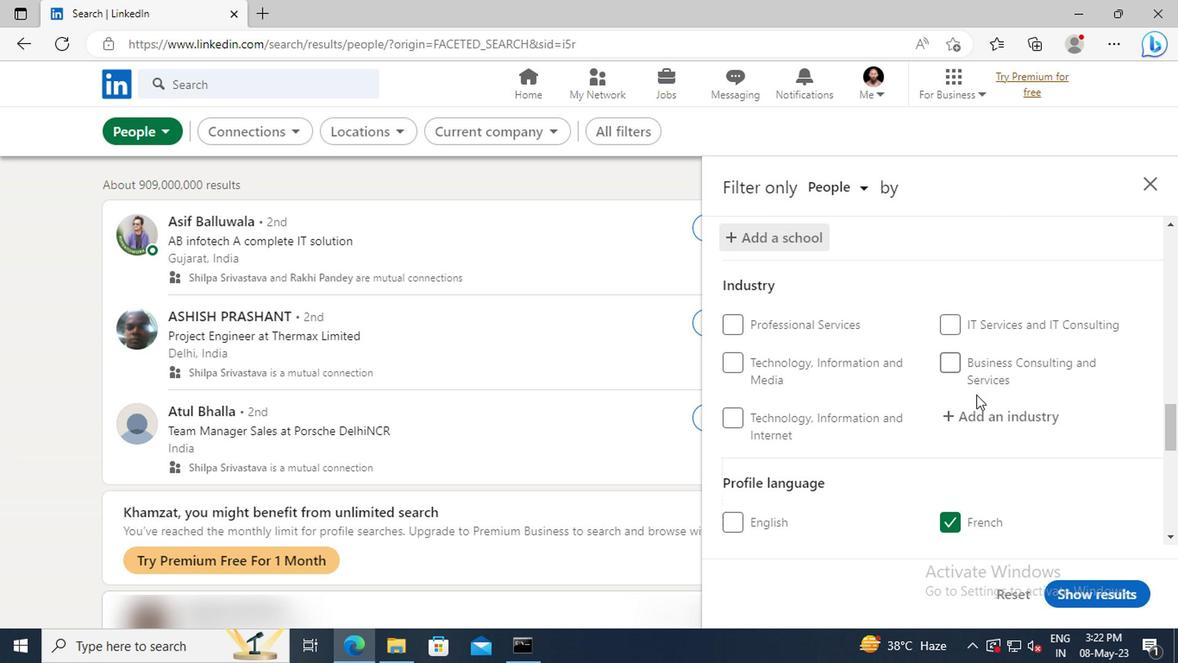
Action: Mouse pressed left at (820, 417)
Screenshot: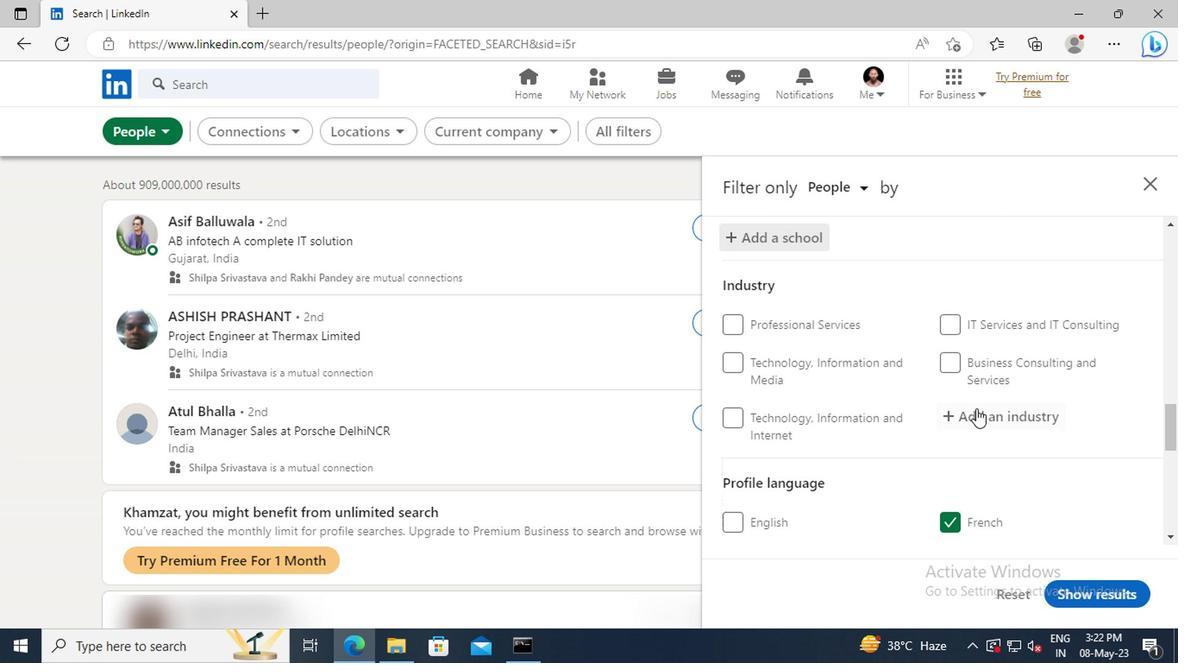 
Action: Key pressed <Key.shift>OIL<Key.space>
Screenshot: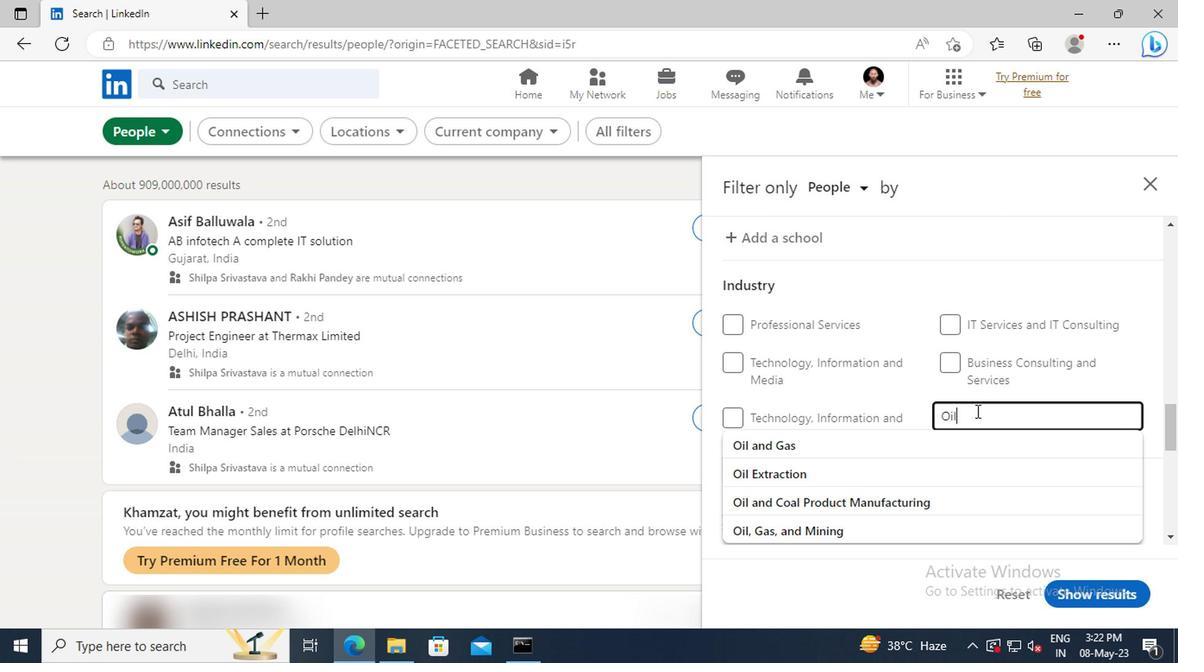 
Action: Mouse moved to (824, 437)
Screenshot: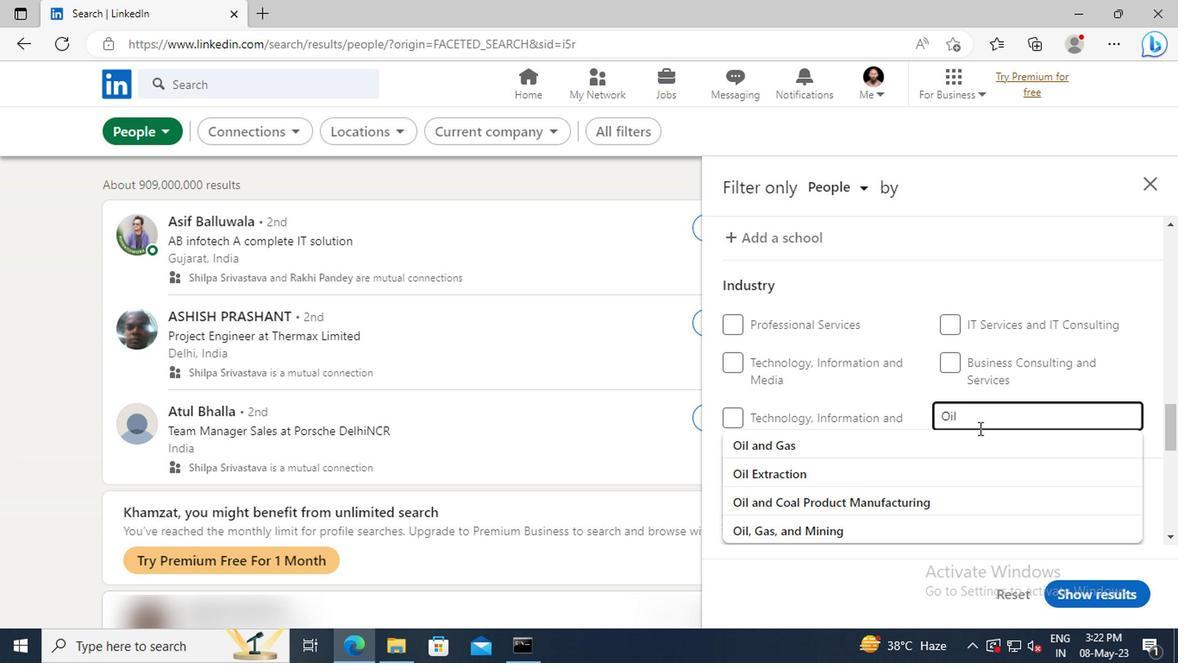 
Action: Mouse pressed left at (824, 437)
Screenshot: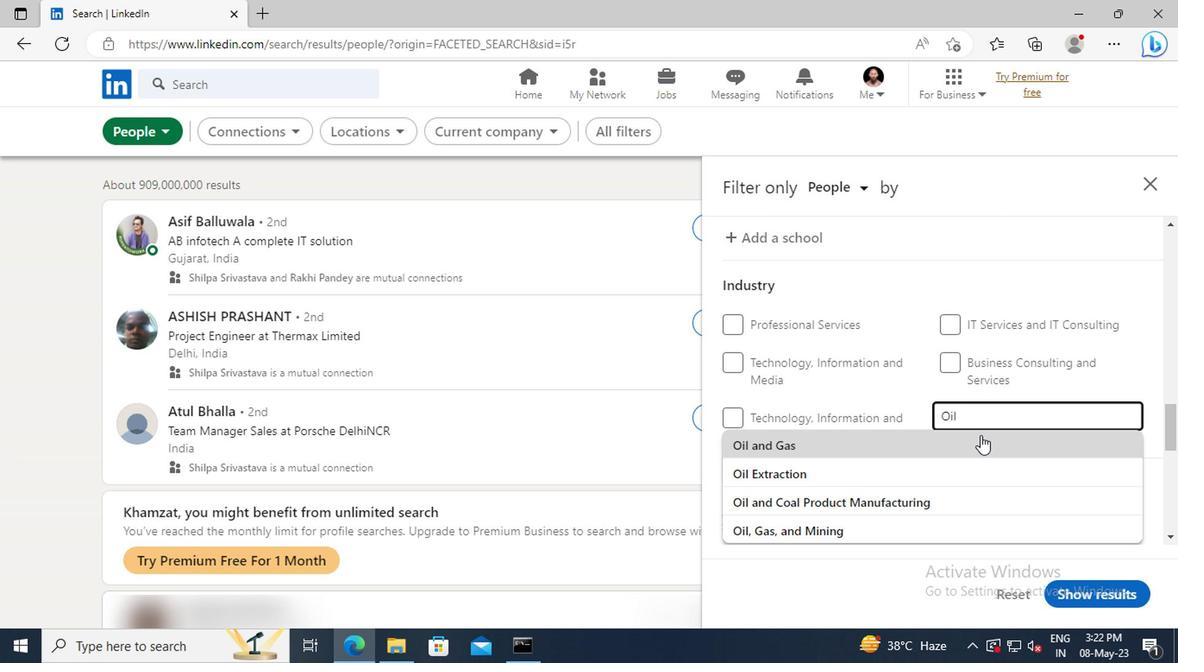 
Action: Mouse scrolled (824, 436) with delta (0, 0)
Screenshot: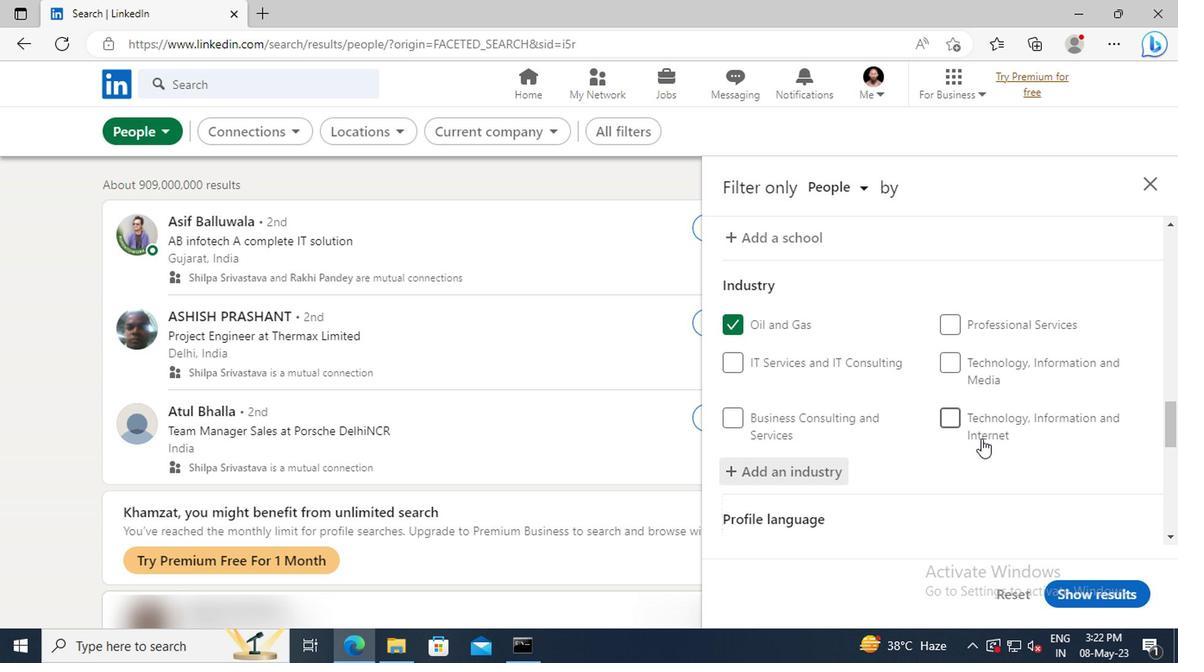 
Action: Mouse scrolled (824, 436) with delta (0, 0)
Screenshot: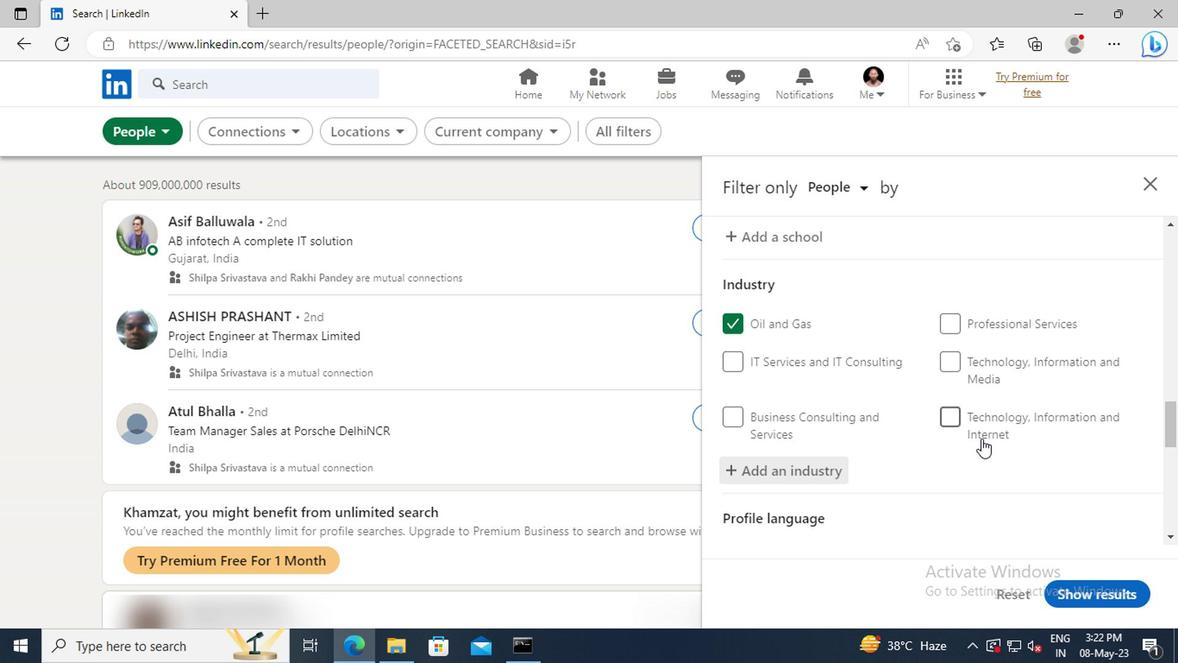 
Action: Mouse scrolled (824, 436) with delta (0, 0)
Screenshot: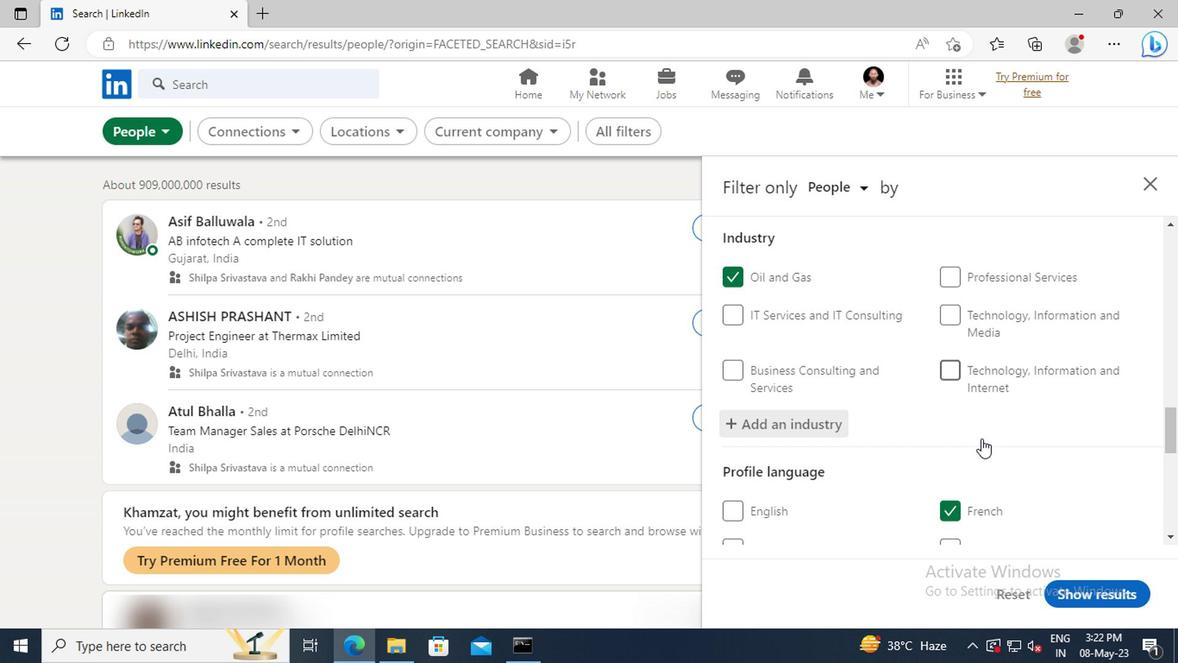 
Action: Mouse moved to (822, 434)
Screenshot: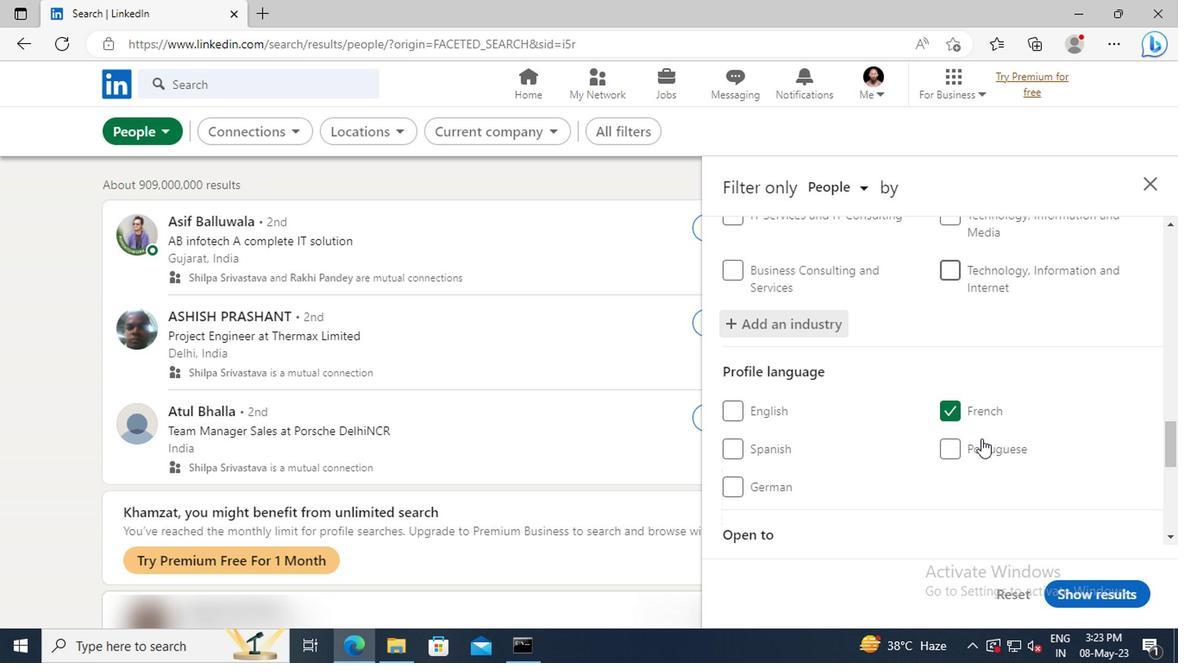 
Action: Mouse scrolled (822, 433) with delta (0, 0)
Screenshot: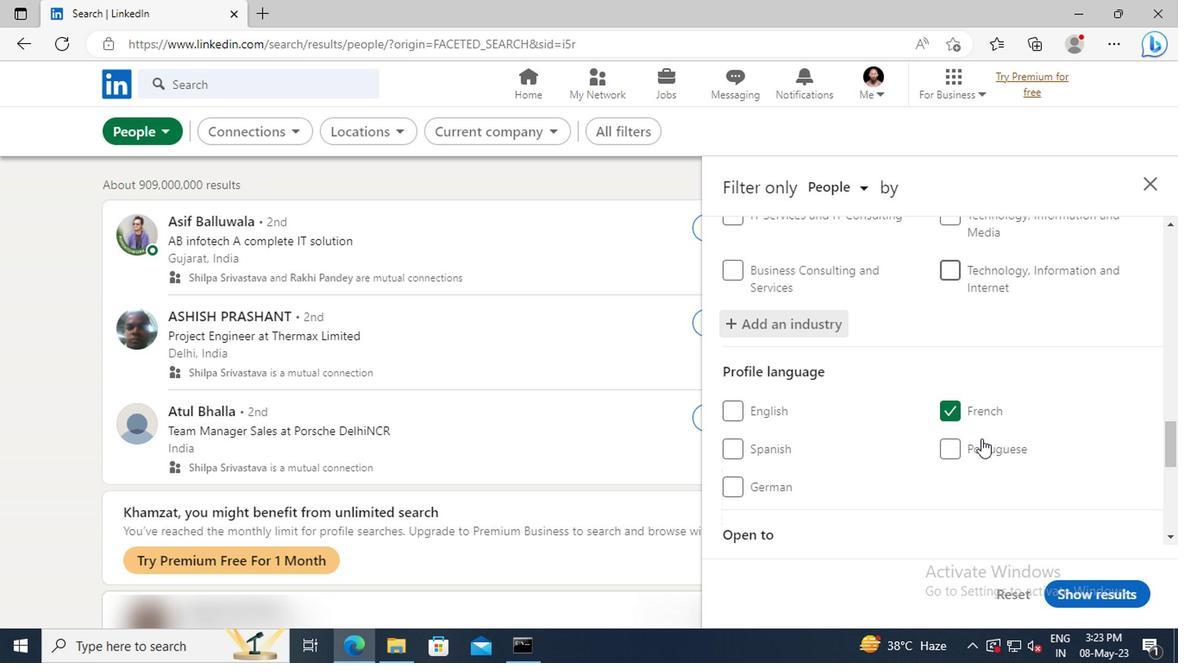 
Action: Mouse moved to (817, 427)
Screenshot: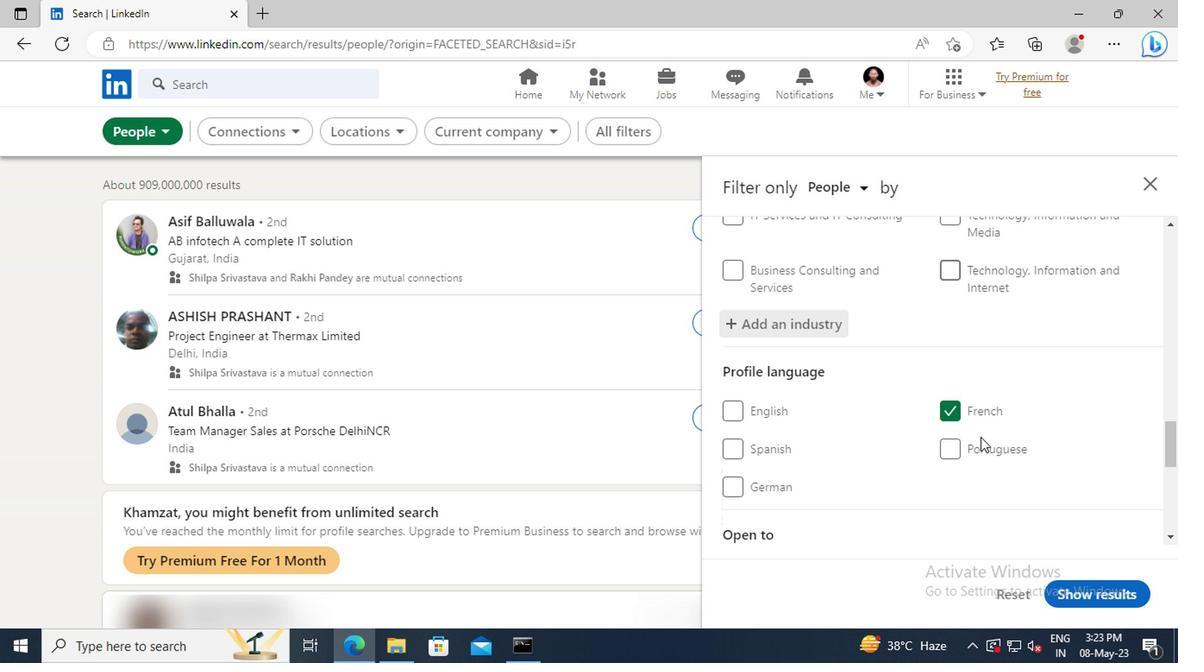 
Action: Mouse scrolled (817, 426) with delta (0, 0)
Screenshot: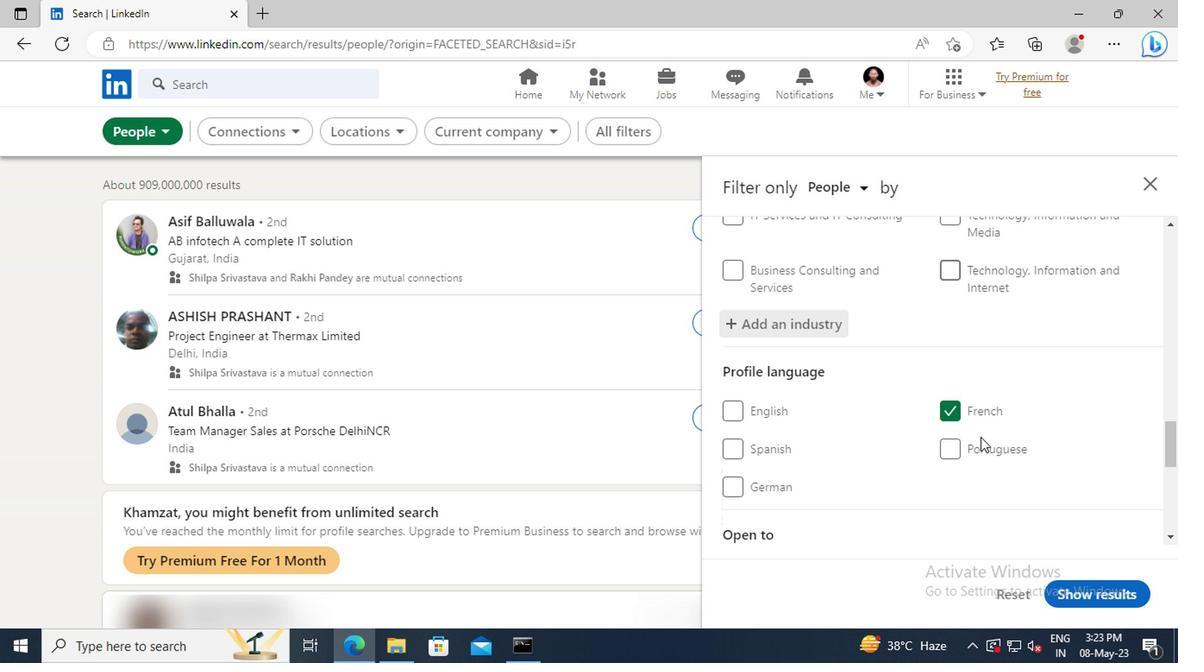 
Action: Mouse moved to (816, 421)
Screenshot: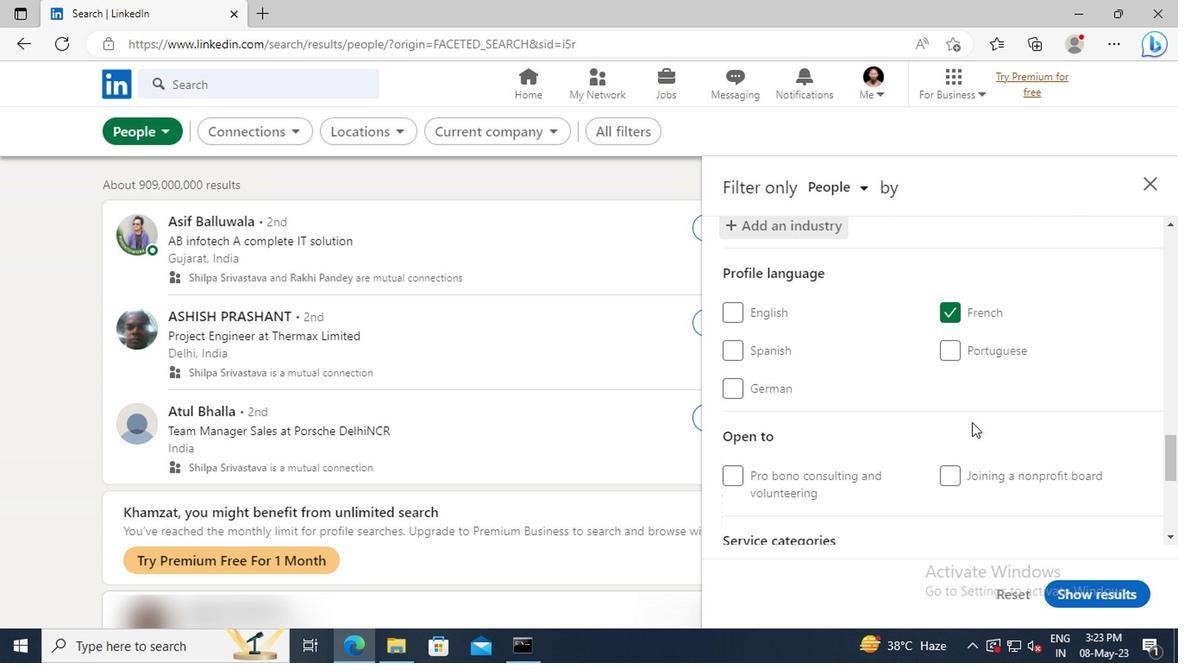 
Action: Mouse scrolled (816, 421) with delta (0, 0)
Screenshot: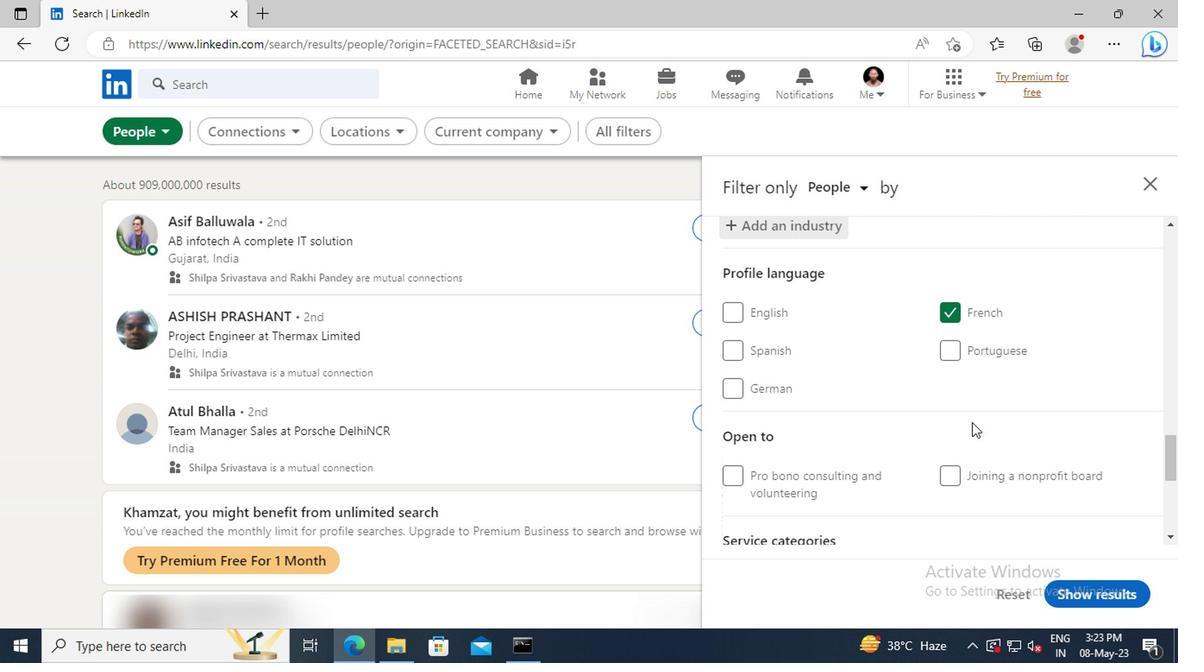 
Action: Mouse scrolled (816, 421) with delta (0, 0)
Screenshot: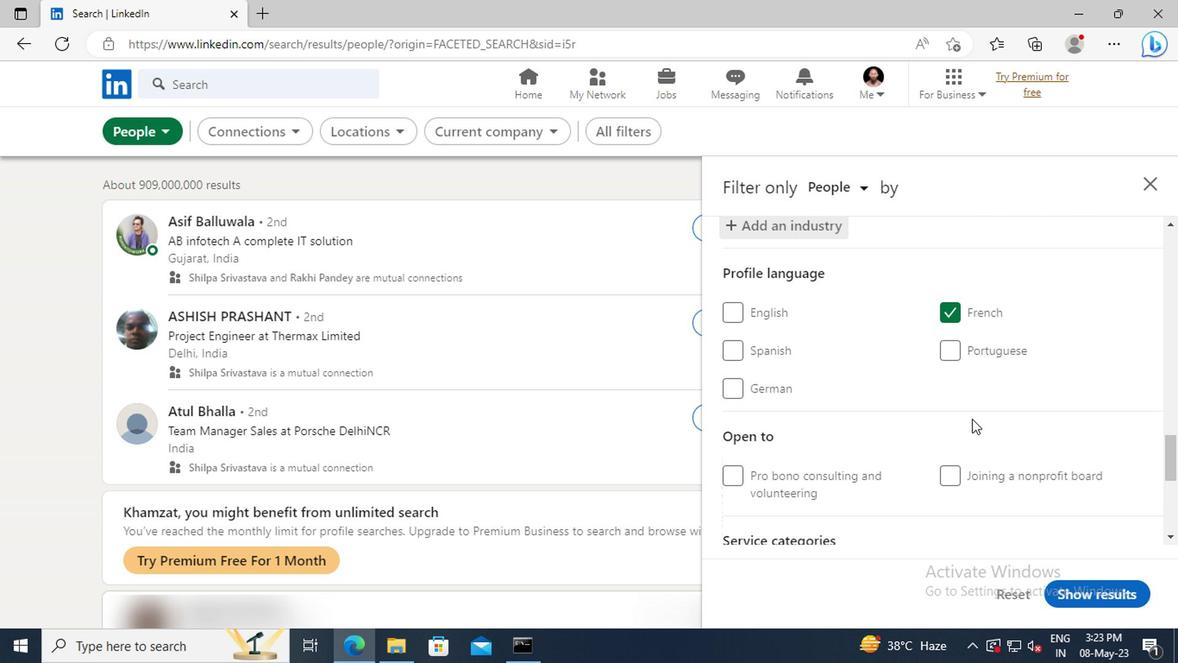
Action: Mouse moved to (814, 418)
Screenshot: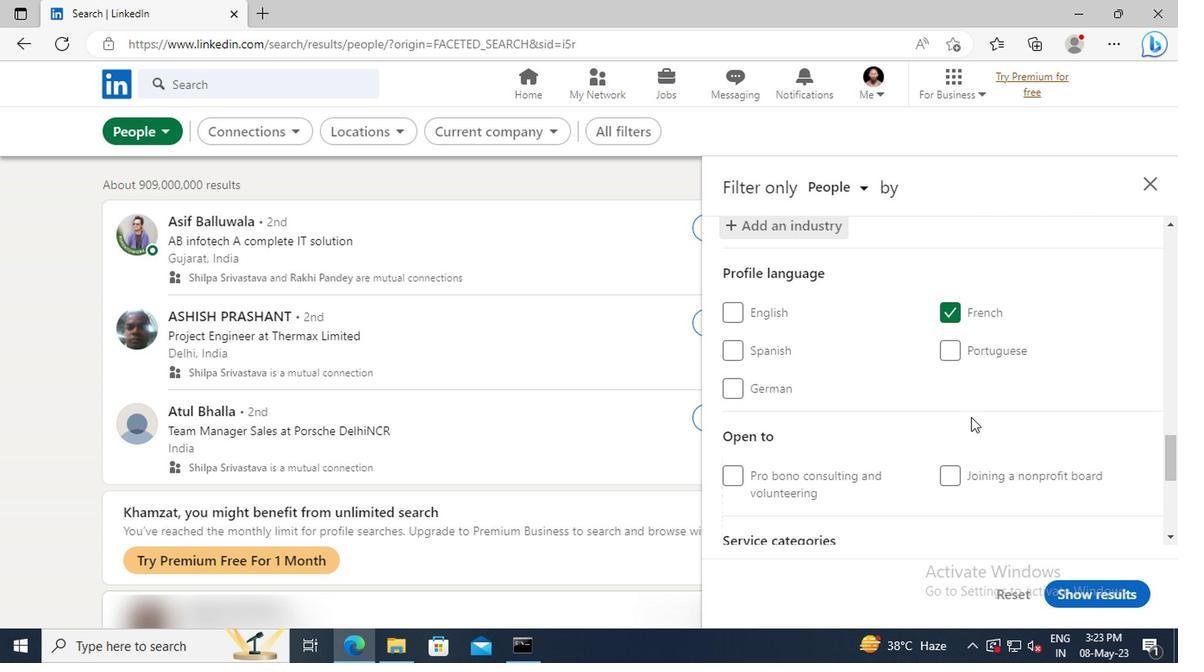 
Action: Mouse scrolled (814, 417) with delta (0, 0)
Screenshot: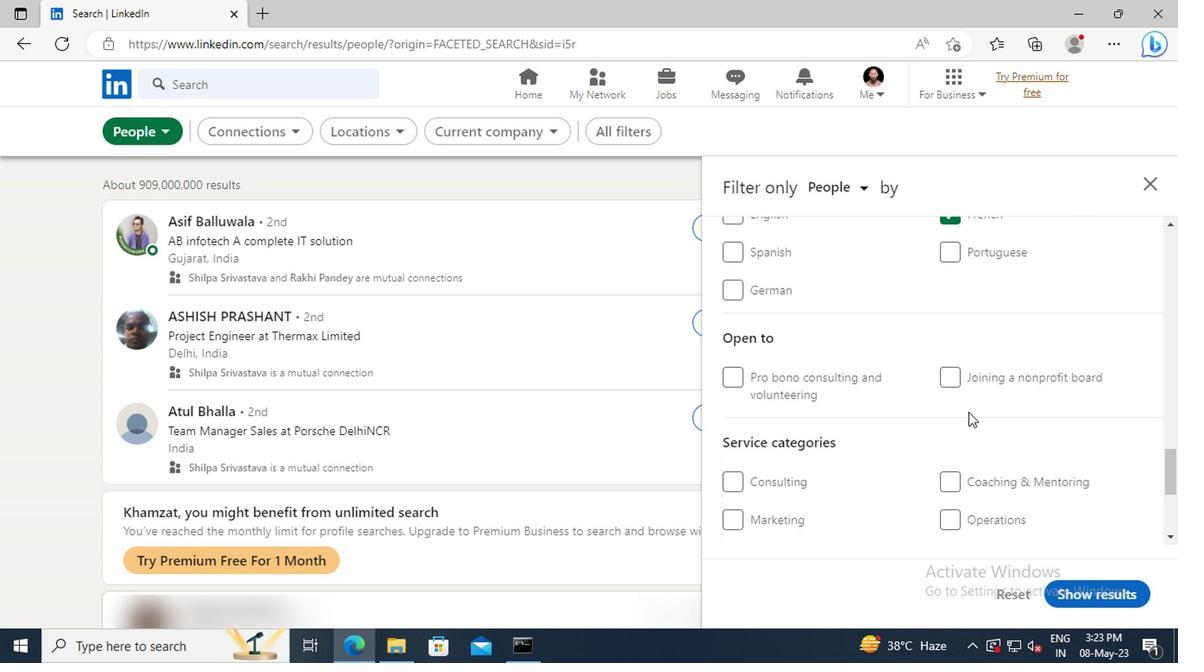 
Action: Mouse scrolled (814, 417) with delta (0, 0)
Screenshot: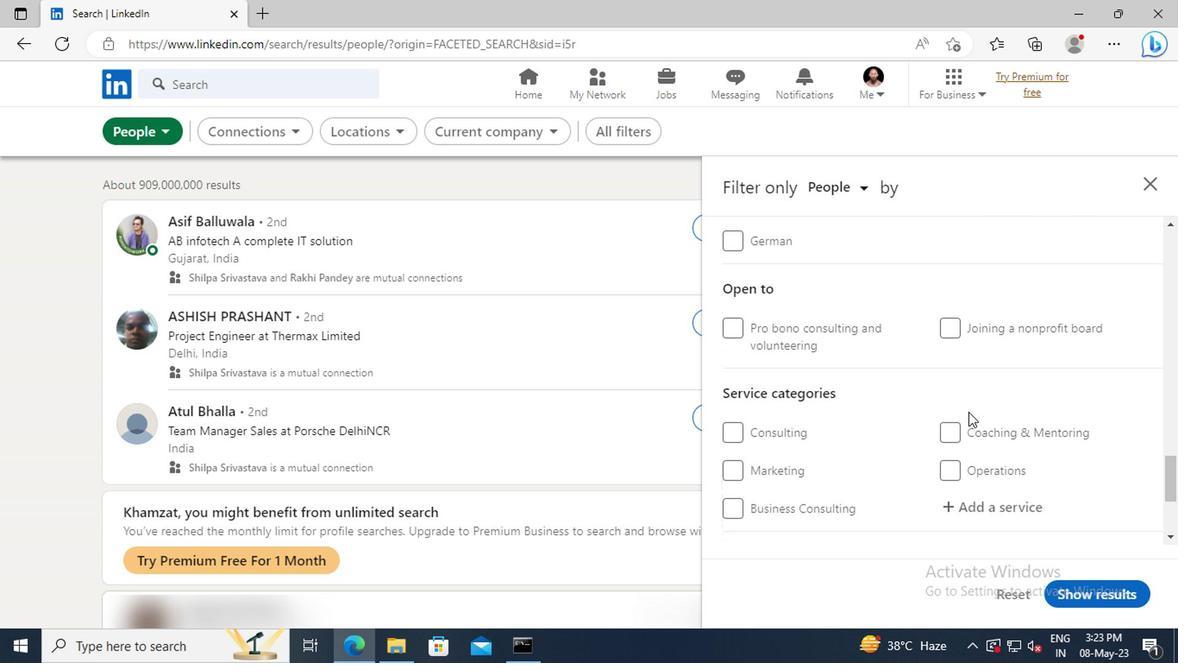 
Action: Mouse moved to (814, 417)
Screenshot: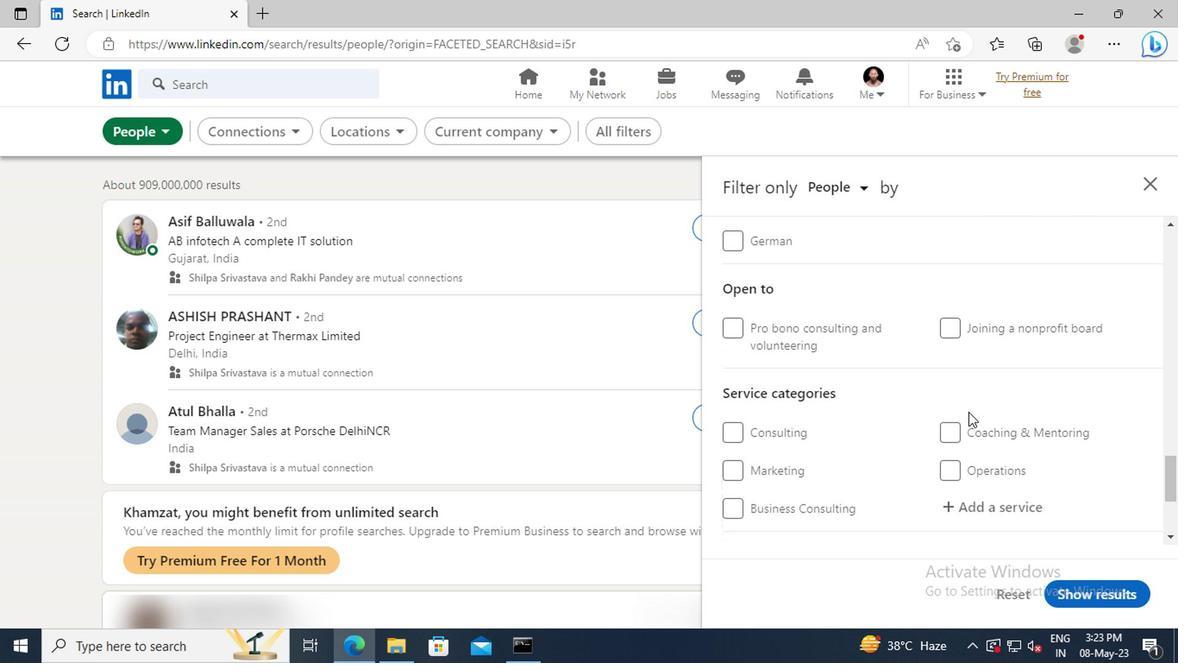 
Action: Mouse scrolled (814, 416) with delta (0, 0)
Screenshot: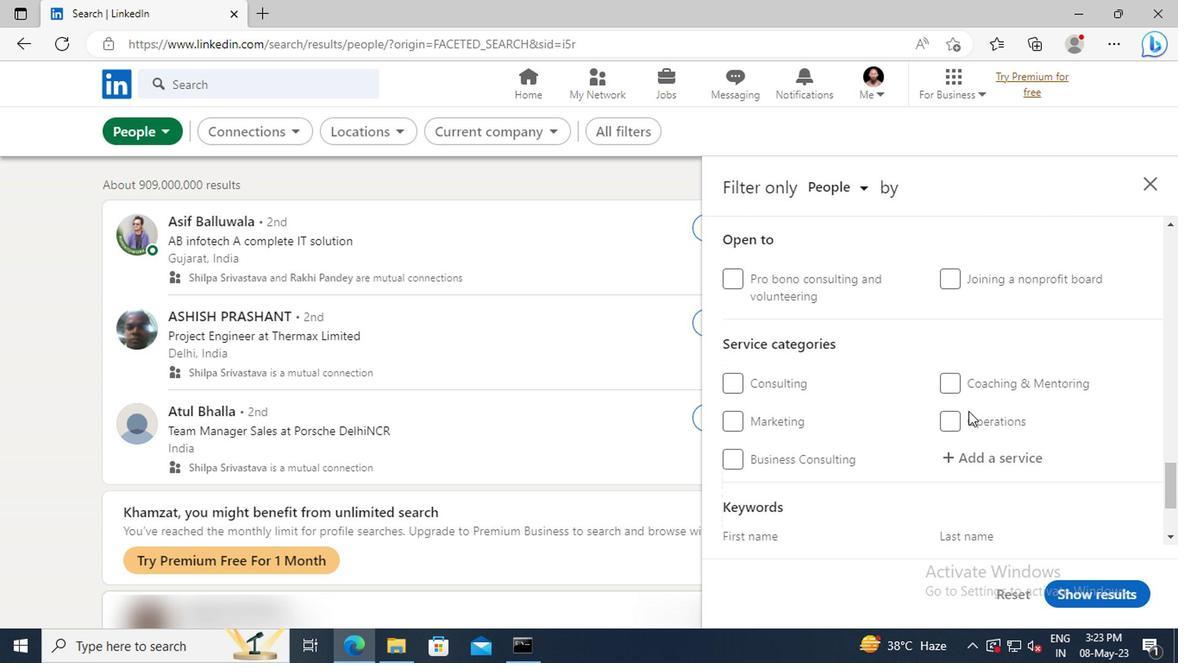 
Action: Mouse moved to (815, 415)
Screenshot: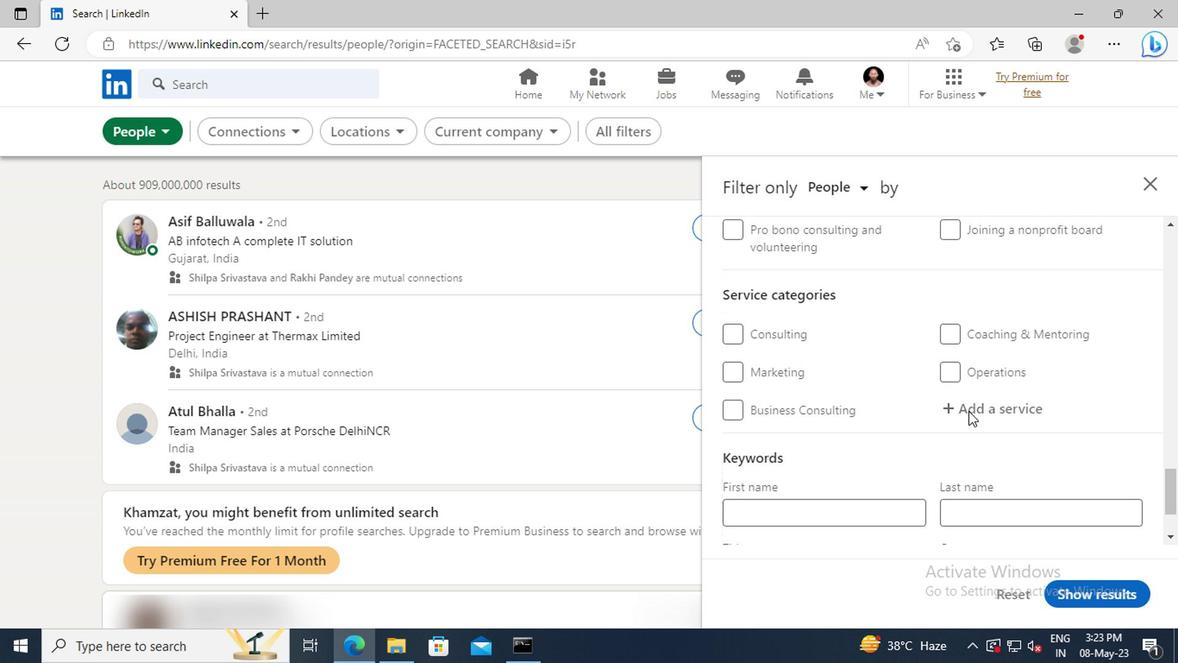 
Action: Mouse pressed left at (815, 415)
Screenshot: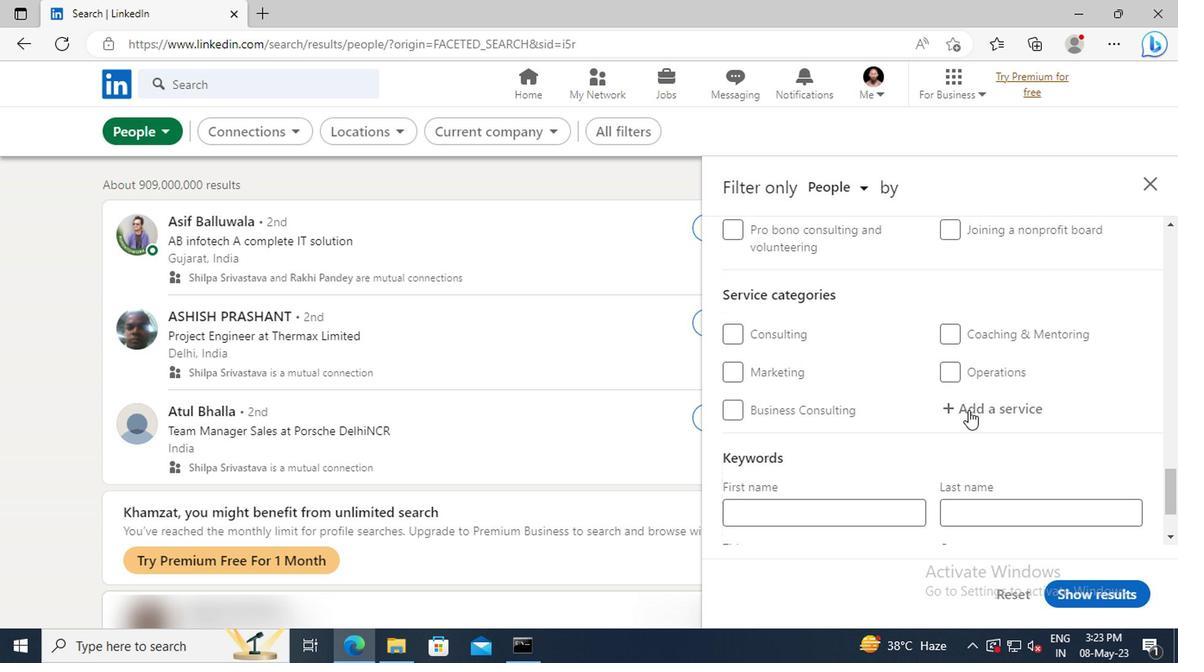 
Action: Key pressed <Key.shift><Key.shift><Key.shift><Key.shift>FINANCIAL<Key.space><Key.shift>AD
Screenshot: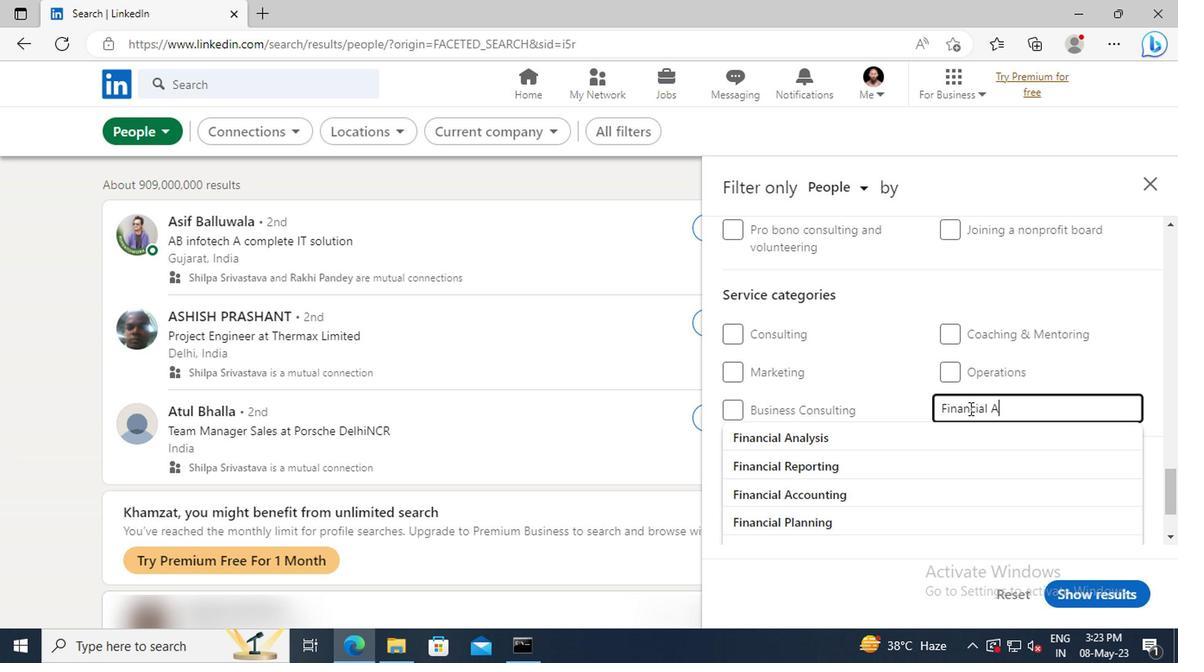 
Action: Mouse moved to (815, 430)
Screenshot: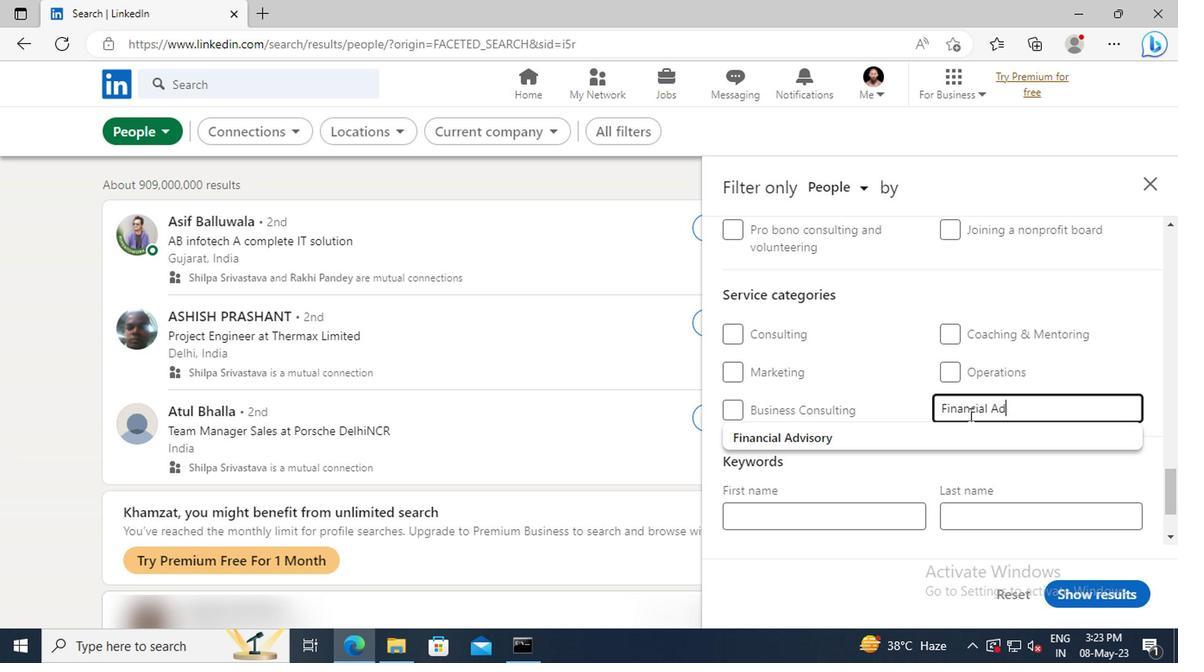 
Action: Mouse pressed left at (815, 430)
Screenshot: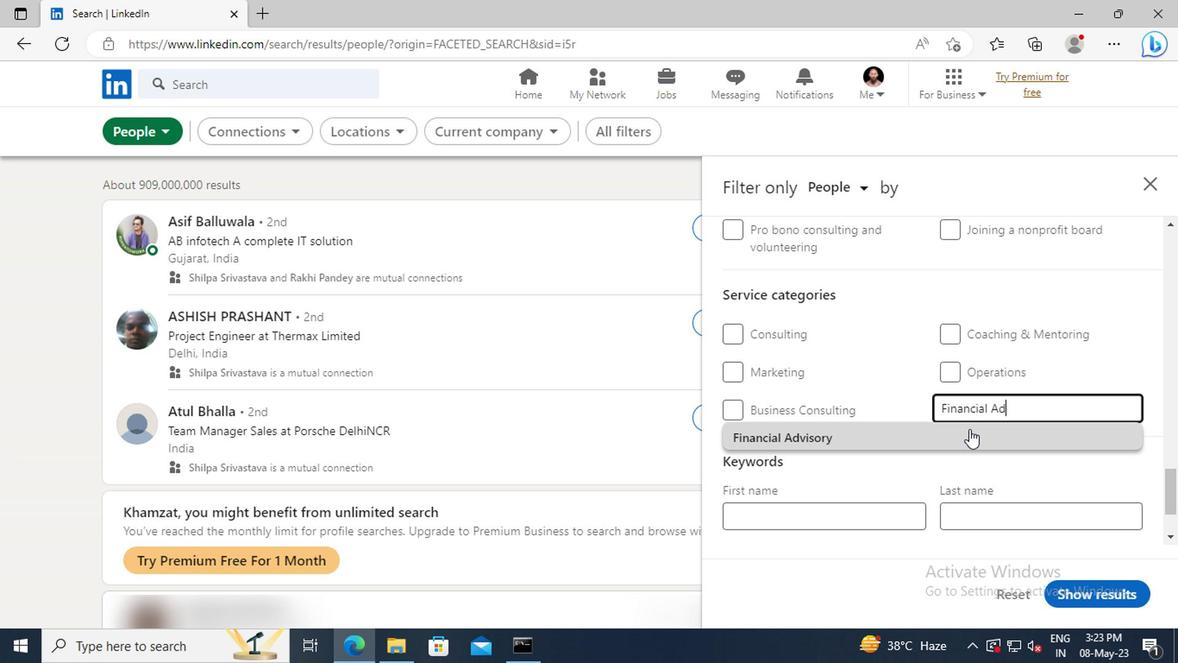 
Action: Mouse scrolled (815, 429) with delta (0, 0)
Screenshot: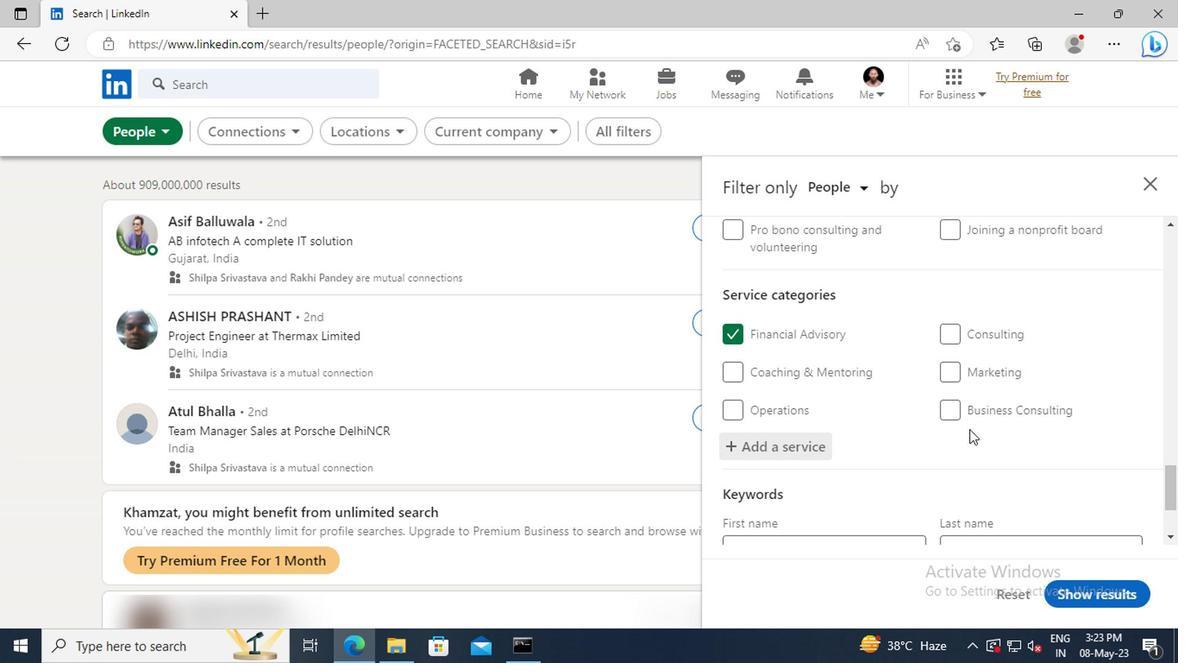 
Action: Mouse scrolled (815, 429) with delta (0, 0)
Screenshot: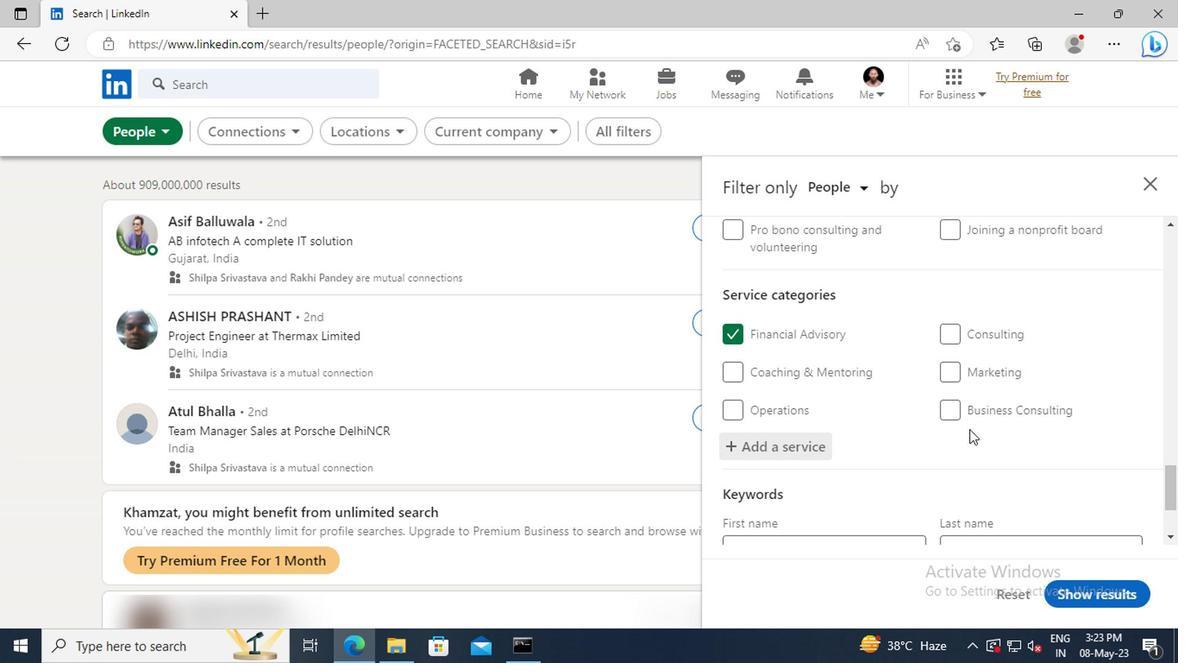 
Action: Mouse scrolled (815, 429) with delta (0, 0)
Screenshot: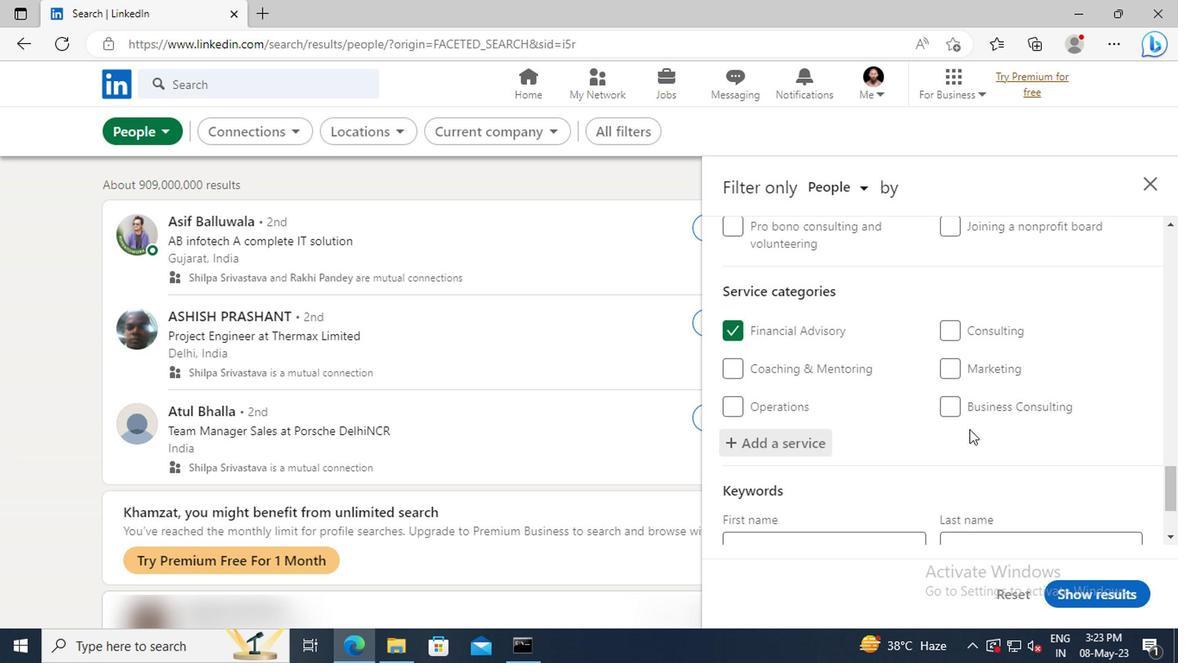 
Action: Mouse scrolled (815, 429) with delta (0, 0)
Screenshot: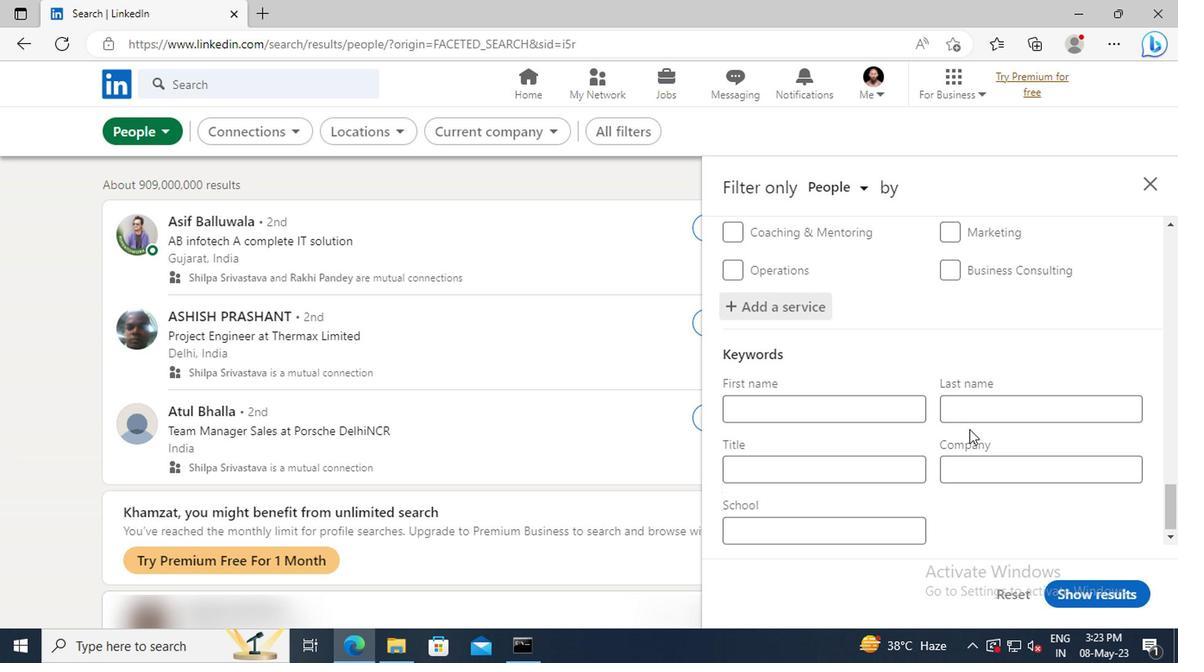 
Action: Mouse moved to (717, 456)
Screenshot: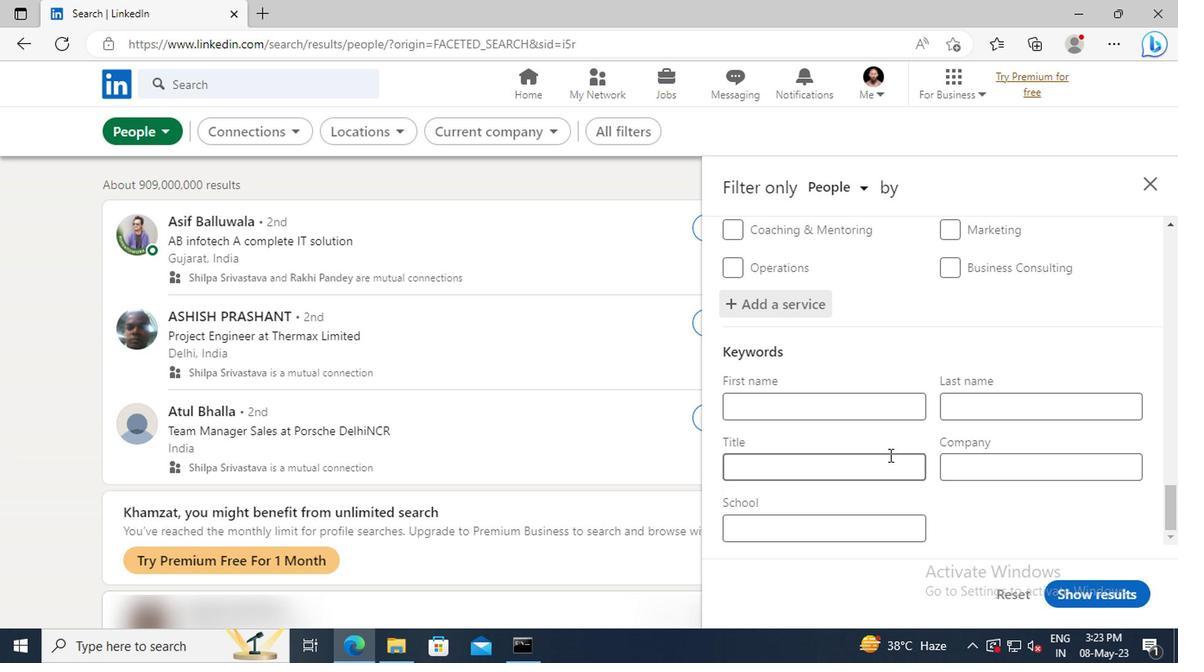 
Action: Mouse pressed left at (717, 456)
Screenshot: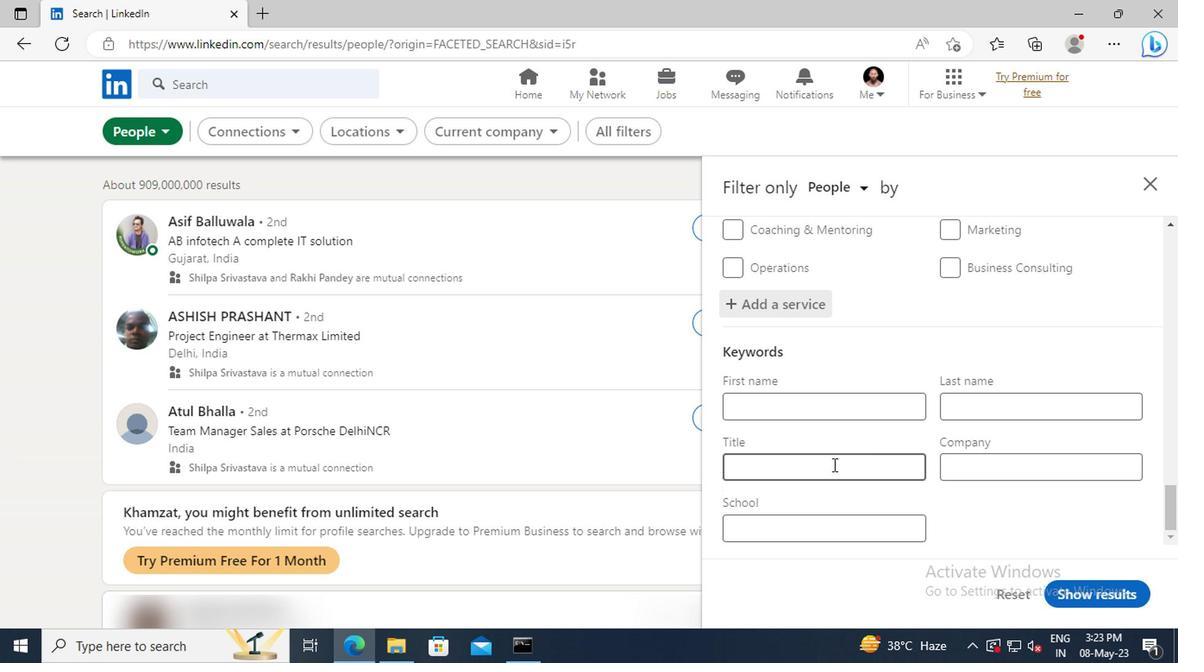 
Action: Key pressed <Key.shift>TITLE<Key.space><Key.shift>ANALYST<Key.enter>
Screenshot: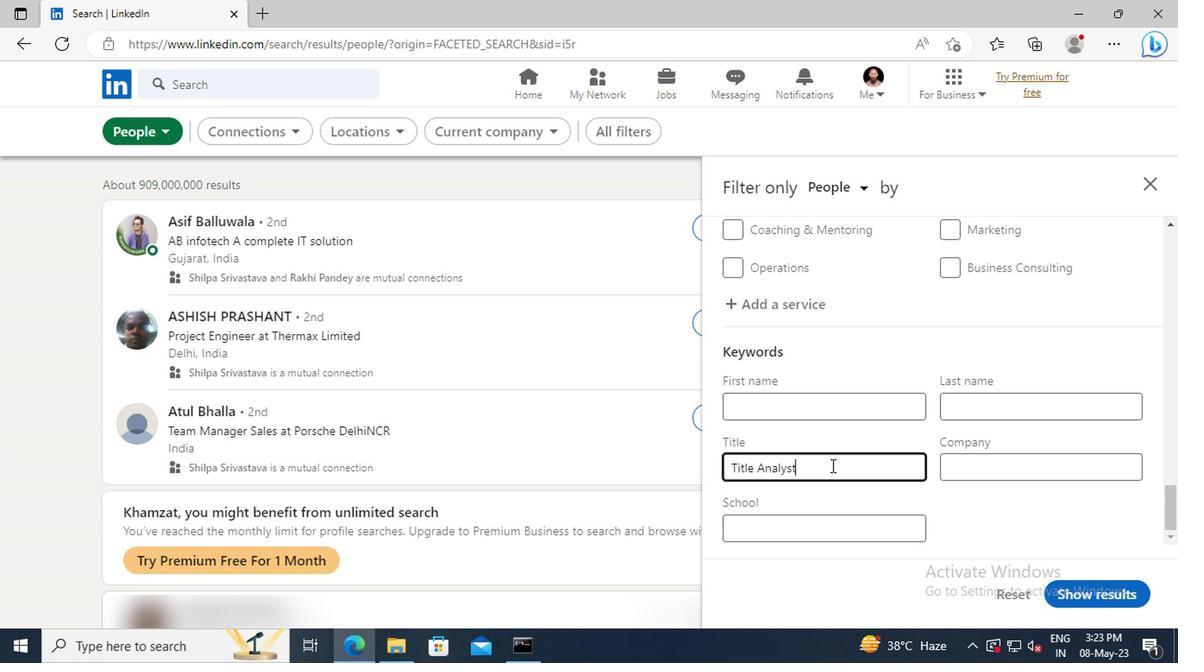 
Action: Mouse moved to (900, 545)
Screenshot: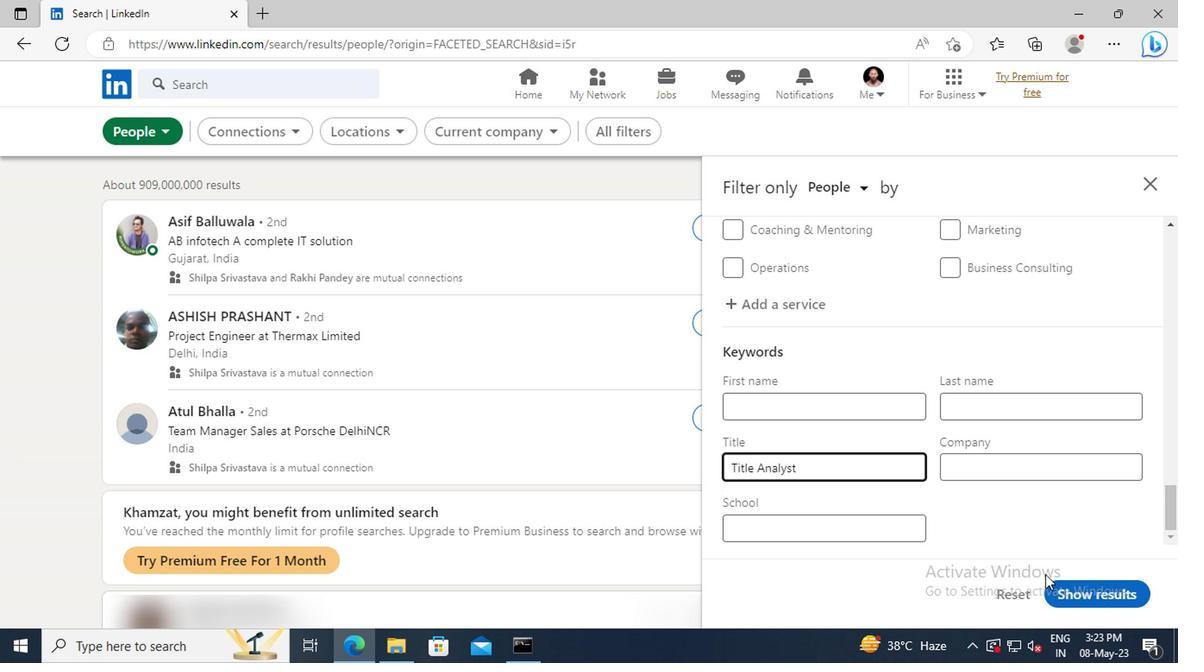 
Action: Mouse pressed left at (900, 545)
Screenshot: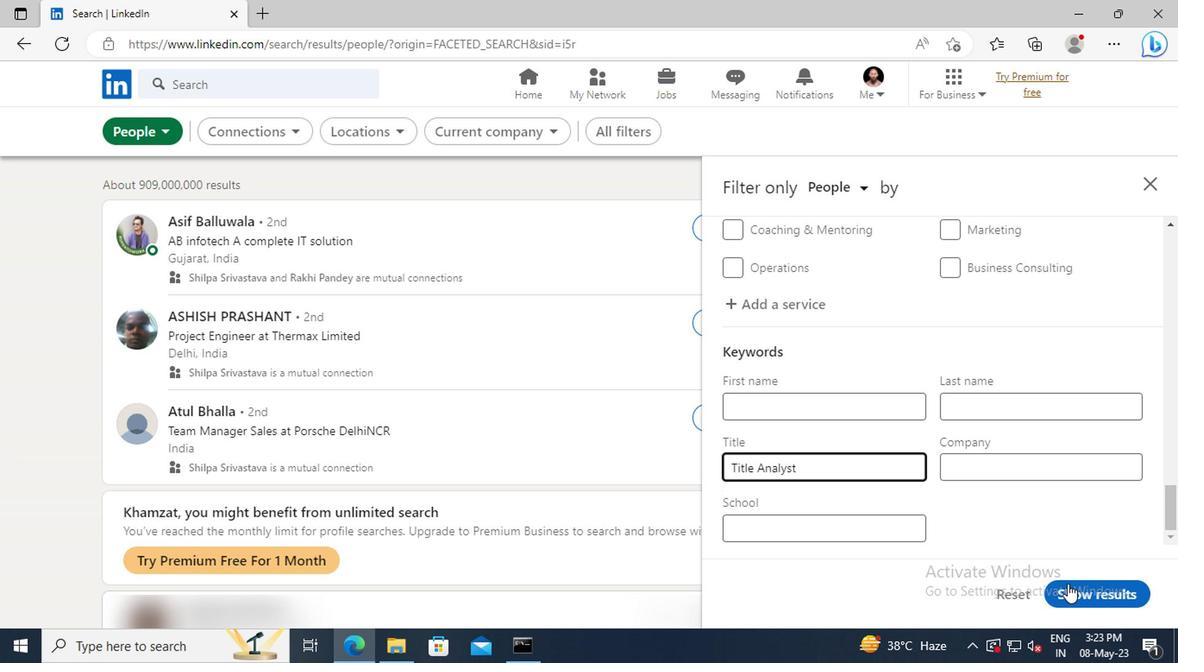 
Action: Mouse moved to (900, 545)
Screenshot: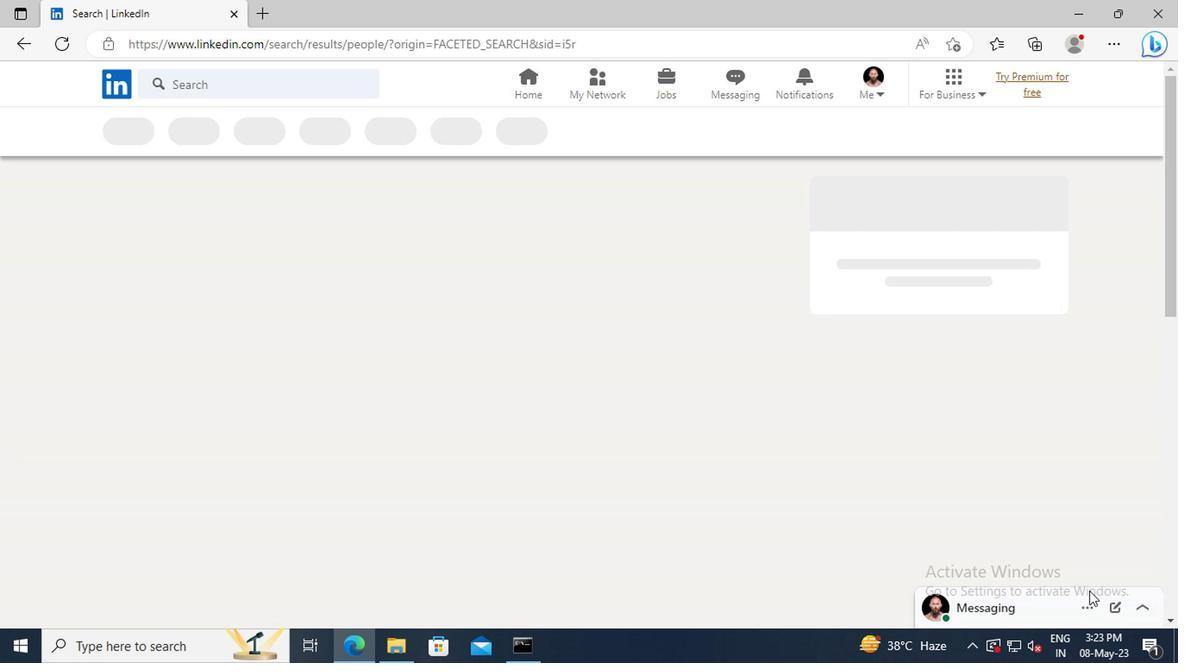 
